 Task: Roll up Total number of policies under each contact.
Action: Mouse moved to (16, 94)
Screenshot: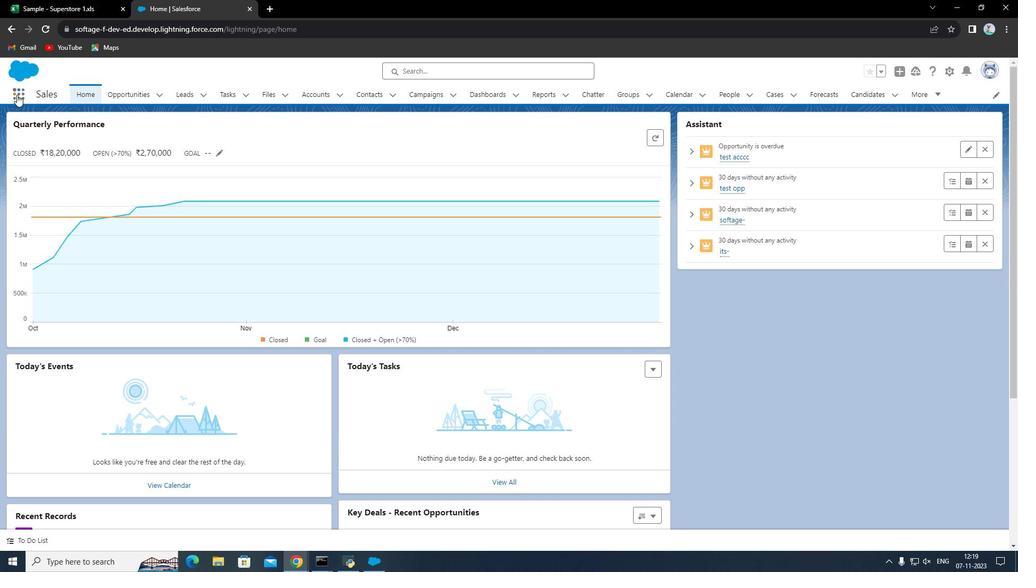 
Action: Mouse pressed left at (16, 94)
Screenshot: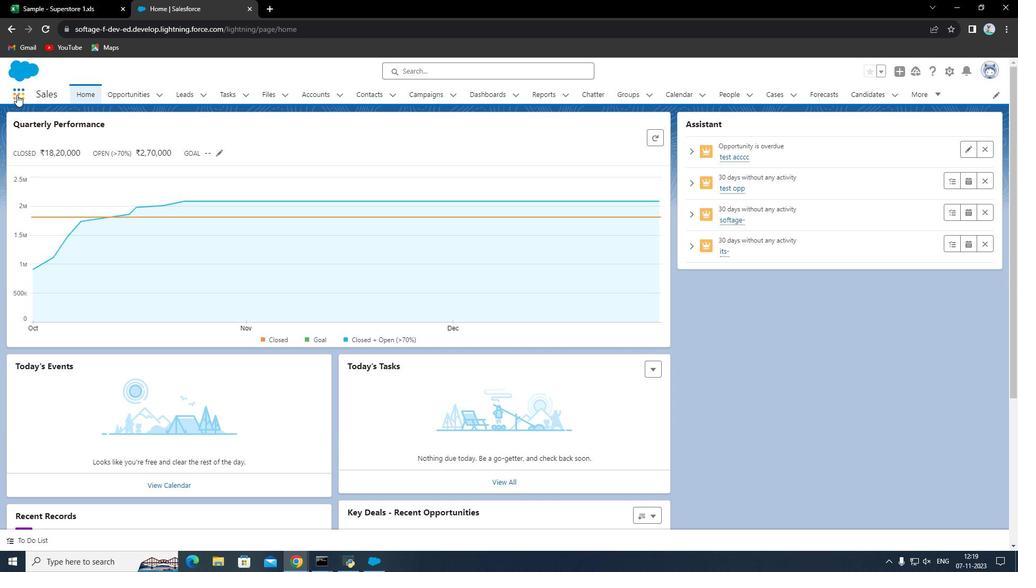 
Action: Mouse moved to (36, 281)
Screenshot: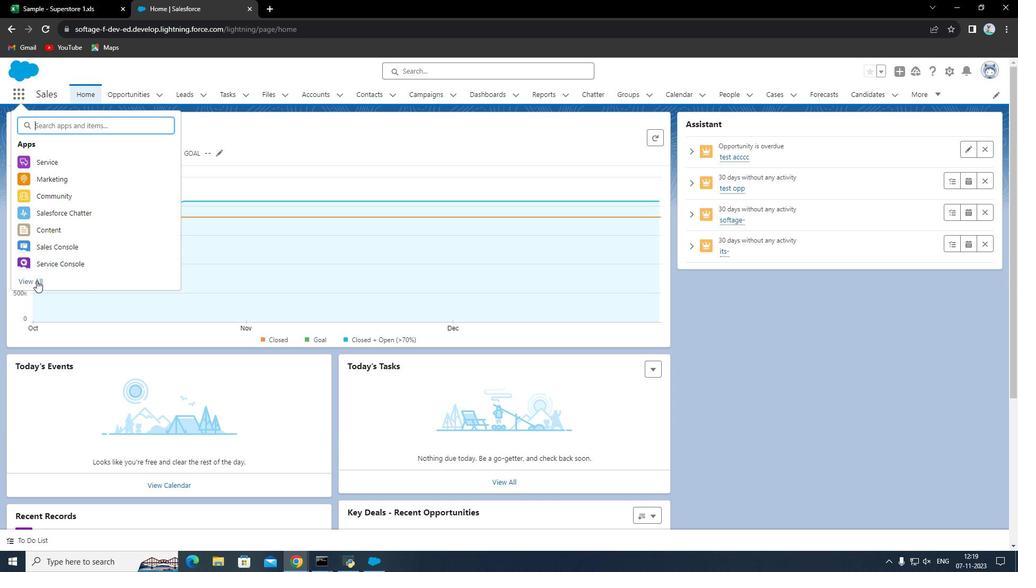 
Action: Mouse pressed left at (36, 281)
Screenshot: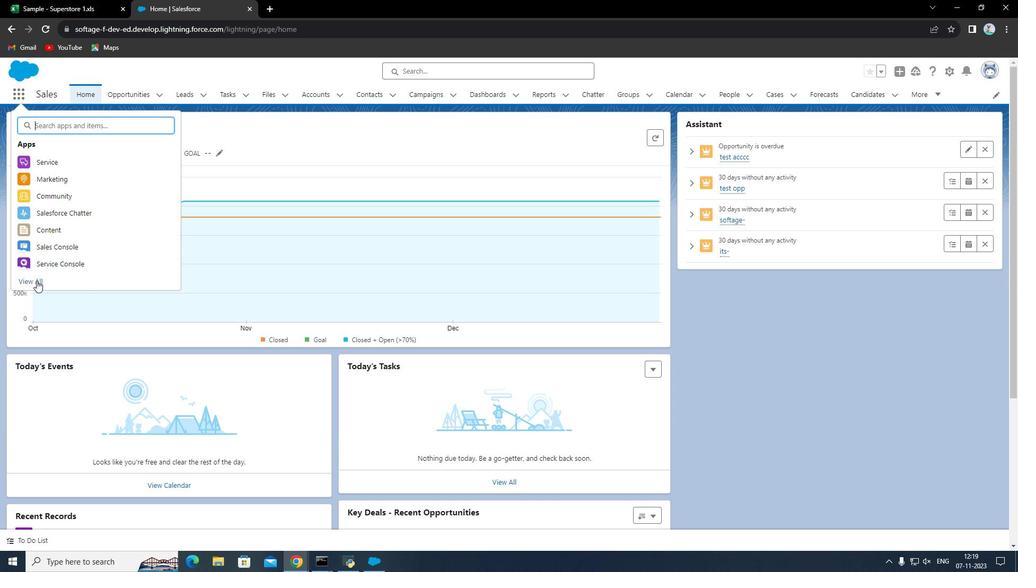 
Action: Mouse moved to (436, 404)
Screenshot: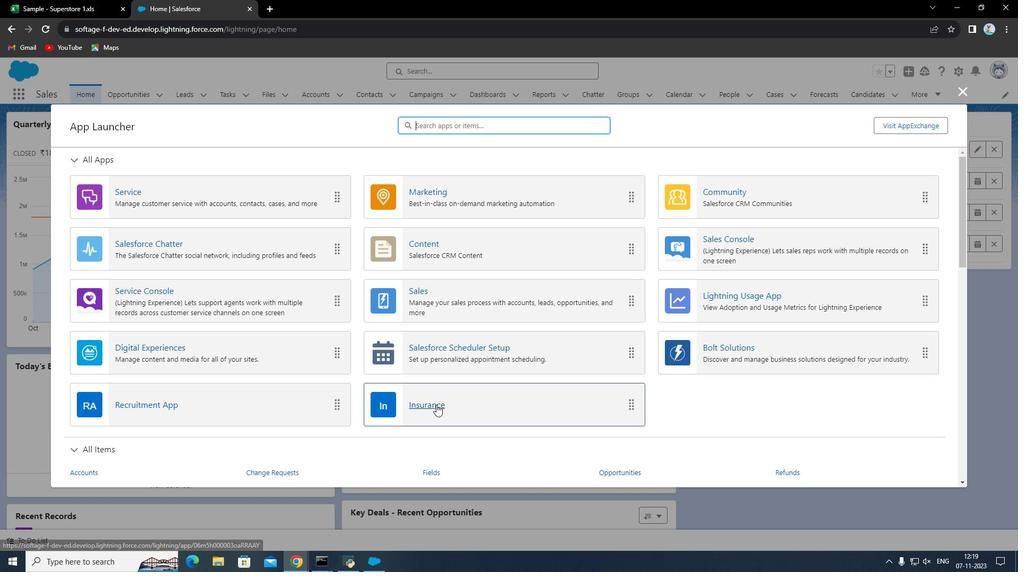 
Action: Mouse pressed left at (436, 404)
Screenshot: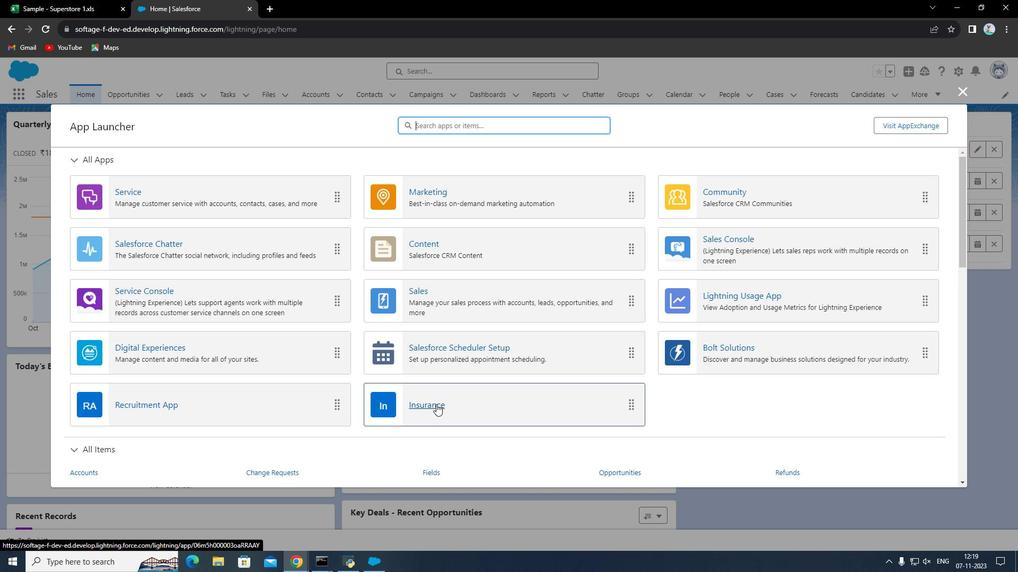 
Action: Mouse moved to (340, 93)
Screenshot: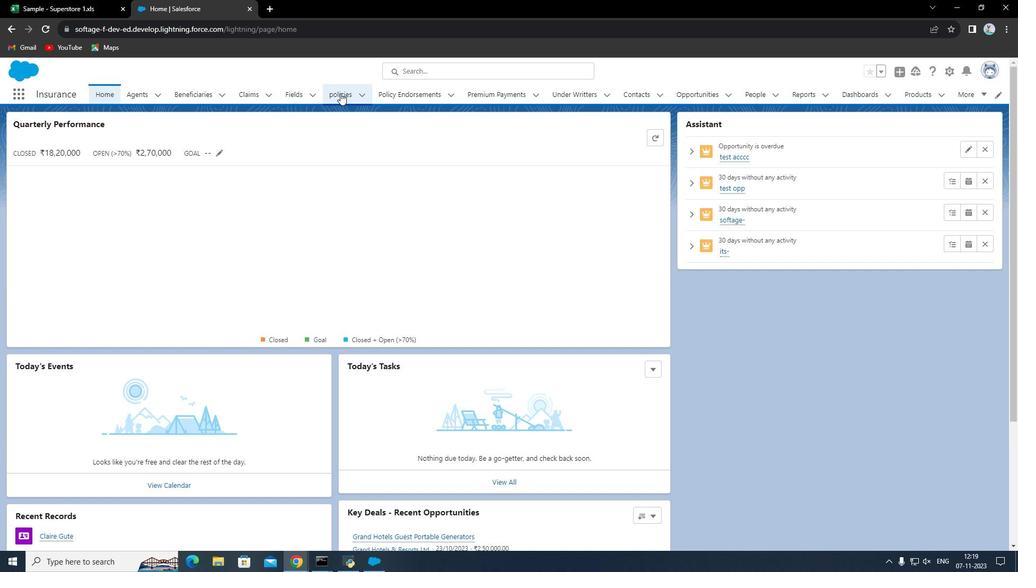 
Action: Mouse pressed left at (340, 93)
Screenshot: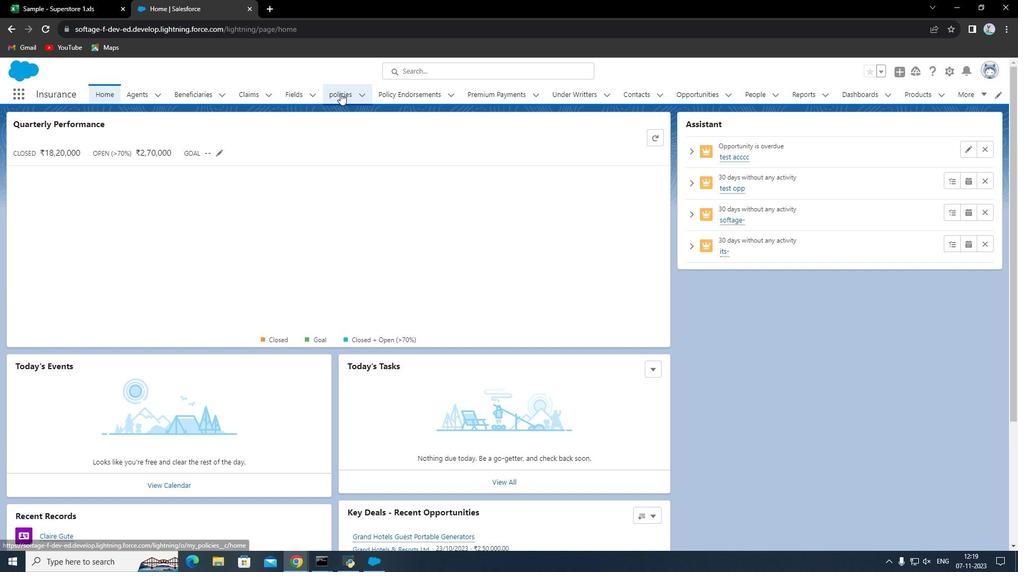 
Action: Mouse moved to (958, 72)
Screenshot: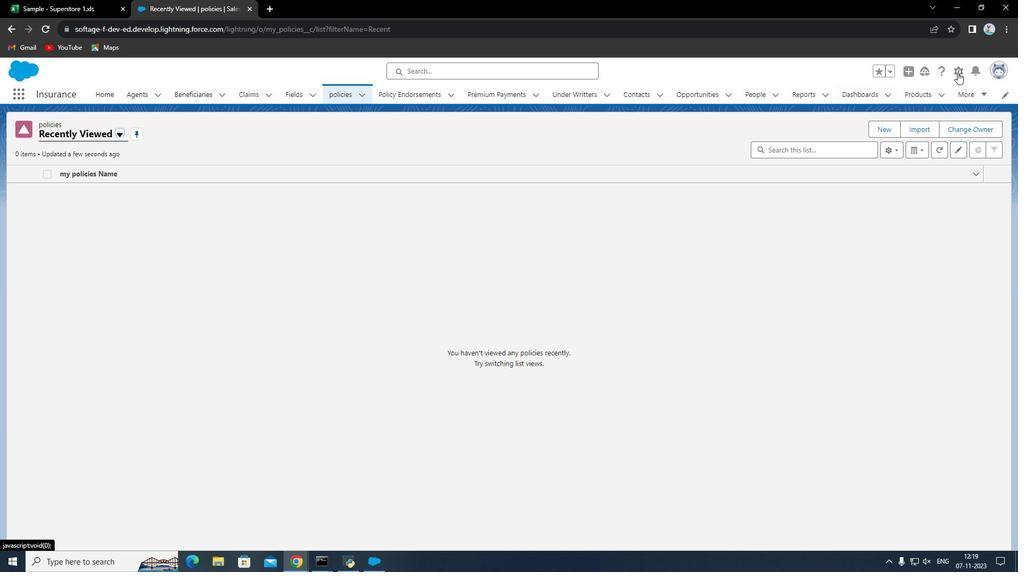 
Action: Mouse pressed left at (958, 72)
Screenshot: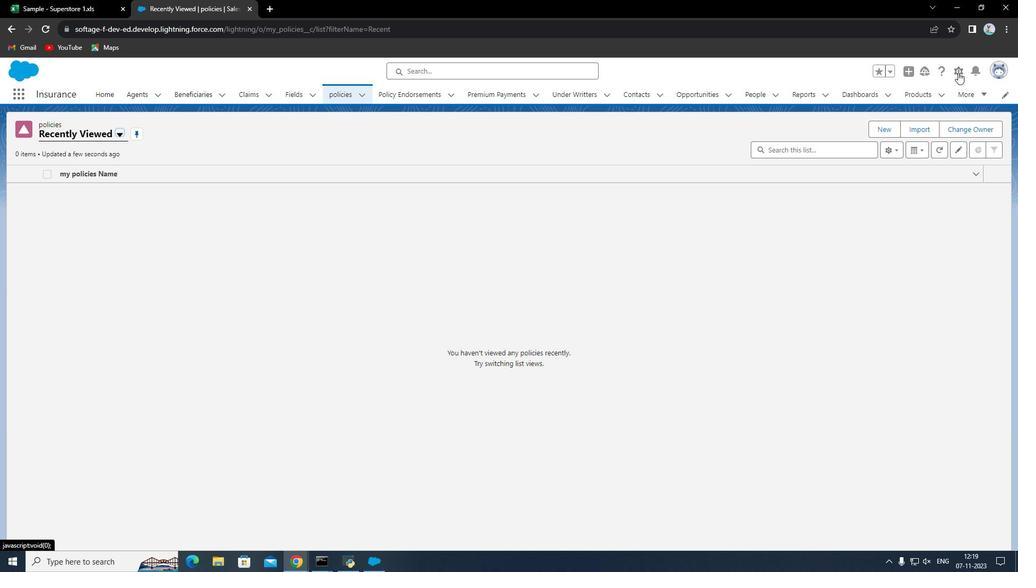 
Action: Mouse moved to (950, 102)
Screenshot: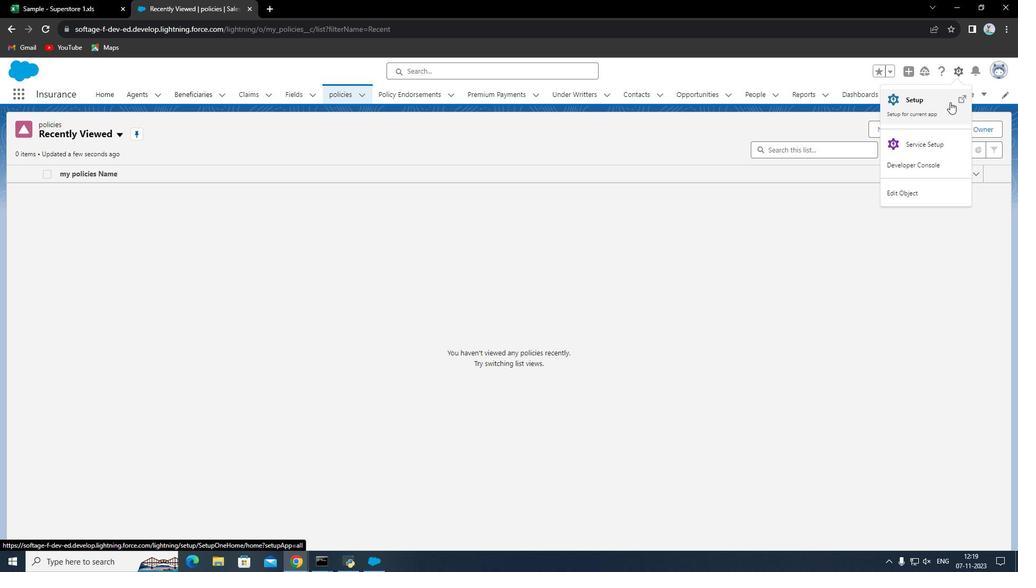 
Action: Mouse pressed left at (950, 102)
Screenshot: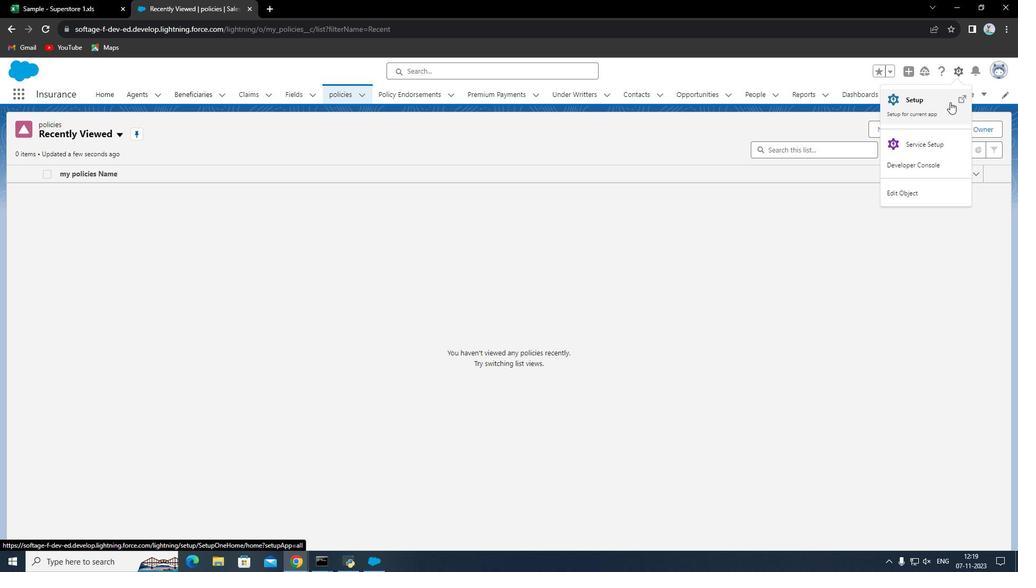 
Action: Mouse moved to (129, 92)
Screenshot: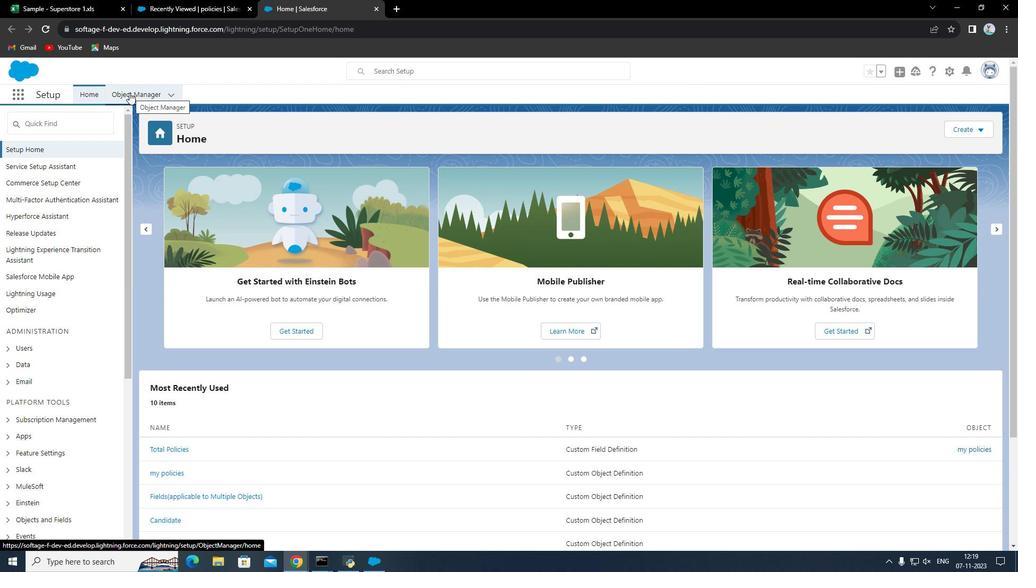 
Action: Mouse pressed left at (129, 92)
Screenshot: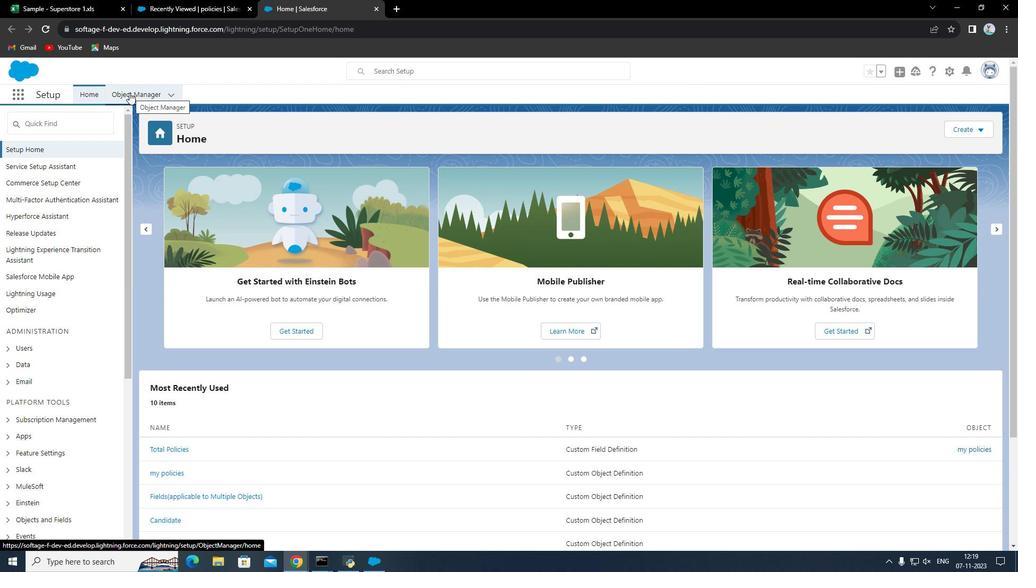 
Action: Mouse moved to (811, 127)
Screenshot: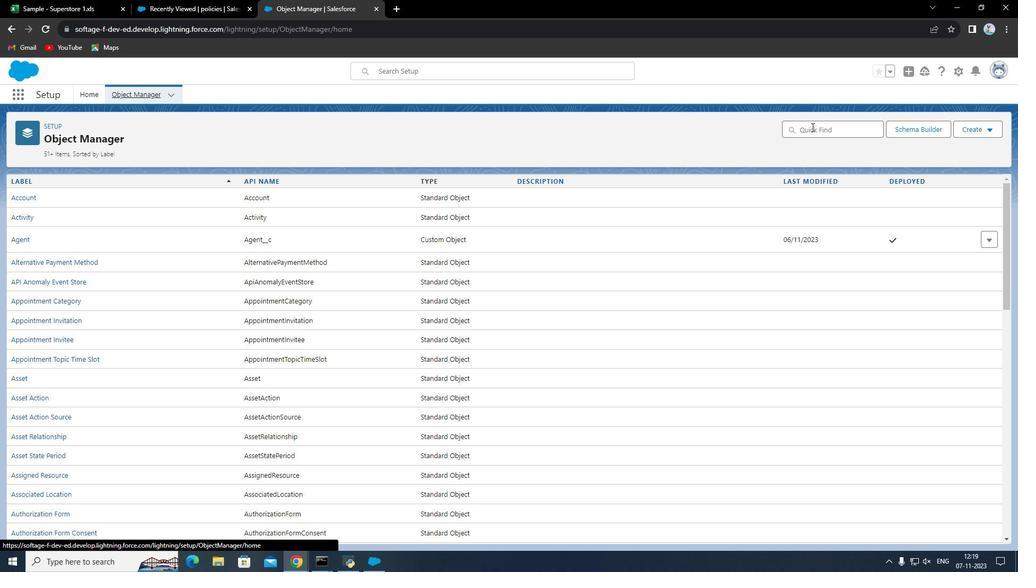
Action: Mouse pressed left at (811, 127)
Screenshot: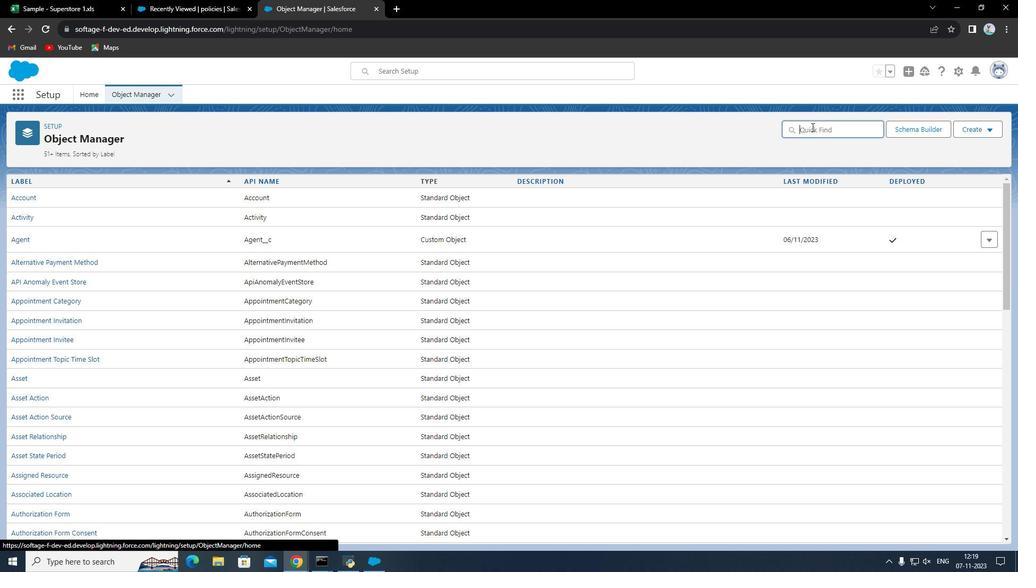 
Action: Mouse moved to (667, 2)
Screenshot: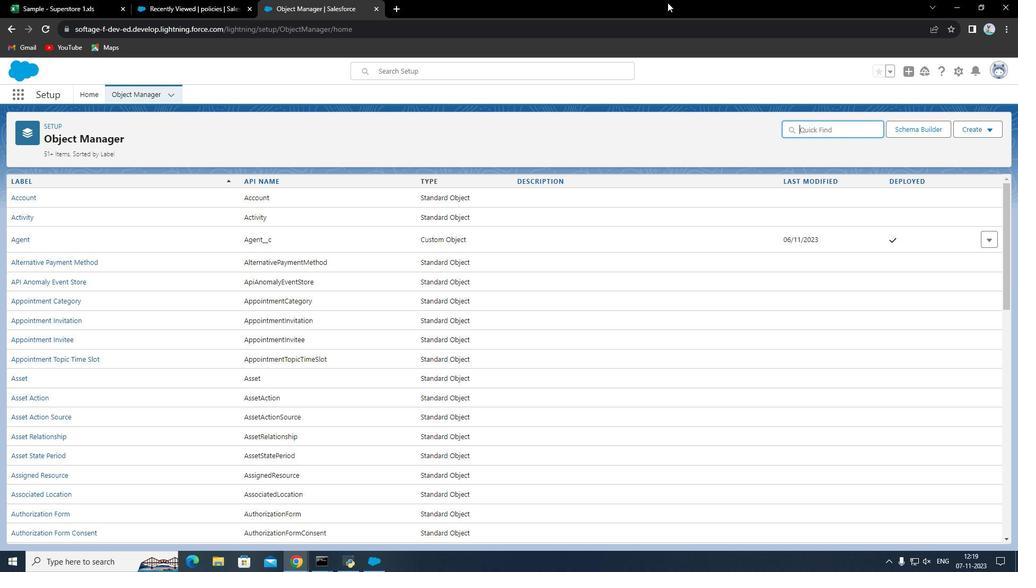 
Action: Key pressed poli
Screenshot: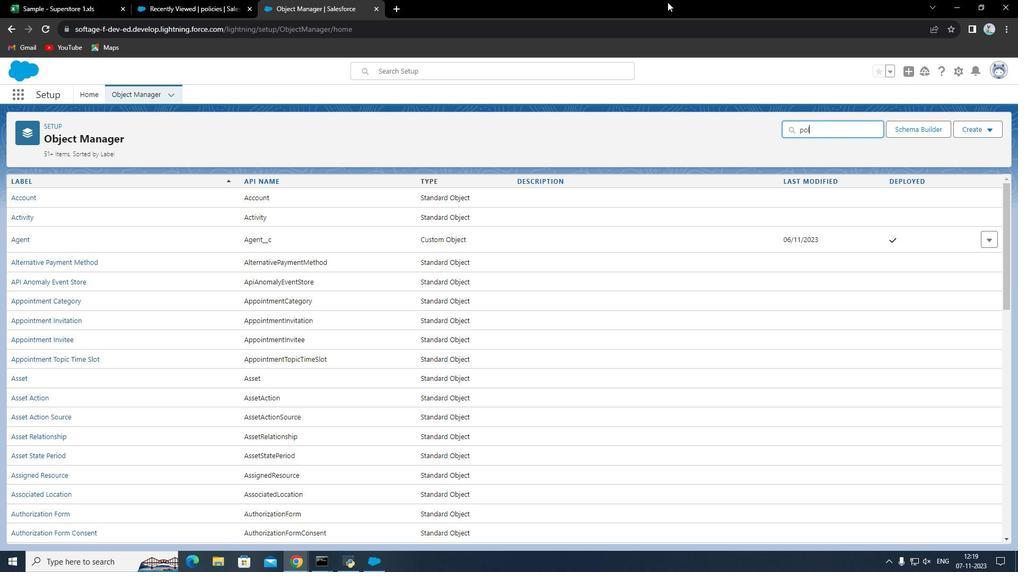 
Action: Mouse moved to (998, 203)
Screenshot: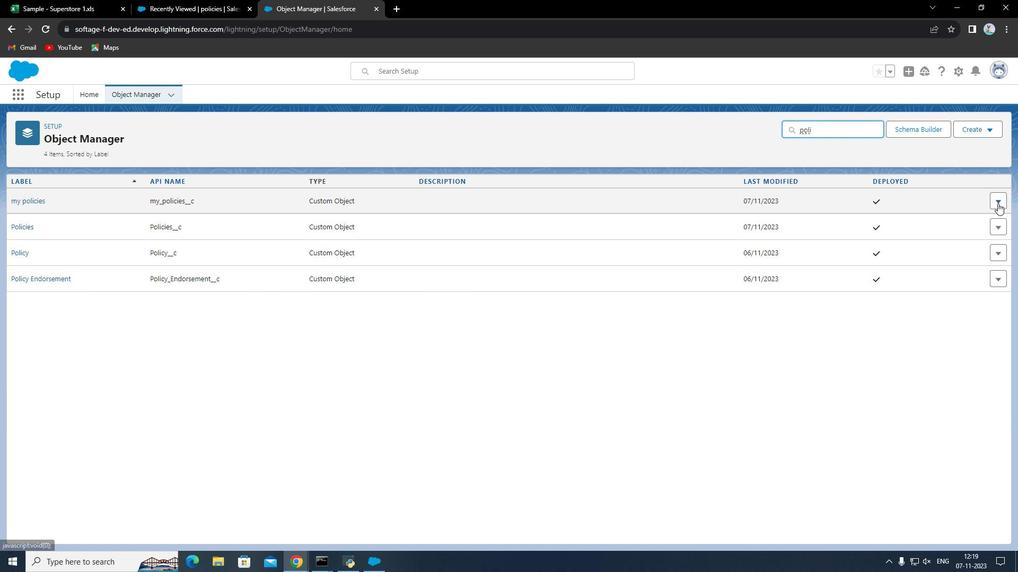 
Action: Mouse pressed left at (998, 203)
Screenshot: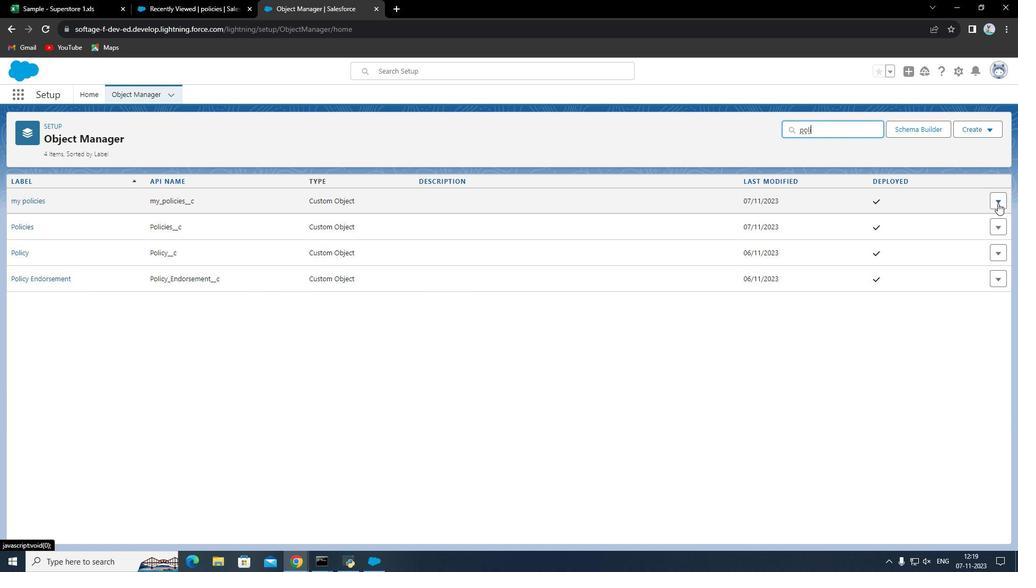 
Action: Mouse moved to (986, 221)
Screenshot: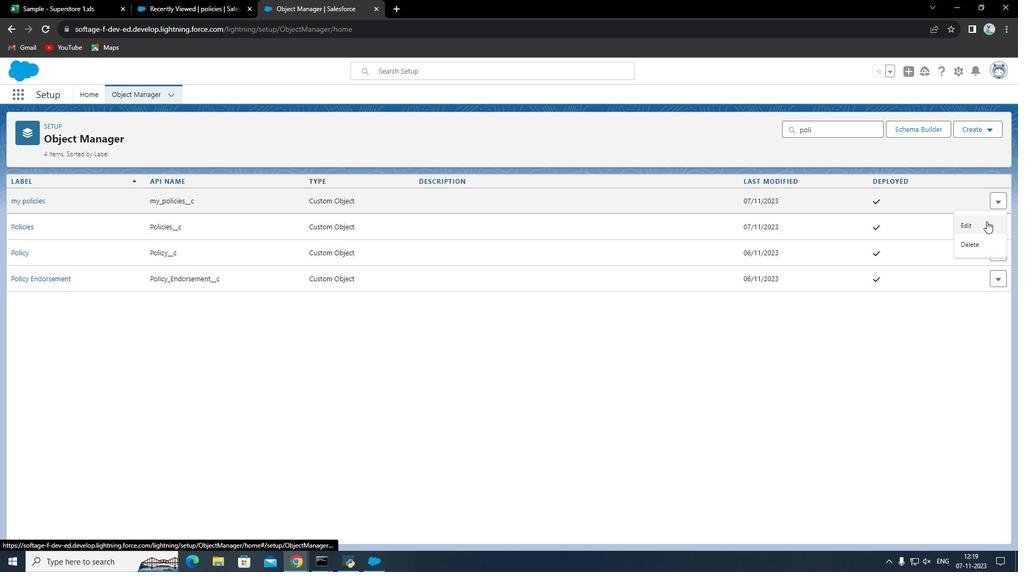
Action: Mouse pressed left at (986, 221)
Screenshot: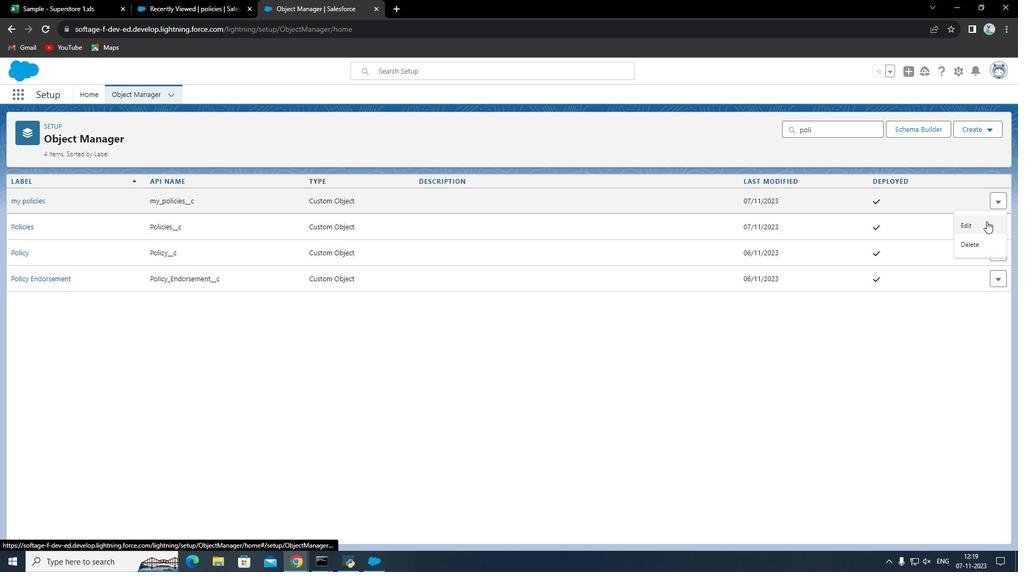 
Action: Mouse moved to (89, 202)
Screenshot: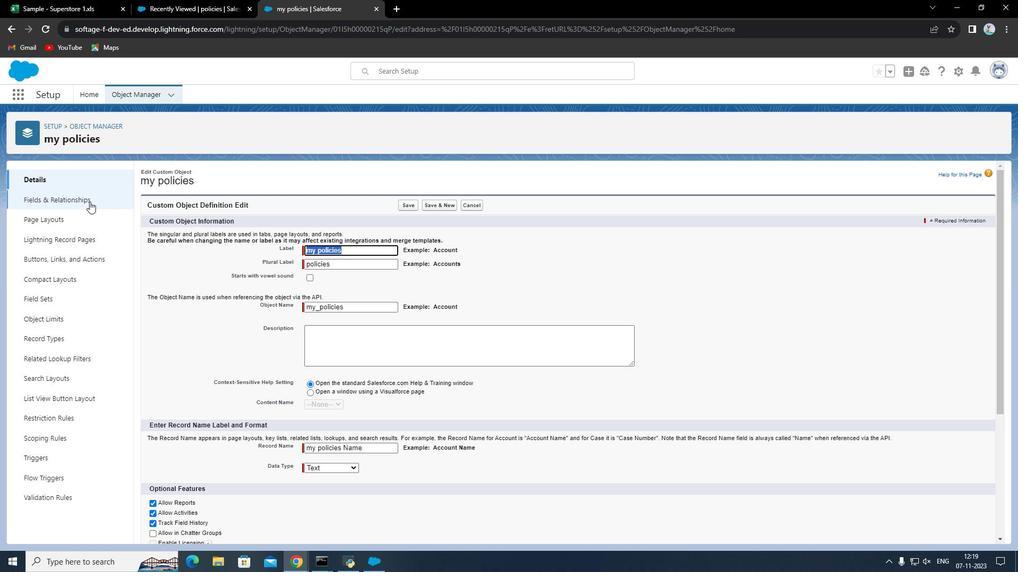 
Action: Mouse pressed left at (89, 202)
Screenshot: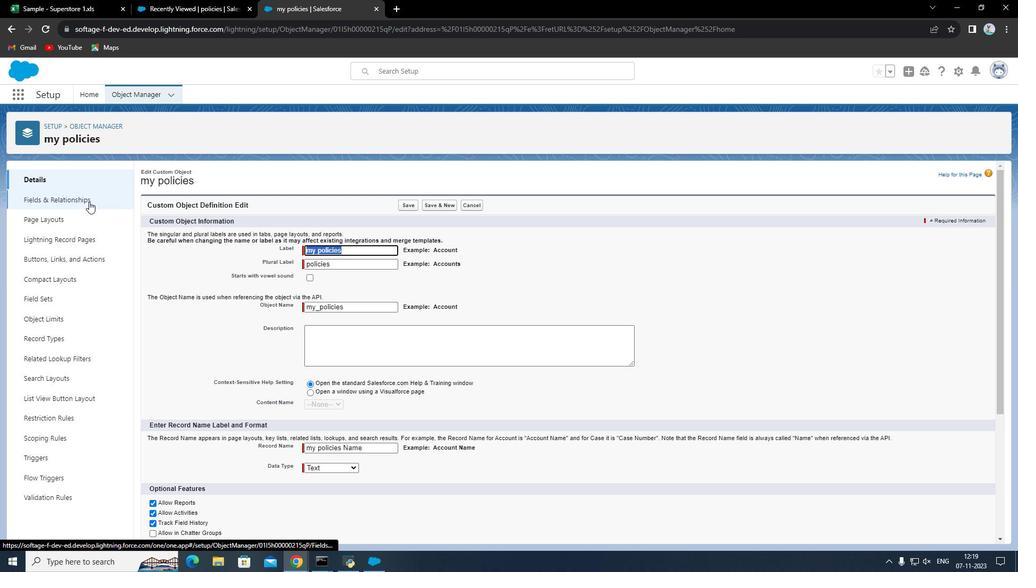
Action: Mouse moved to (770, 177)
Screenshot: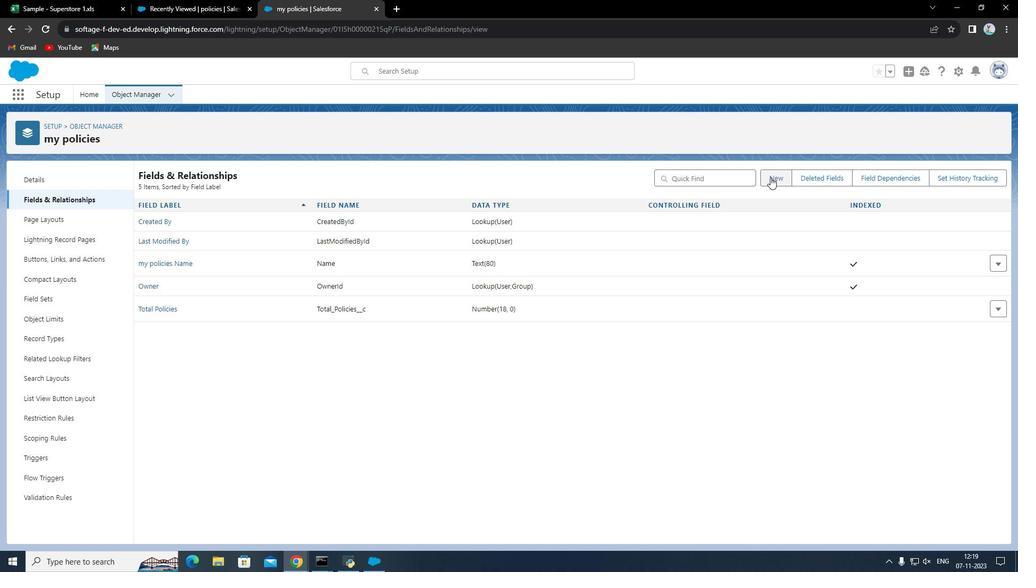 
Action: Mouse pressed left at (770, 177)
Screenshot: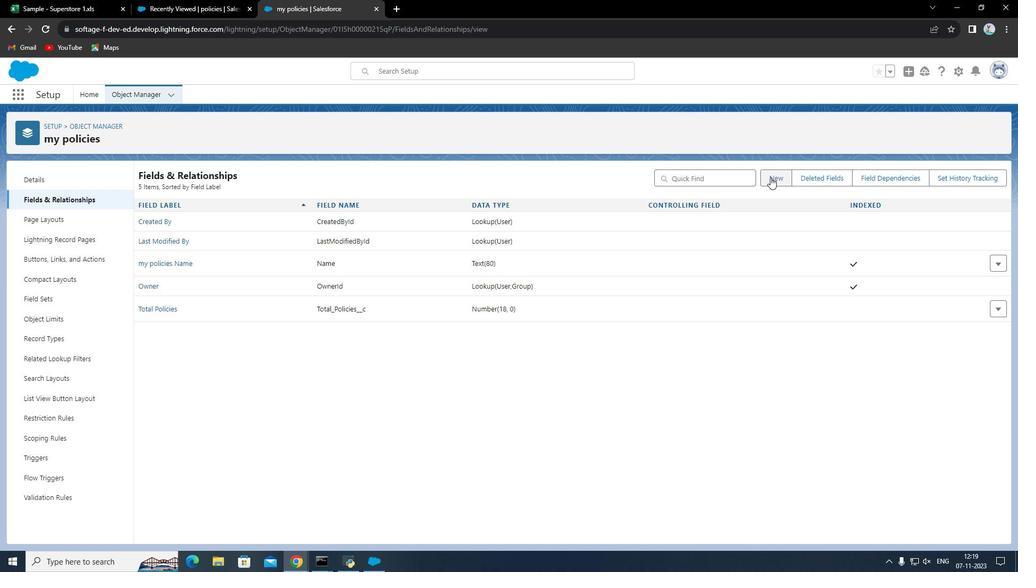 
Action: Mouse moved to (180, 389)
Screenshot: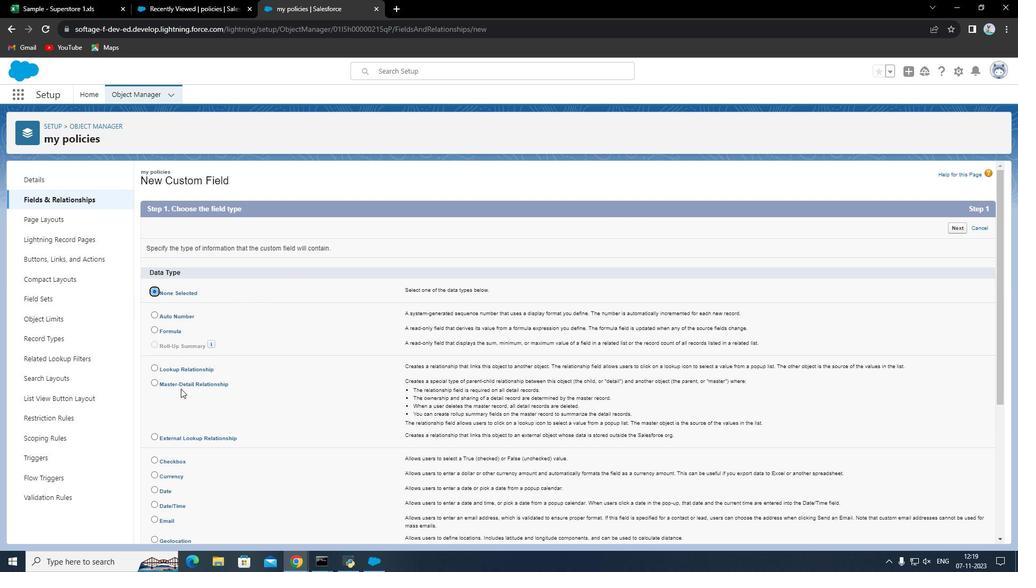 
Action: Mouse pressed left at (180, 389)
Screenshot: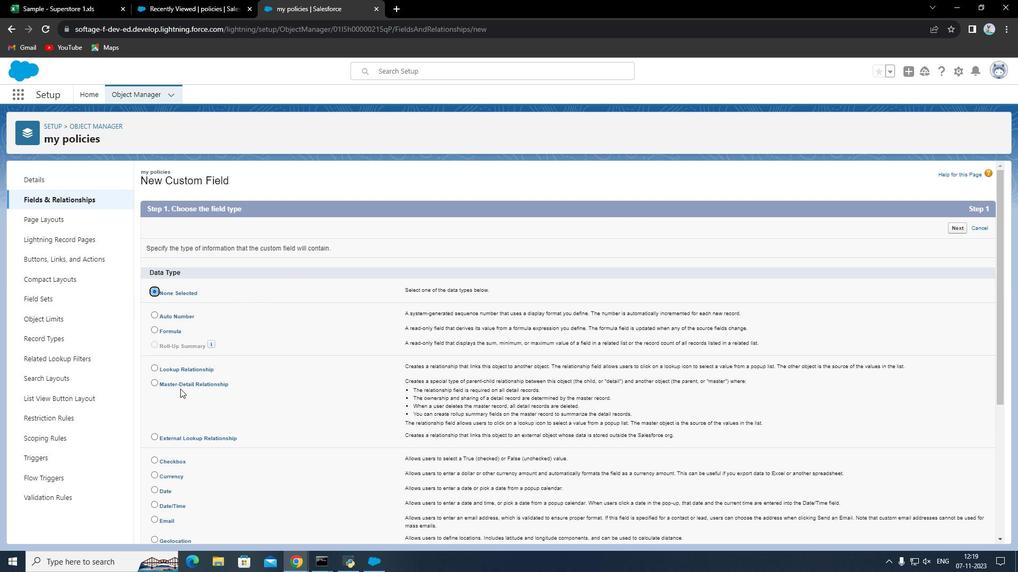 
Action: Mouse moved to (181, 387)
Screenshot: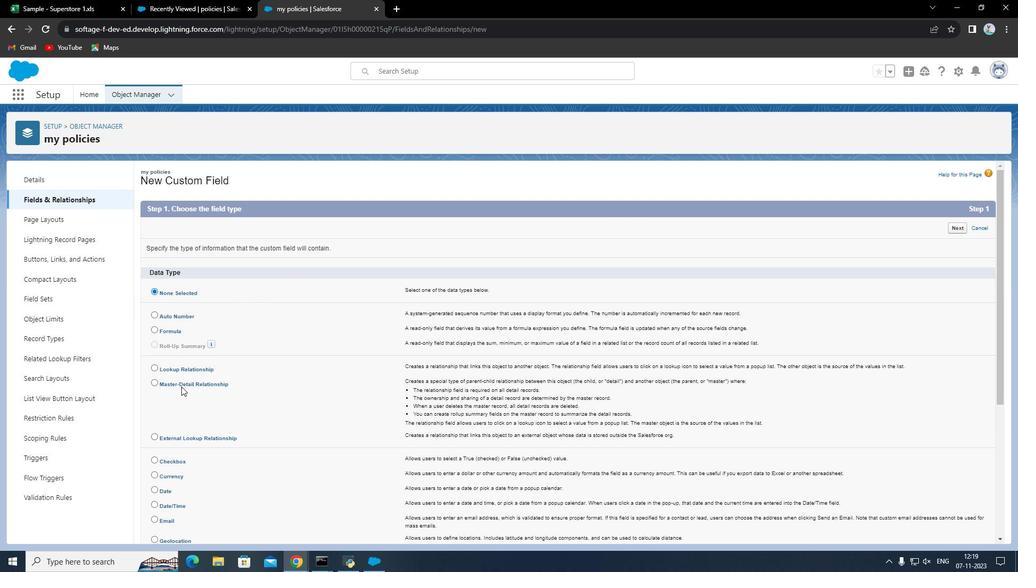 
Action: Mouse pressed left at (181, 387)
Screenshot: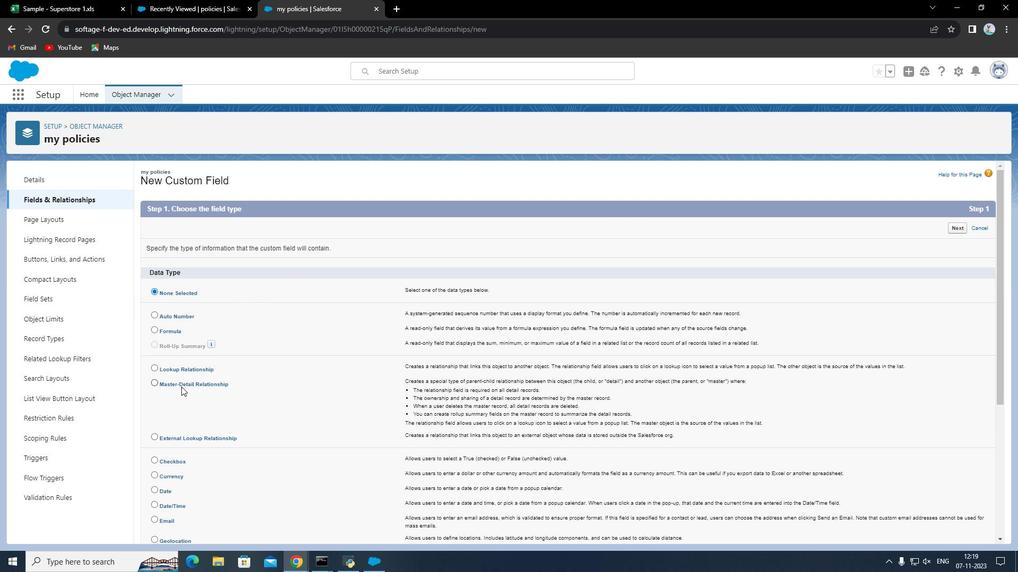 
Action: Mouse moved to (954, 226)
Screenshot: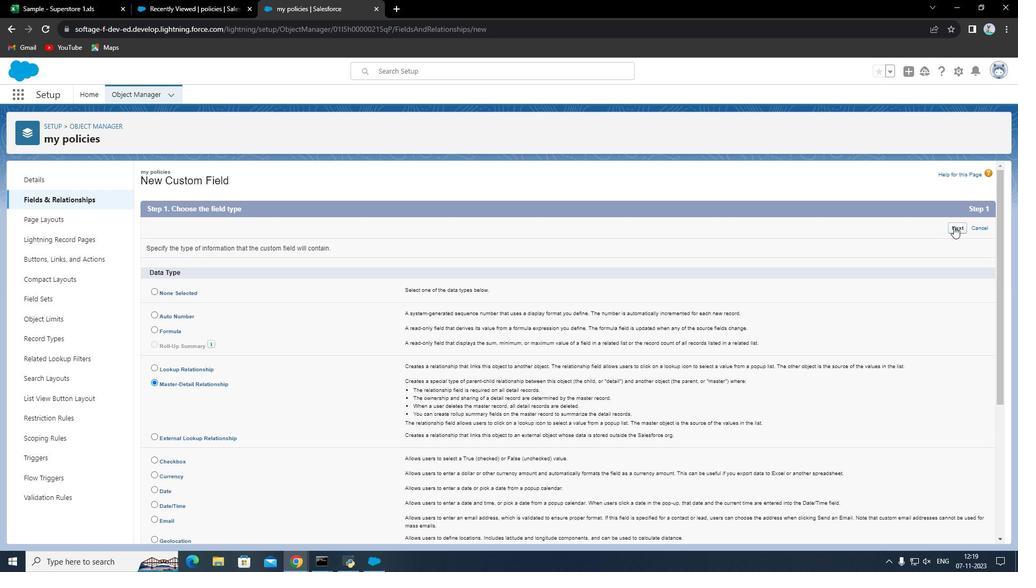 
Action: Mouse pressed left at (954, 226)
Screenshot: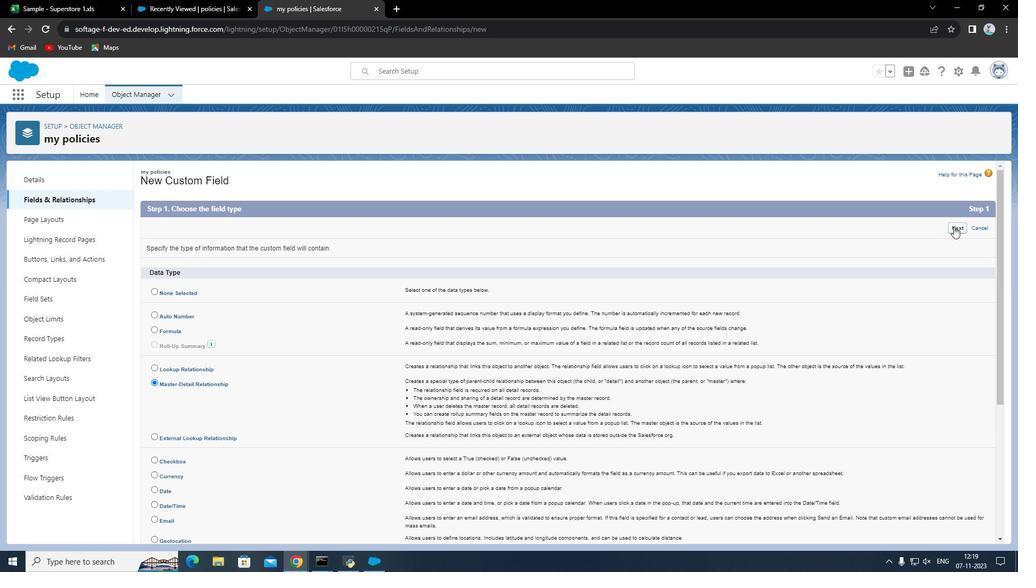 
Action: Mouse moved to (441, 265)
Screenshot: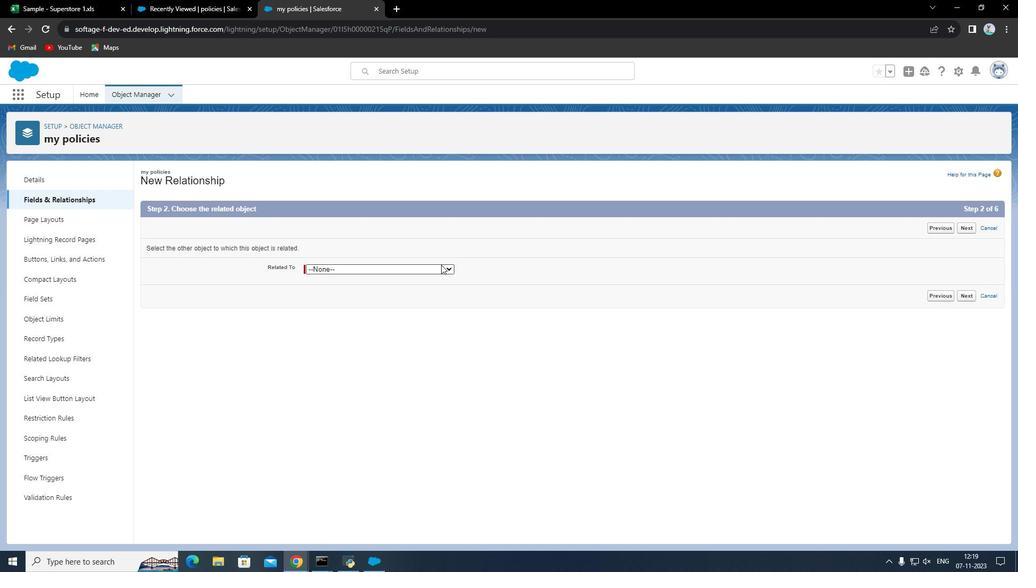 
Action: Mouse pressed left at (441, 265)
Screenshot: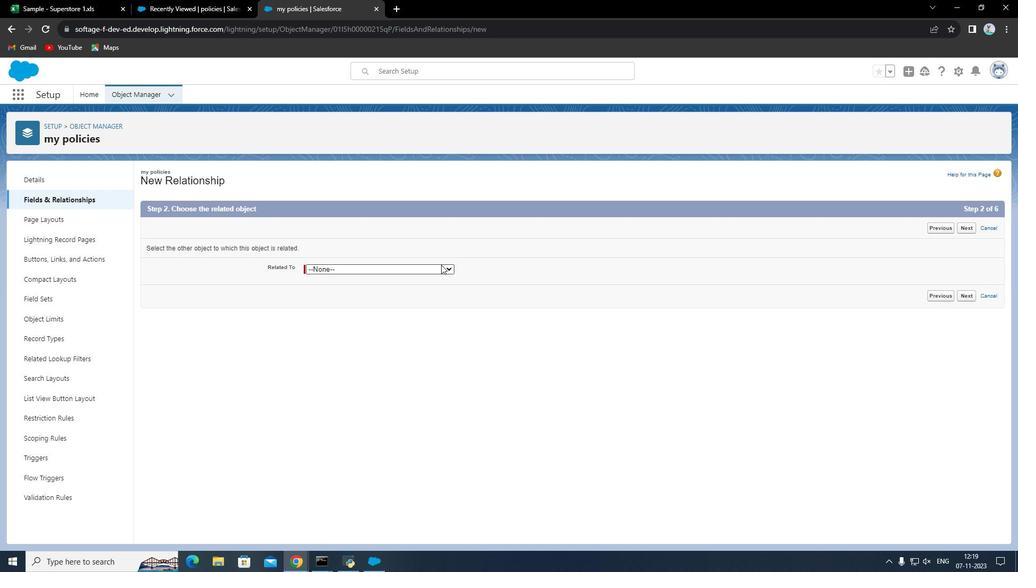
Action: Mouse moved to (440, 267)
Screenshot: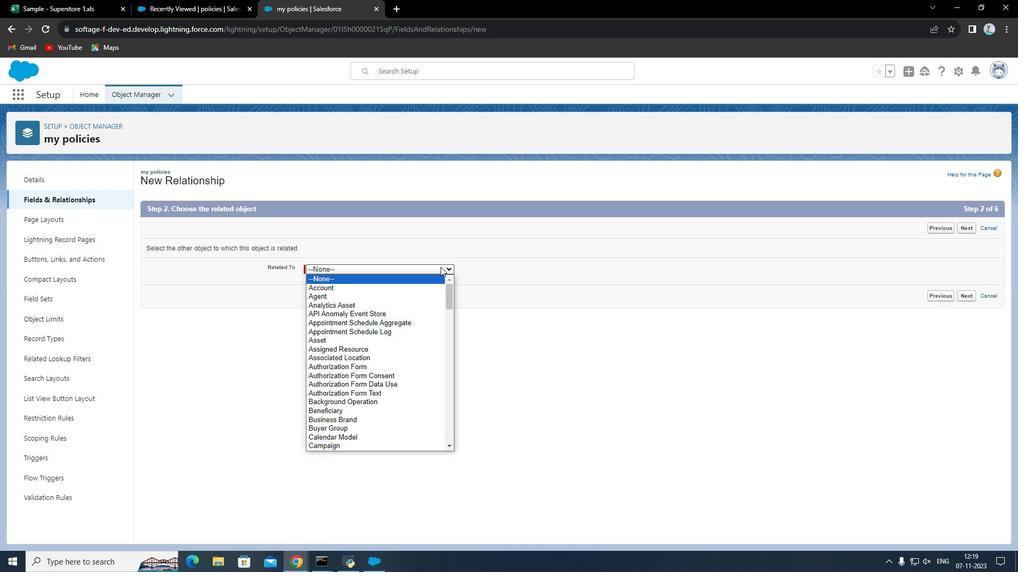 
Action: Key pressed <Key.down><Key.down><Key.down><Key.down><Key.down><Key.down><Key.down><Key.down><Key.down><Key.down><Key.down><Key.down><Key.down><Key.down><Key.down><Key.down><Key.down><Key.down><Key.down><Key.down><Key.down><Key.down><Key.down><Key.down><Key.down><Key.down><Key.down><Key.down><Key.down><Key.down><Key.down><Key.down><Key.down><Key.down><Key.down><Key.enter>
Screenshot: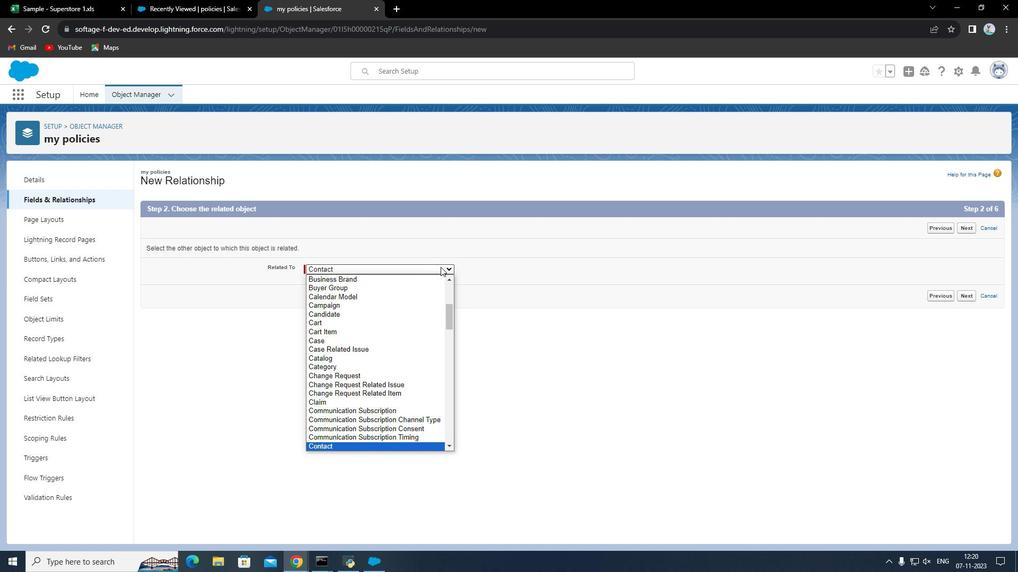 
Action: Mouse moved to (964, 294)
Screenshot: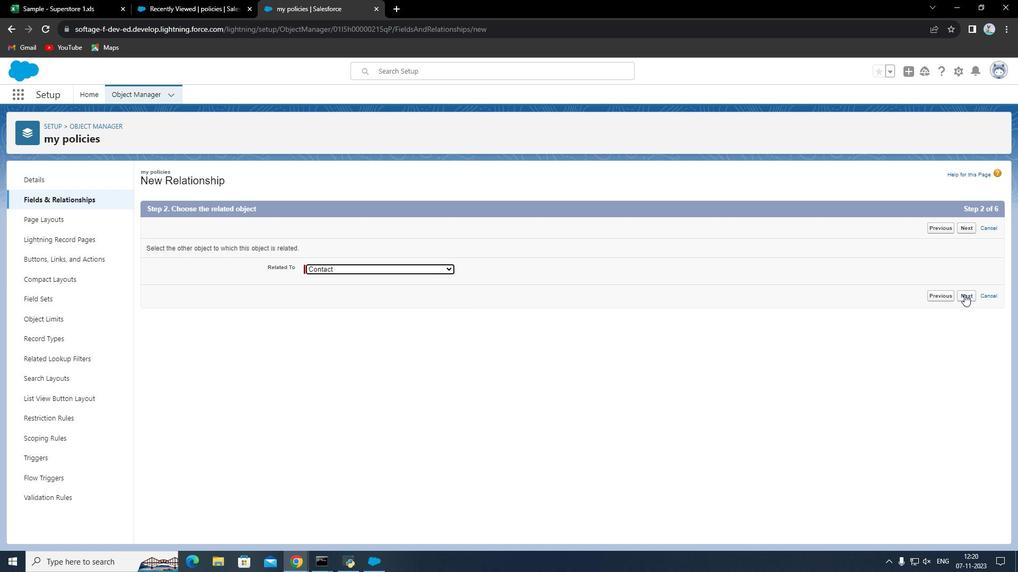
Action: Mouse pressed left at (964, 294)
Screenshot: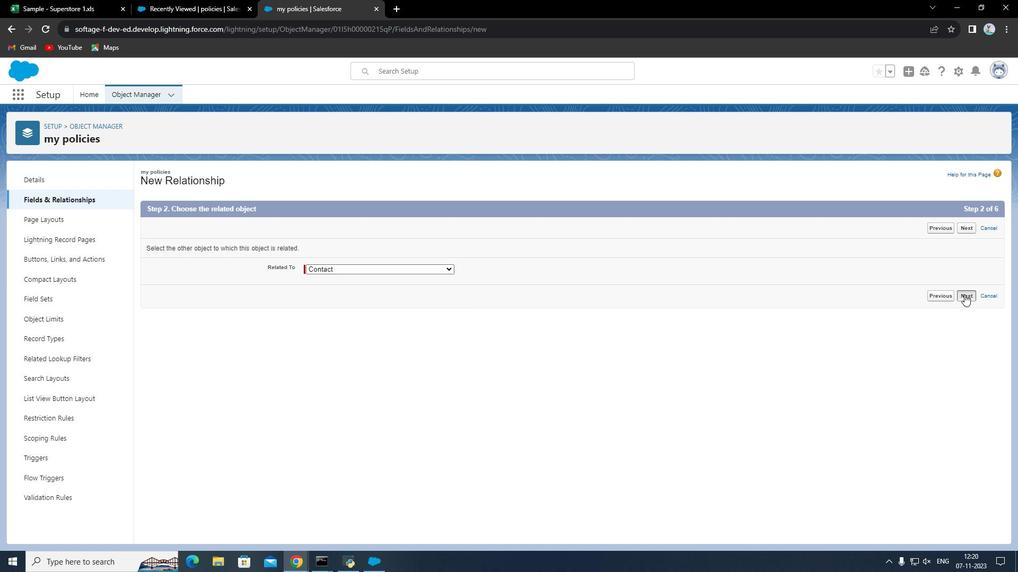 
Action: Mouse moved to (364, 276)
Screenshot: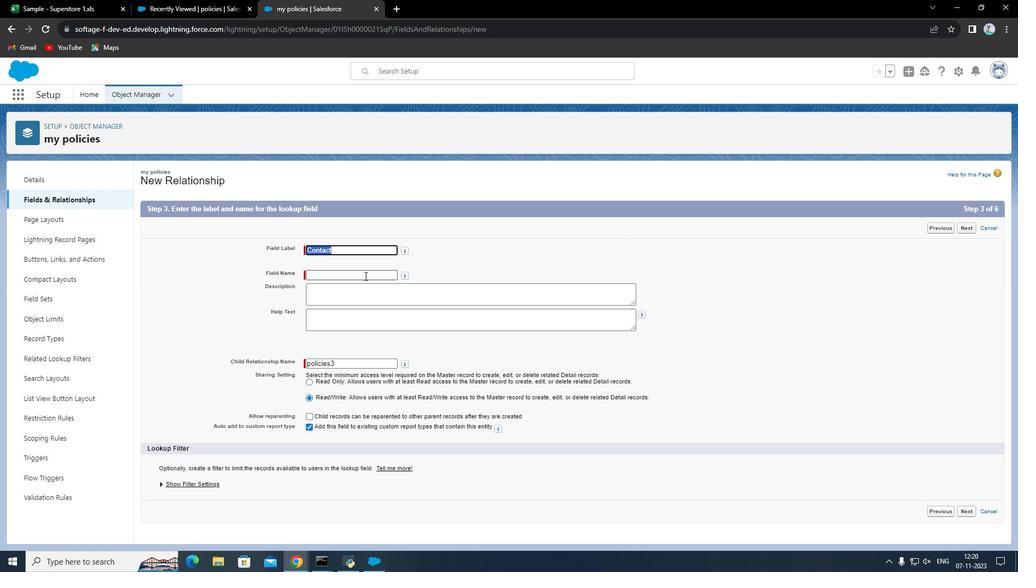 
Action: Mouse pressed left at (364, 276)
Screenshot: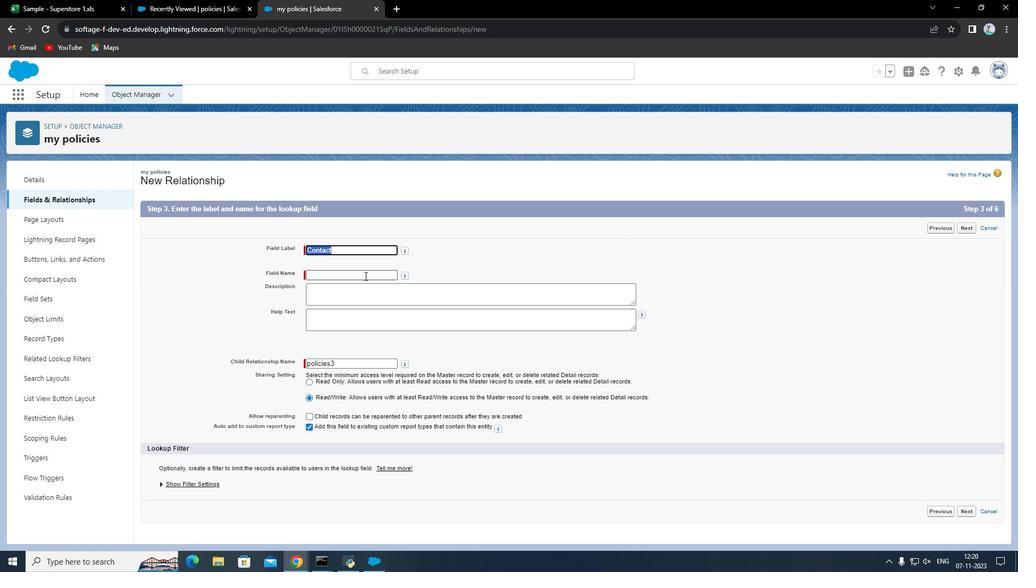 
Action: Mouse moved to (968, 230)
Screenshot: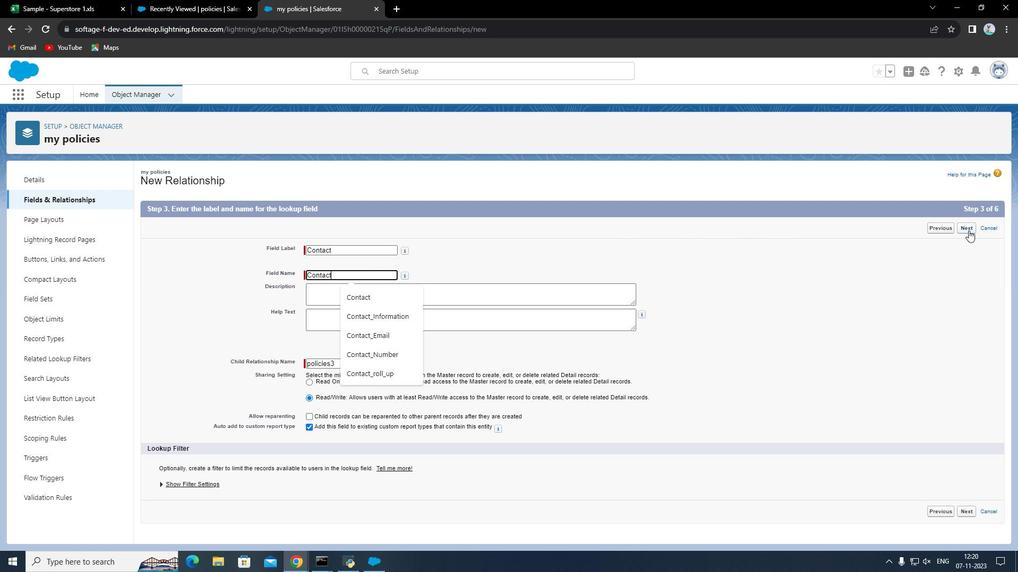 
Action: Mouse pressed left at (968, 230)
Screenshot: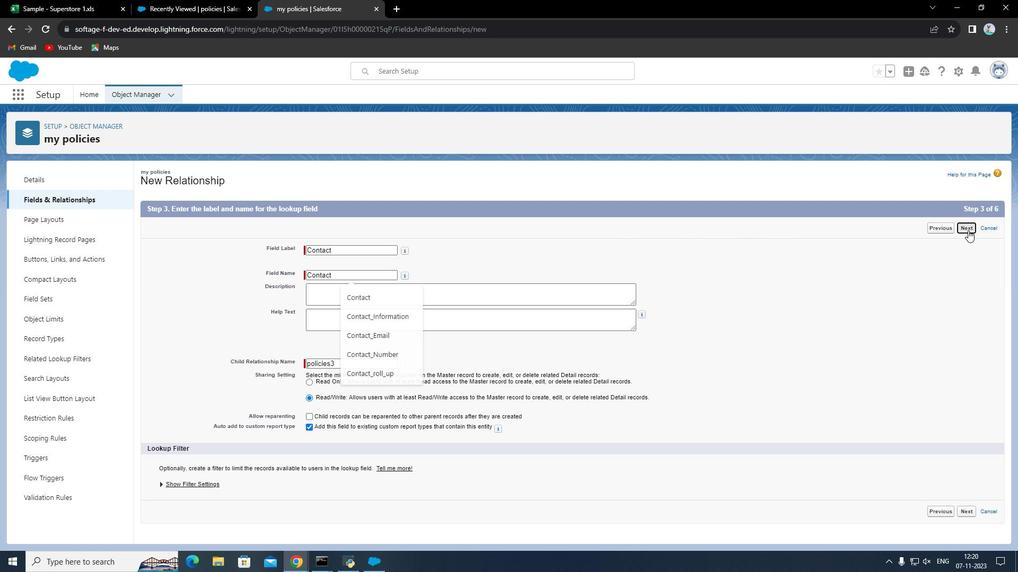 
Action: Mouse moved to (926, 250)
Screenshot: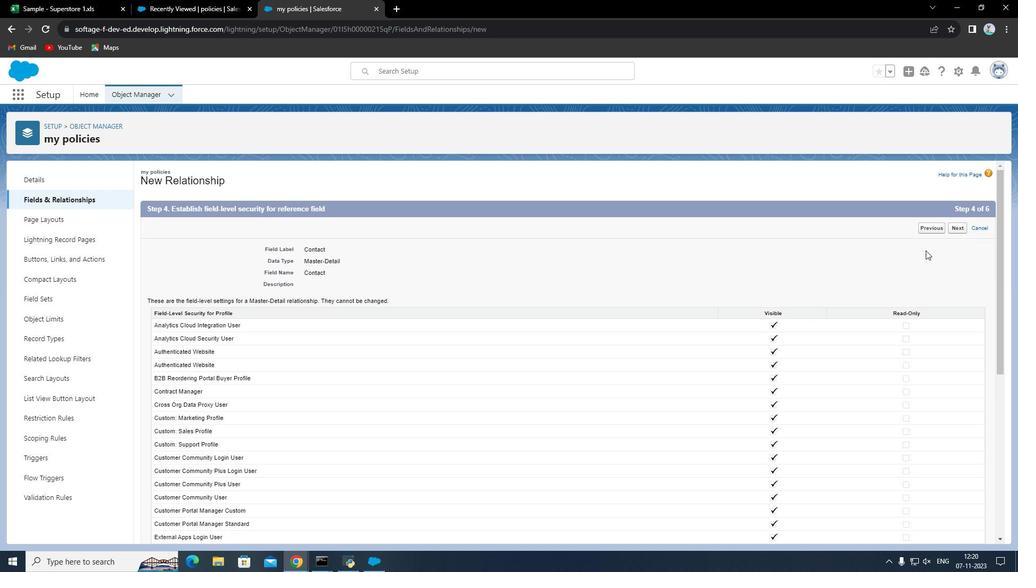 
Action: Mouse scrolled (926, 250) with delta (0, 0)
Screenshot: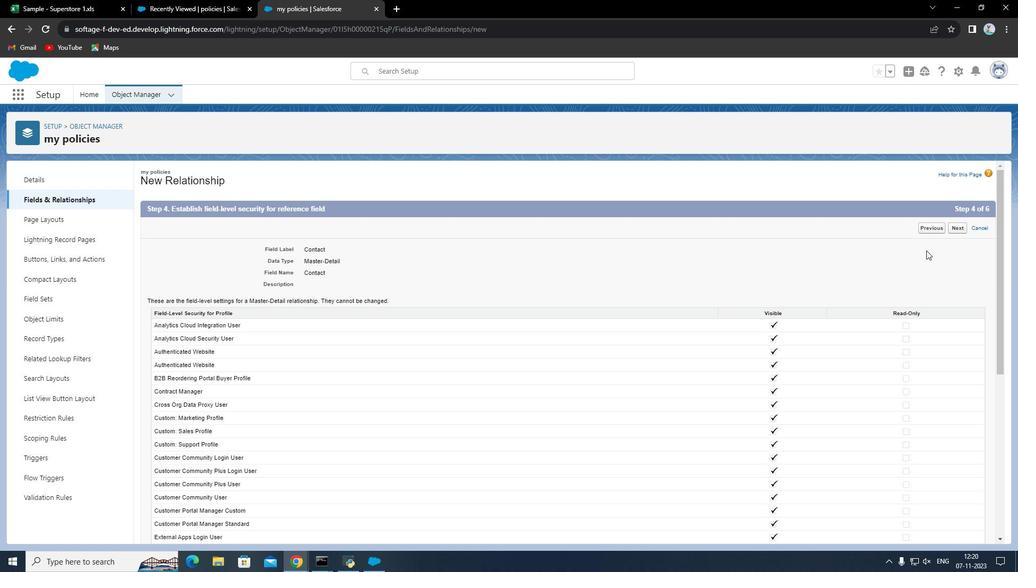 
Action: Mouse scrolled (926, 250) with delta (0, 0)
Screenshot: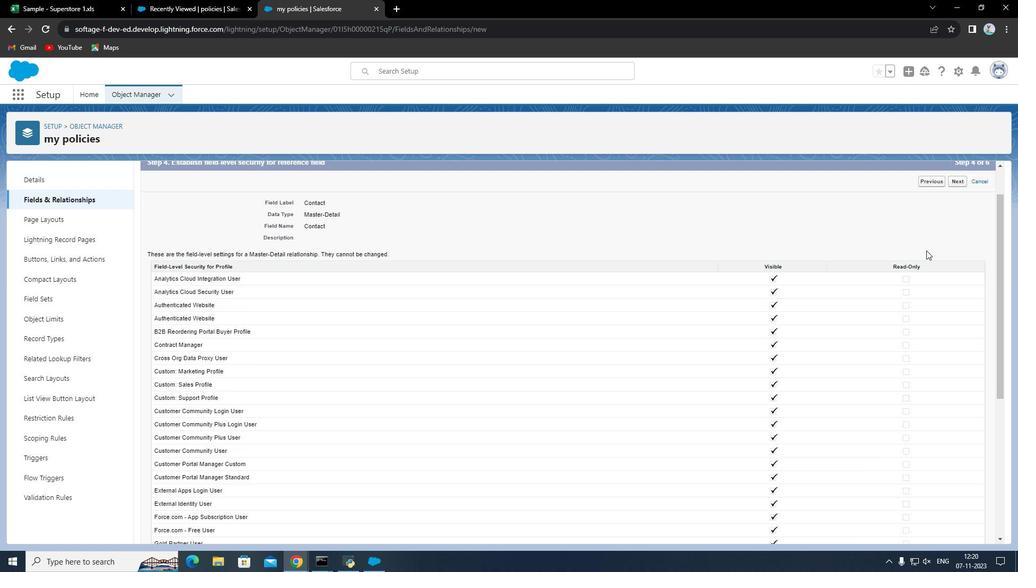 
Action: Mouse moved to (929, 252)
Screenshot: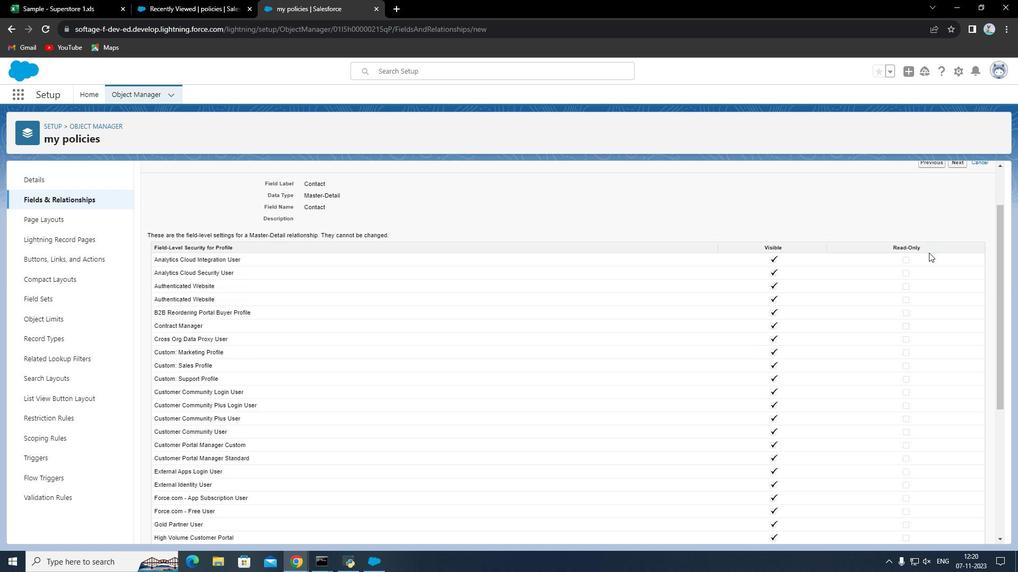 
Action: Mouse scrolled (929, 252) with delta (0, 0)
Screenshot: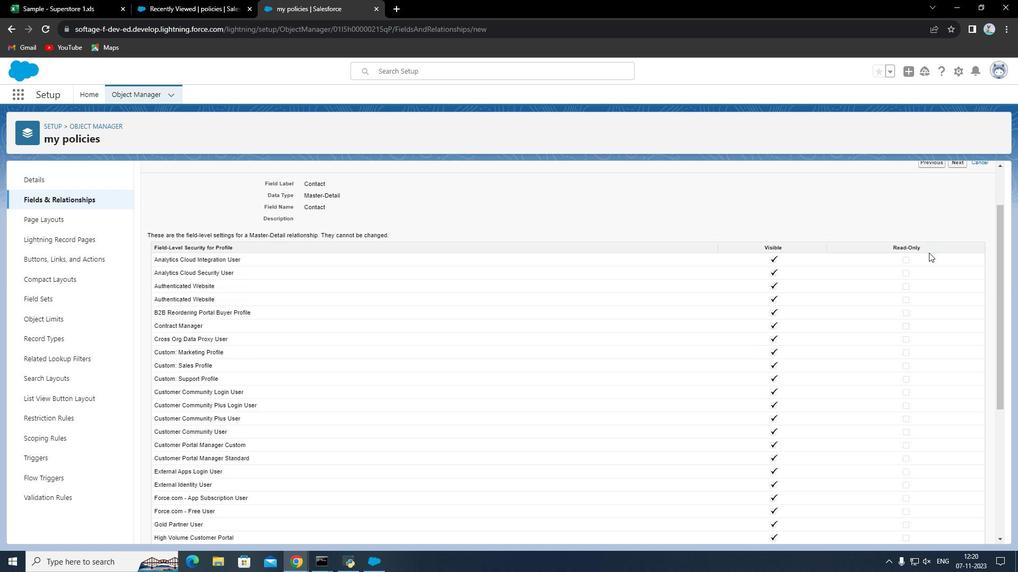
Action: Mouse moved to (930, 254)
Screenshot: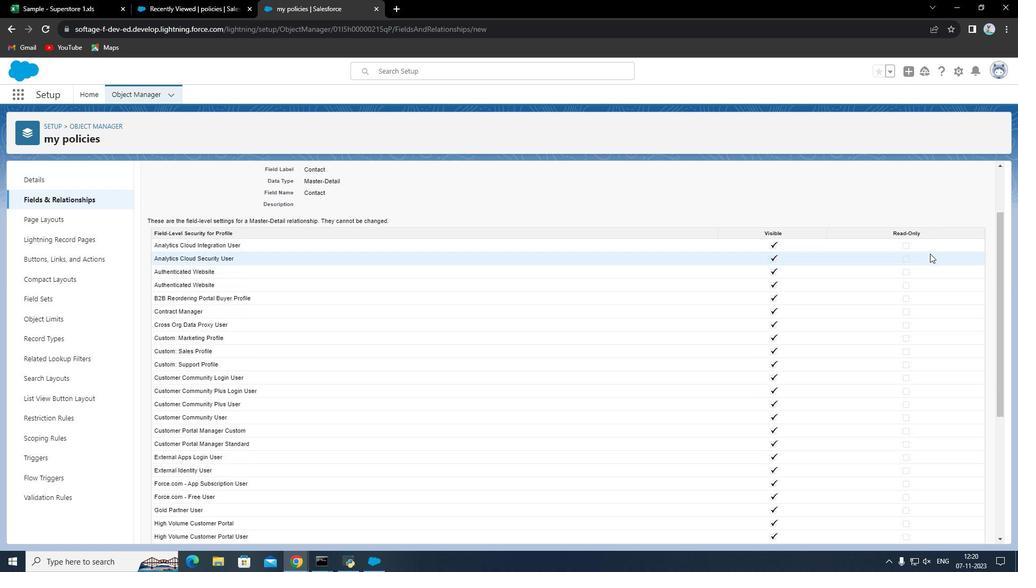 
Action: Mouse scrolled (930, 253) with delta (0, 0)
Screenshot: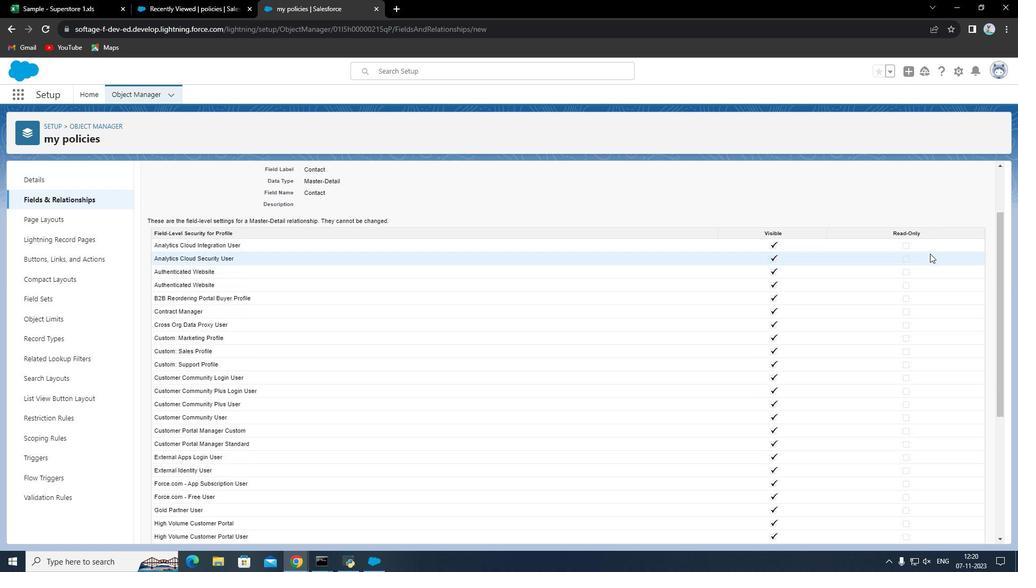 
Action: Mouse moved to (930, 393)
Screenshot: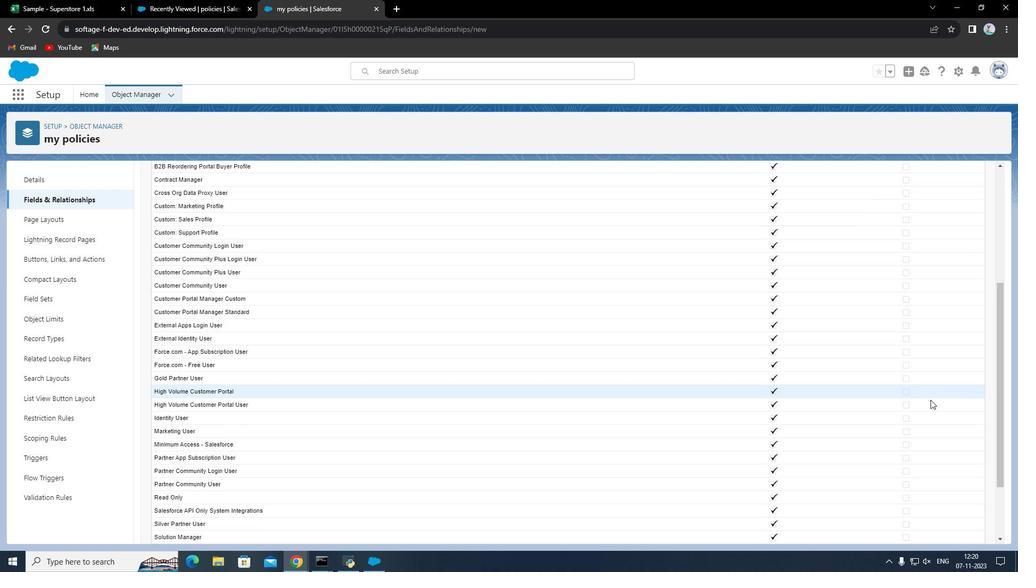 
Action: Mouse scrolled (930, 392) with delta (0, 0)
Screenshot: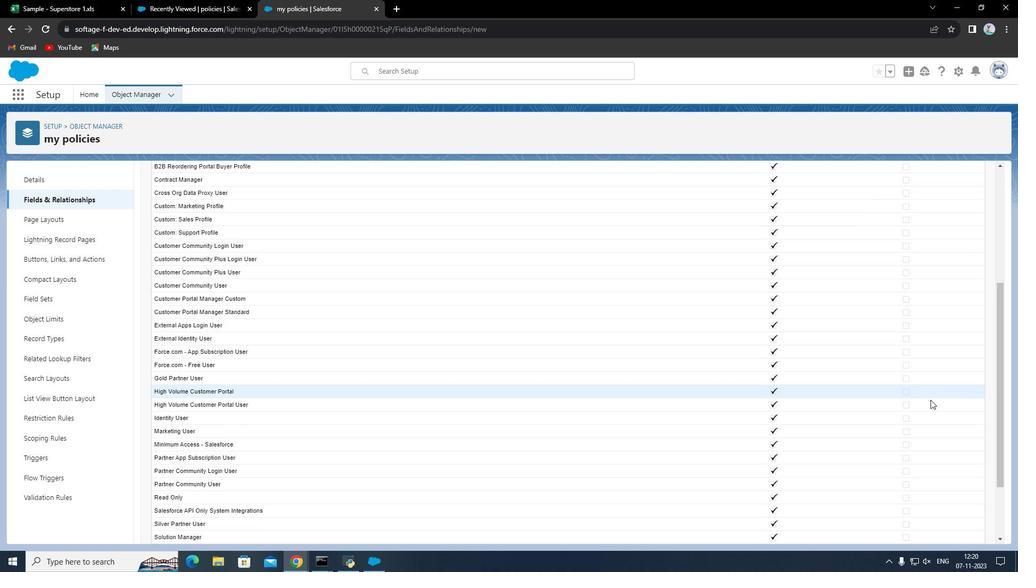 
Action: Mouse moved to (930, 408)
Screenshot: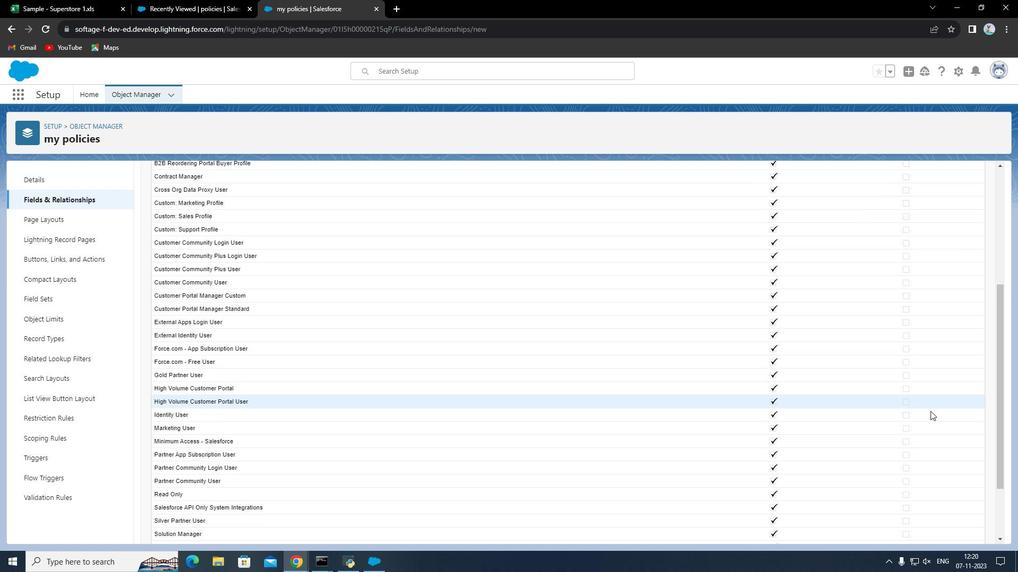 
Action: Mouse scrolled (930, 407) with delta (0, 0)
Screenshot: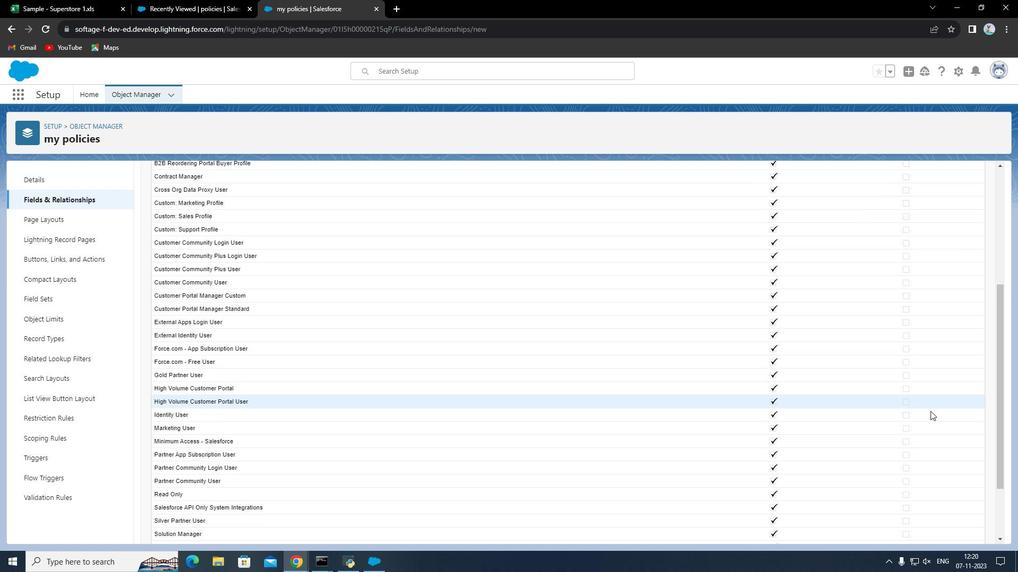 
Action: Mouse moved to (930, 424)
Screenshot: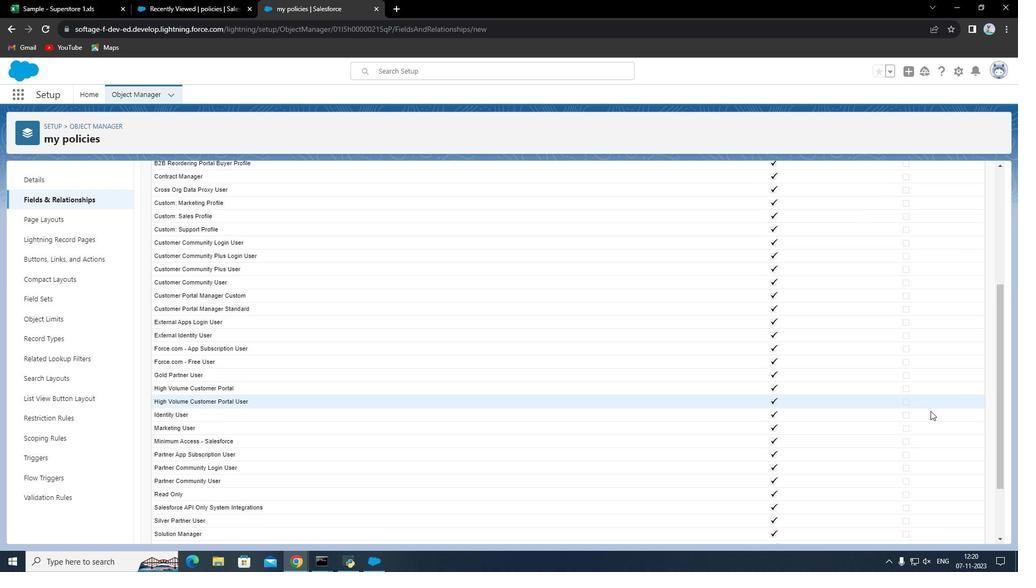 
Action: Mouse scrolled (930, 423) with delta (0, 0)
Screenshot: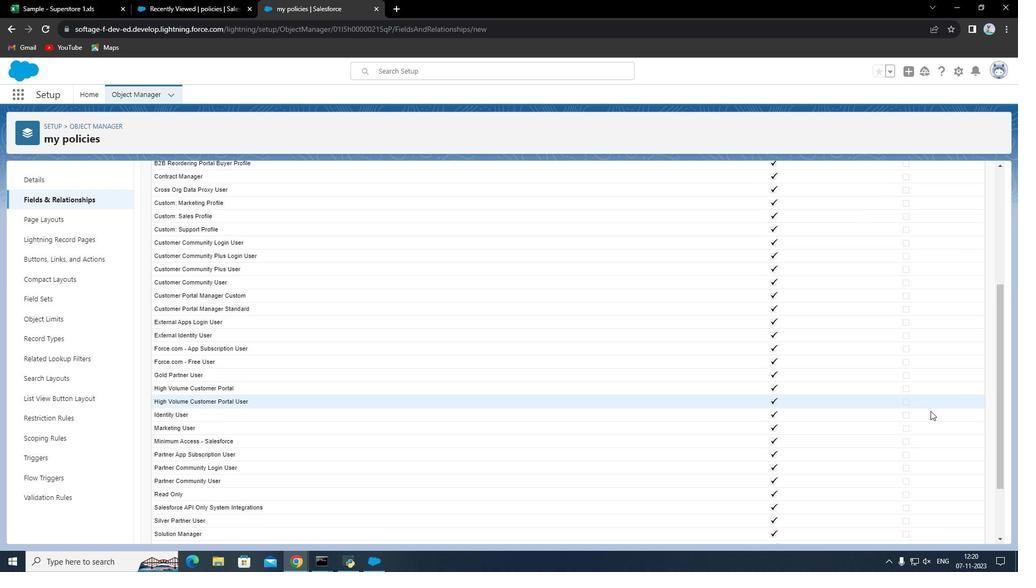 
Action: Mouse moved to (931, 458)
Screenshot: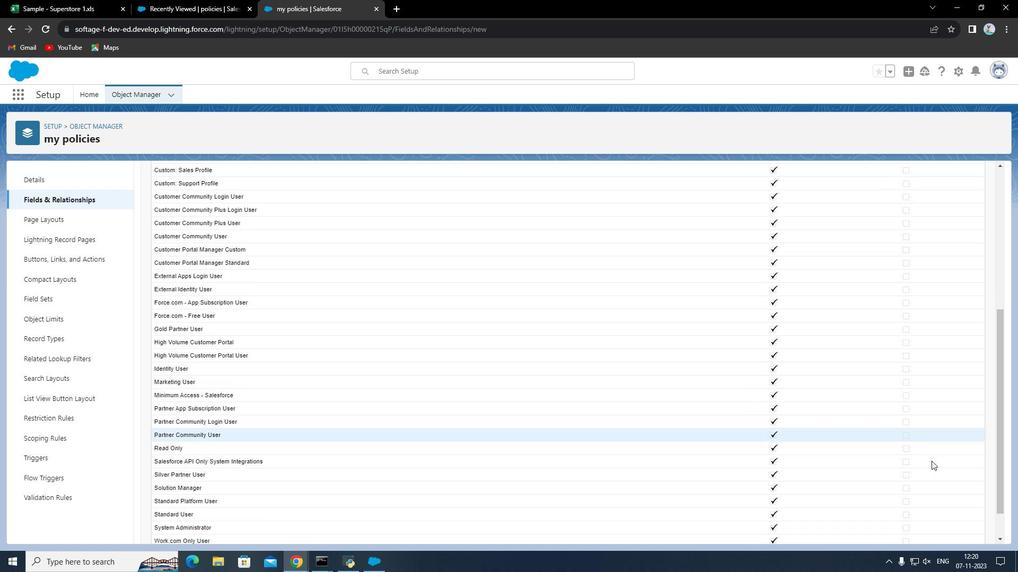 
Action: Mouse scrolled (931, 457) with delta (0, 0)
Screenshot: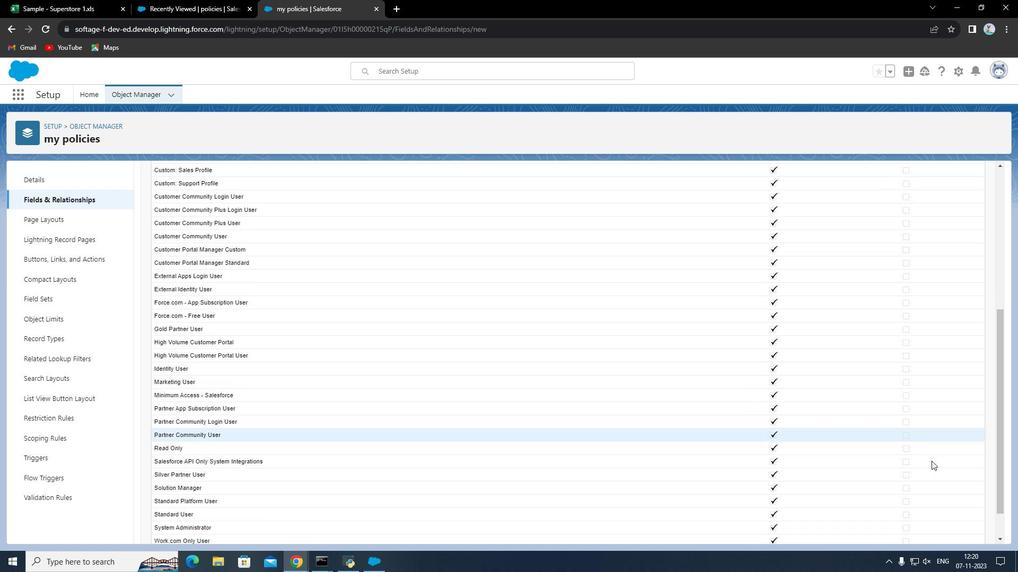 
Action: Mouse moved to (931, 485)
Screenshot: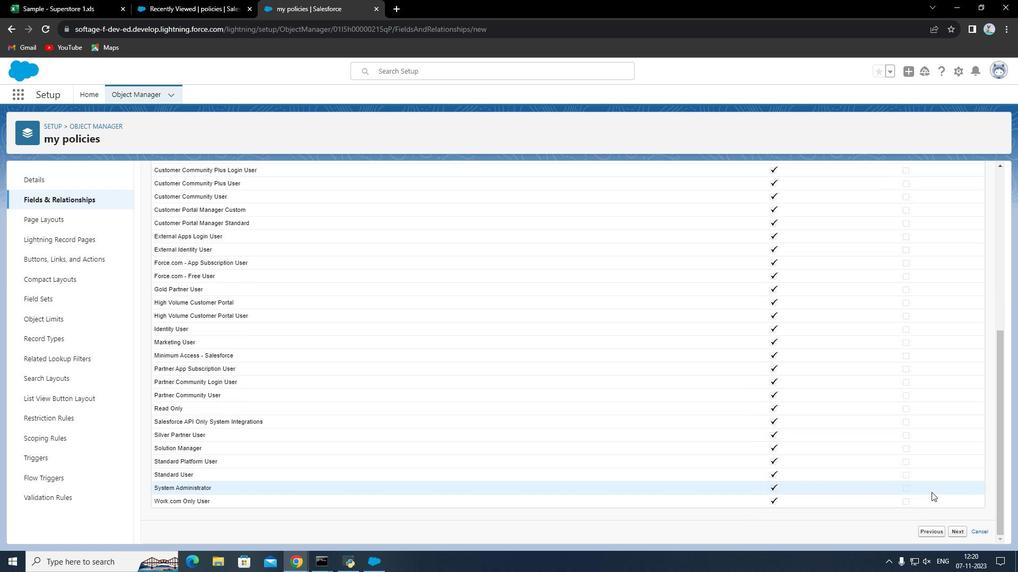 
Action: Mouse scrolled (931, 485) with delta (0, 0)
Screenshot: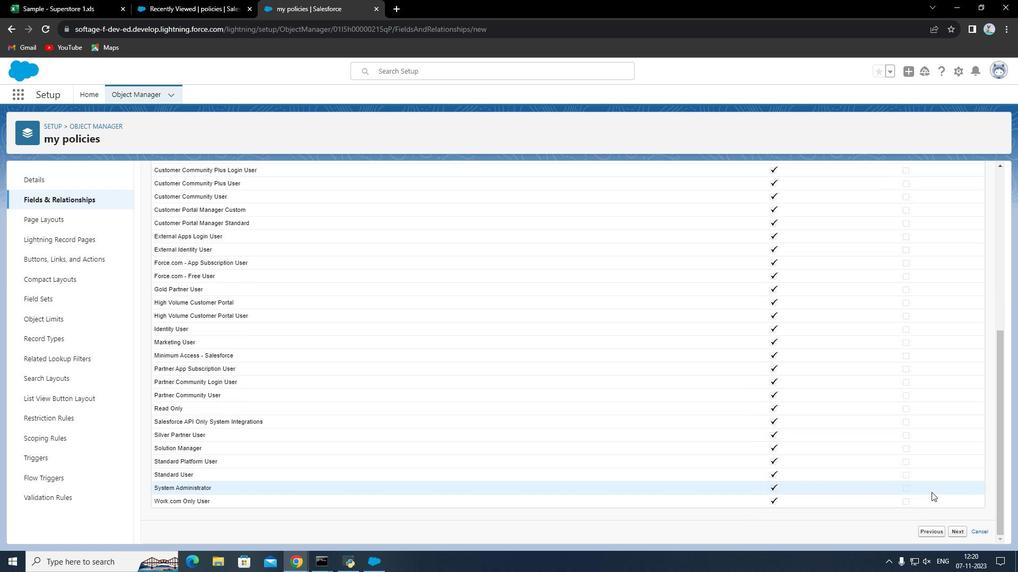 
Action: Mouse moved to (951, 530)
Screenshot: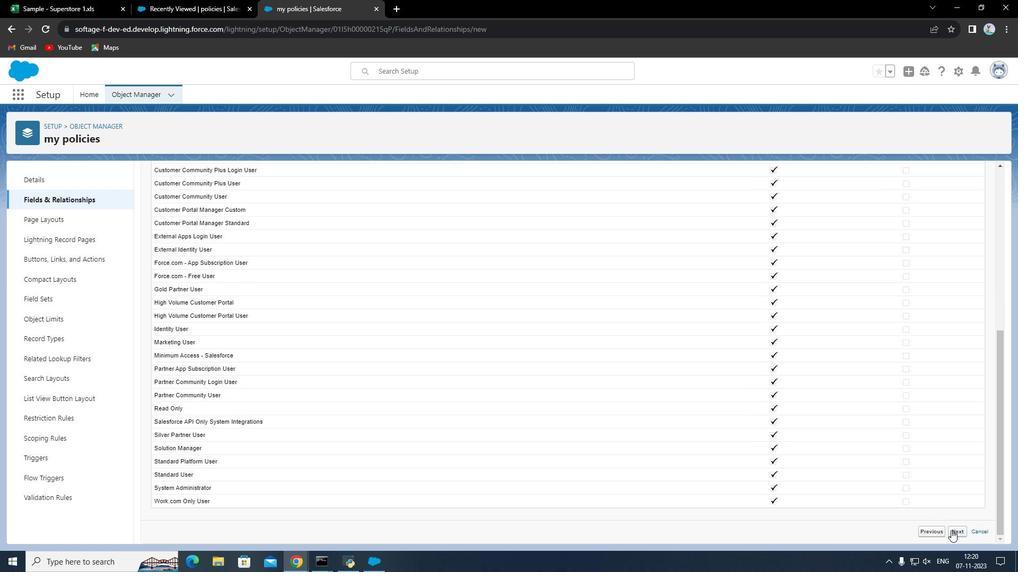 
Action: Mouse pressed left at (951, 530)
Screenshot: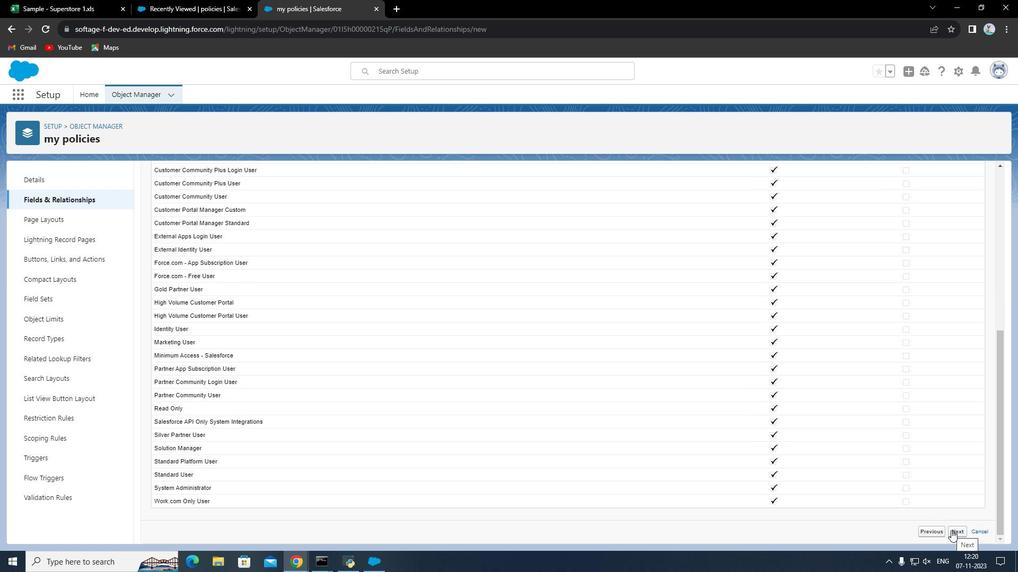 
Action: Mouse moved to (965, 355)
Screenshot: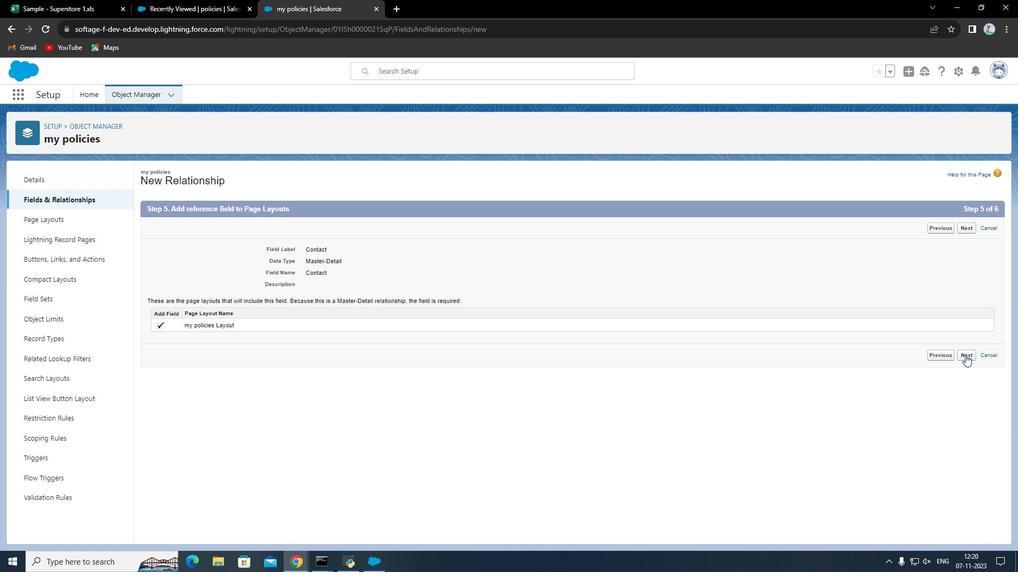 
Action: Mouse pressed left at (965, 355)
Screenshot: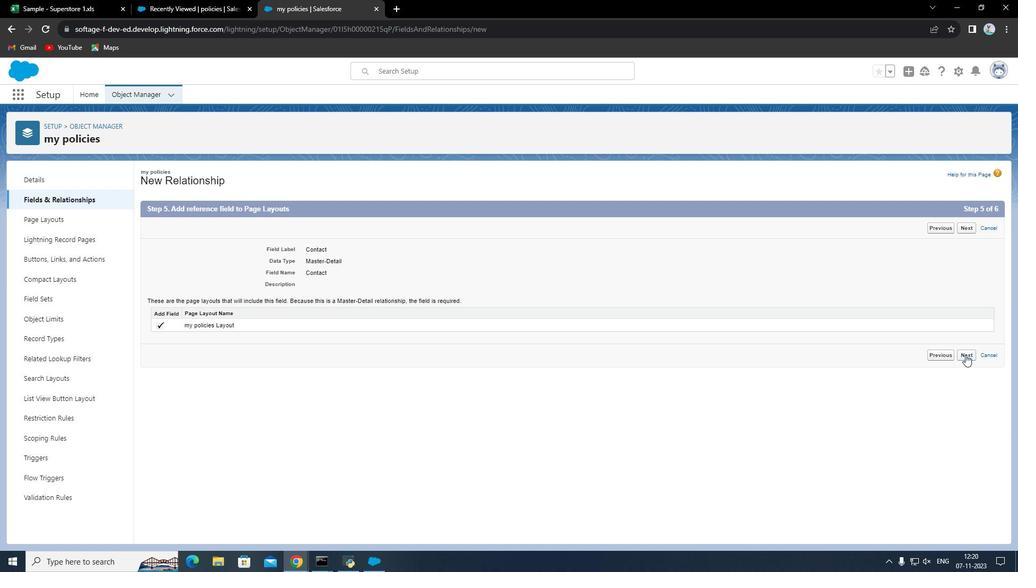 
Action: Mouse moved to (965, 426)
Screenshot: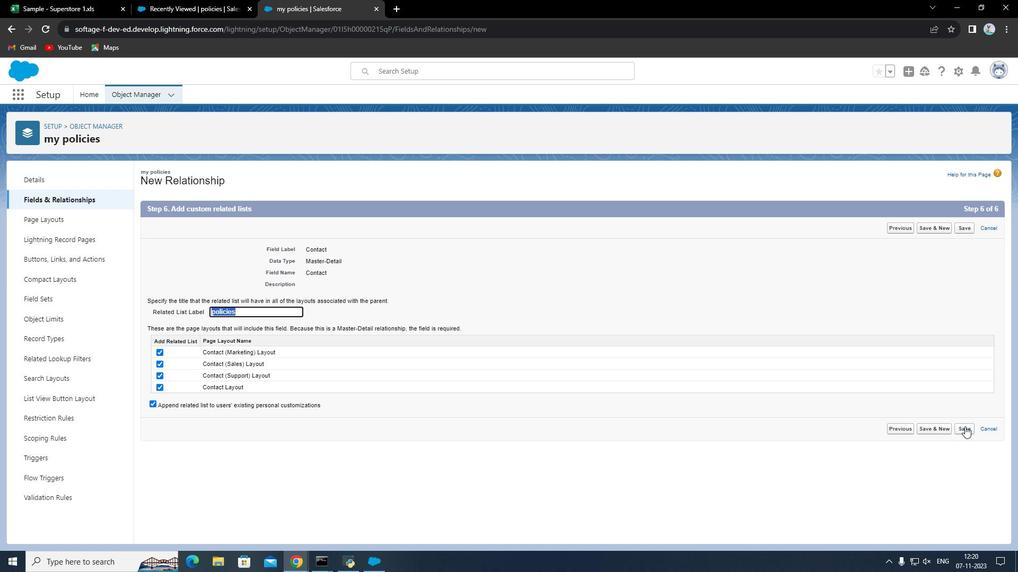 
Action: Mouse pressed left at (965, 426)
Screenshot: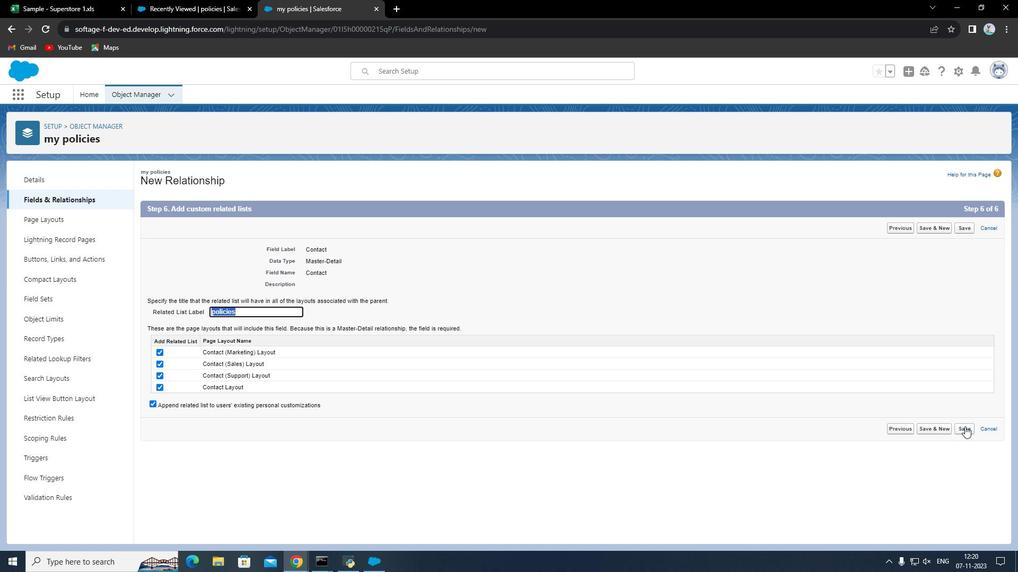 
Action: Mouse moved to (155, 314)
Screenshot: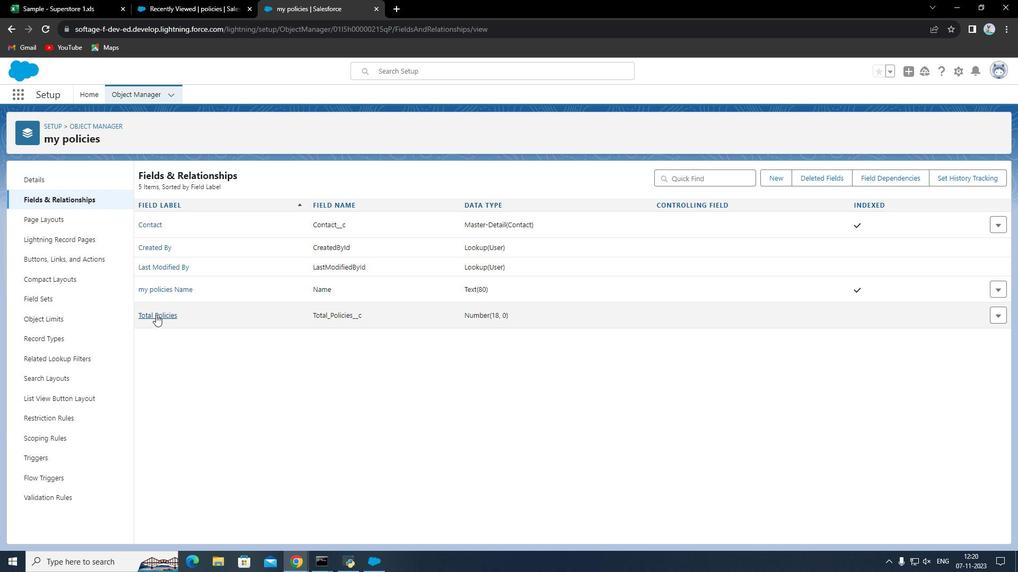 
Action: Mouse pressed left at (155, 314)
Screenshot: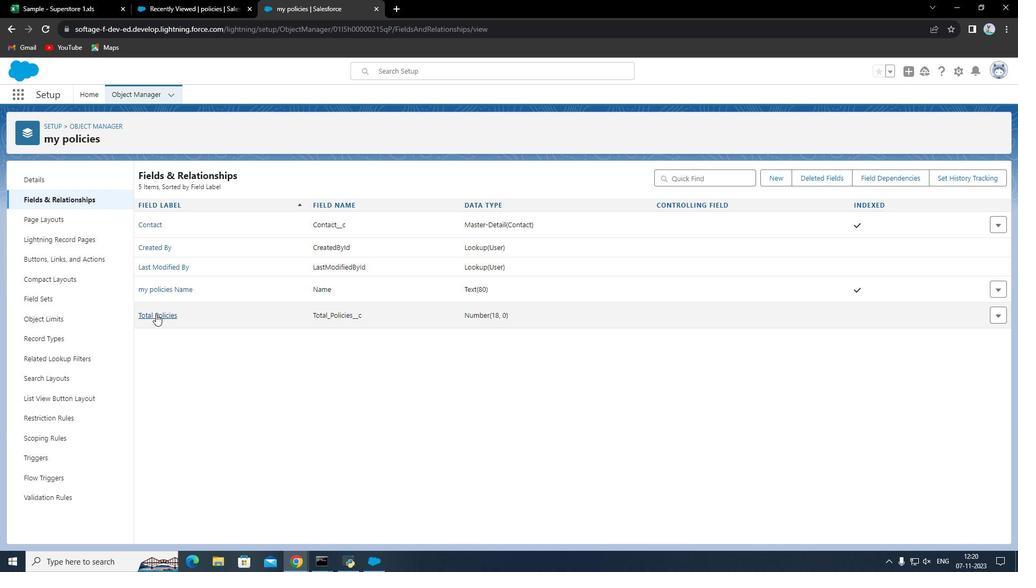 
Action: Mouse moved to (219, 283)
Screenshot: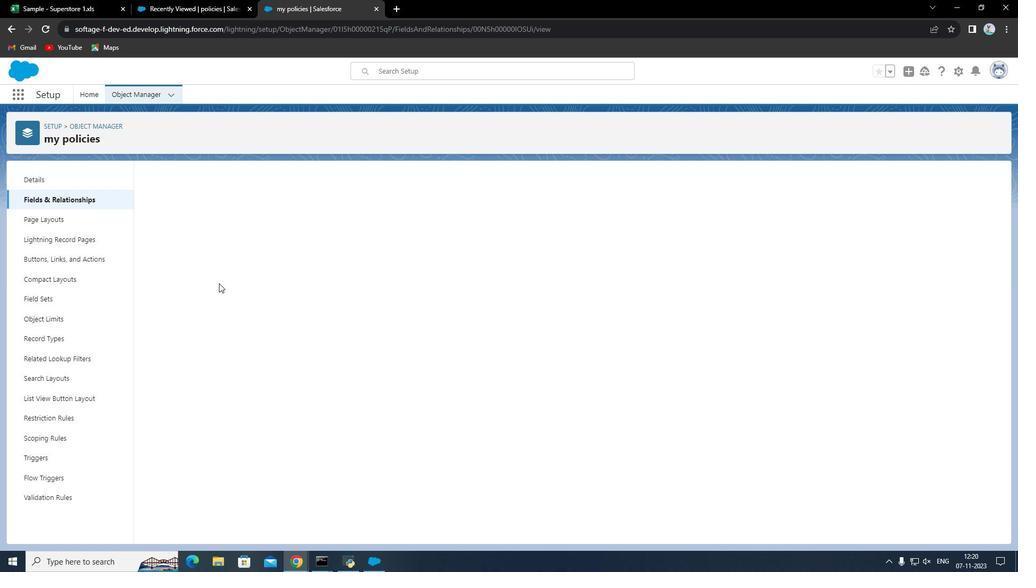 
Action: Mouse scrolled (219, 283) with delta (0, 0)
Screenshot: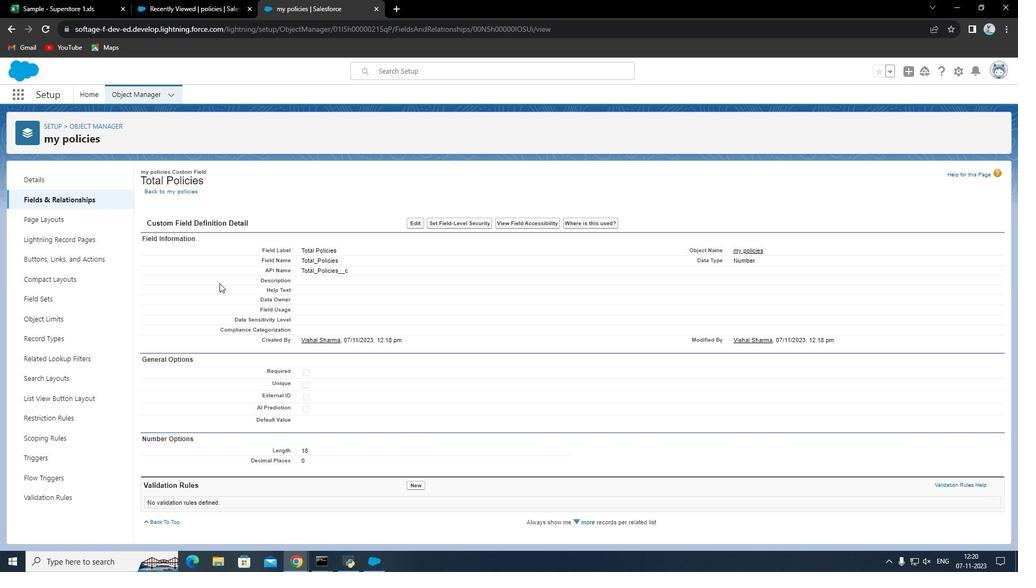 
Action: Mouse scrolled (219, 283) with delta (0, 0)
Screenshot: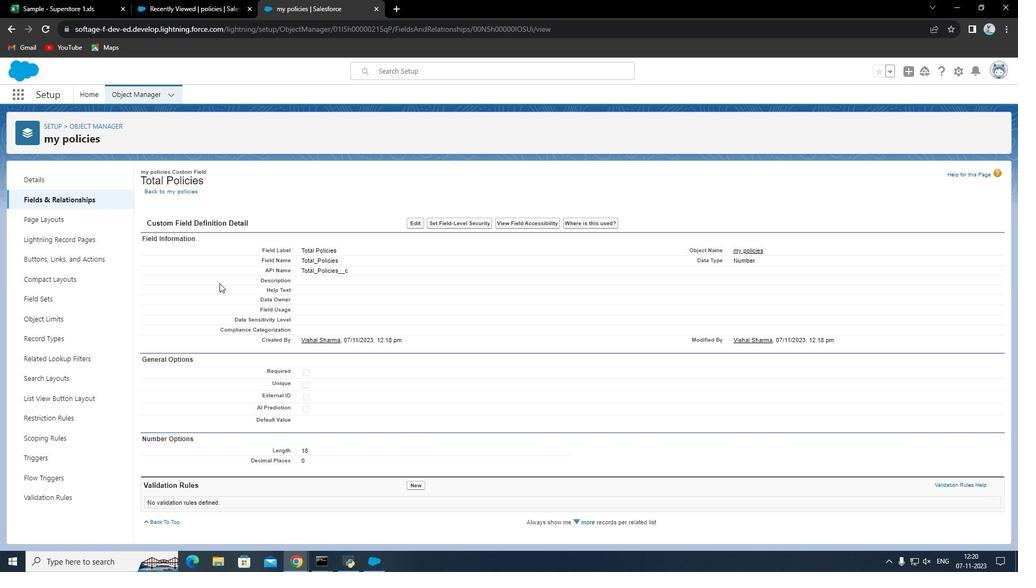
Action: Mouse scrolled (219, 283) with delta (0, 0)
Screenshot: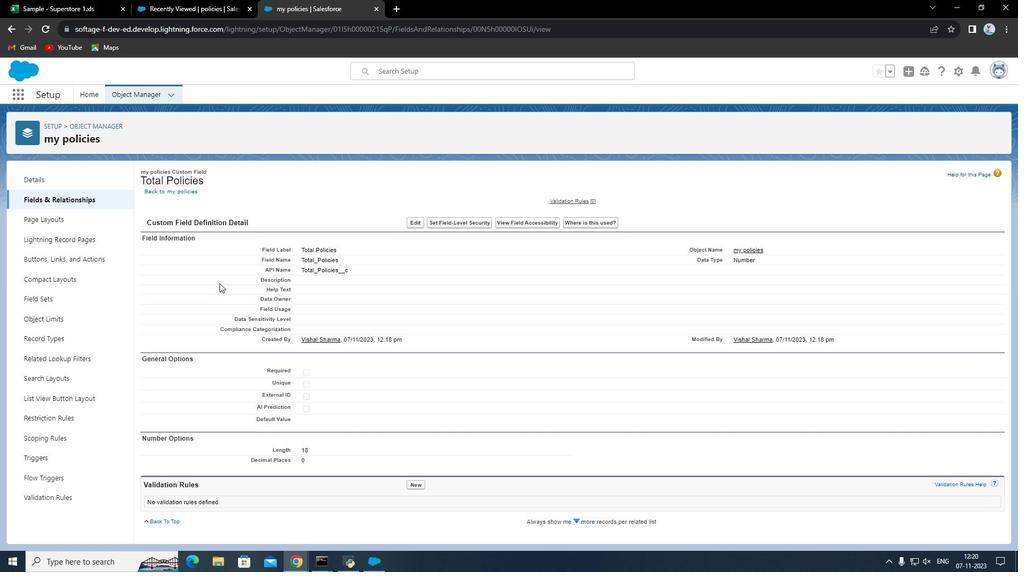 
Action: Mouse moved to (223, 308)
Screenshot: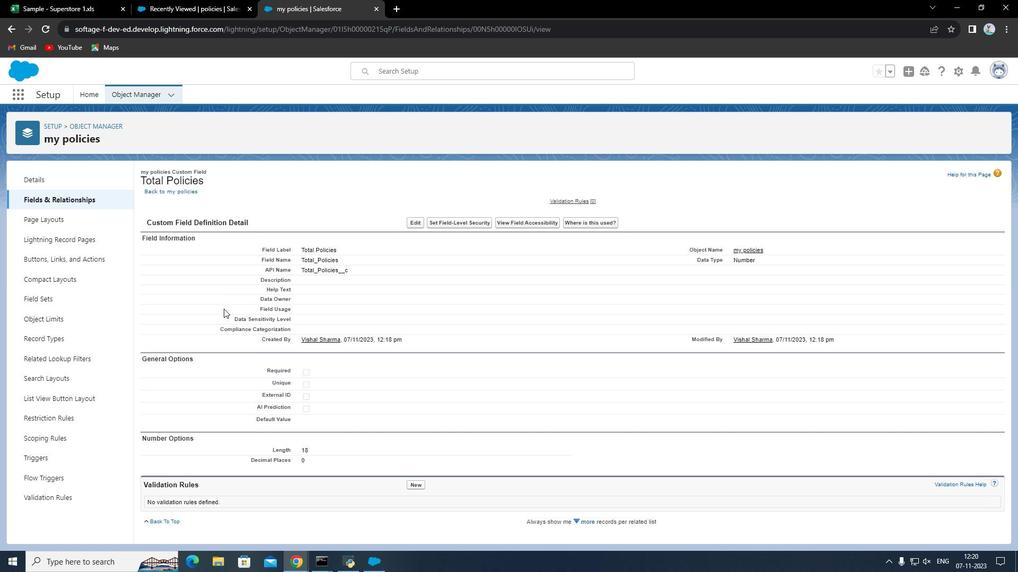 
Action: Mouse scrolled (223, 308) with delta (0, 0)
Screenshot: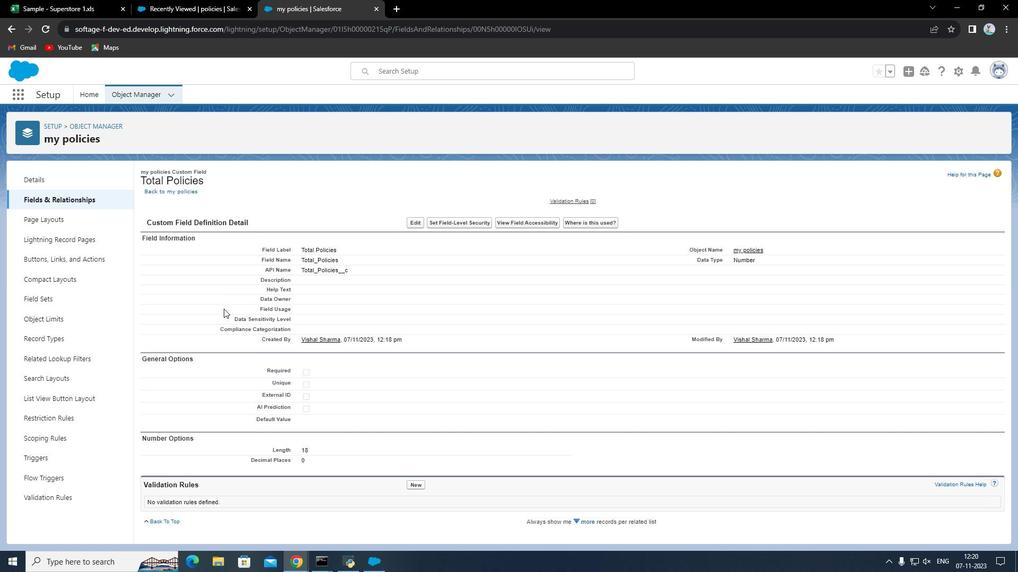 
Action: Mouse moved to (224, 312)
Screenshot: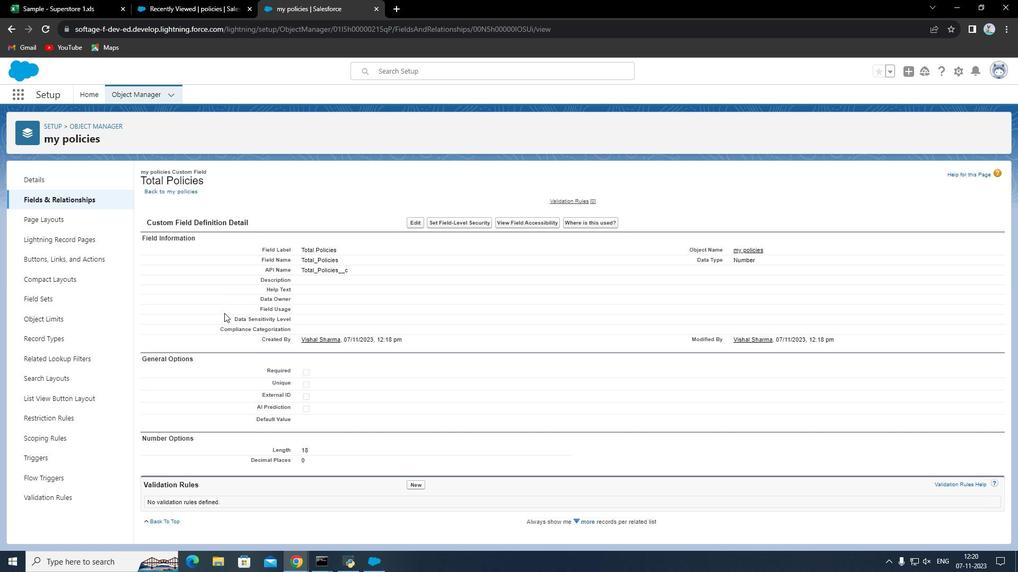 
Action: Mouse scrolled (224, 312) with delta (0, 0)
Screenshot: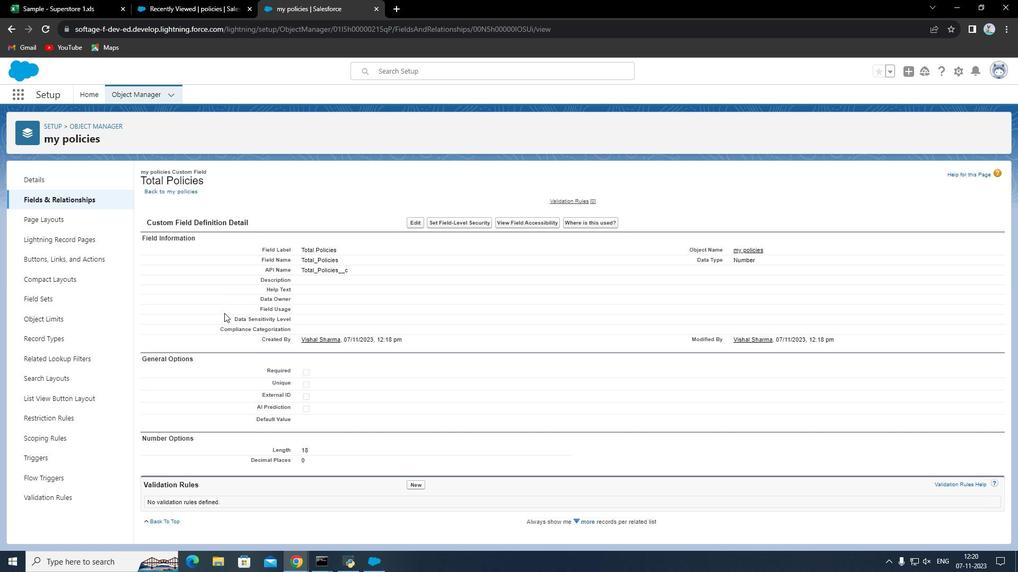
Action: Mouse moved to (224, 314)
Screenshot: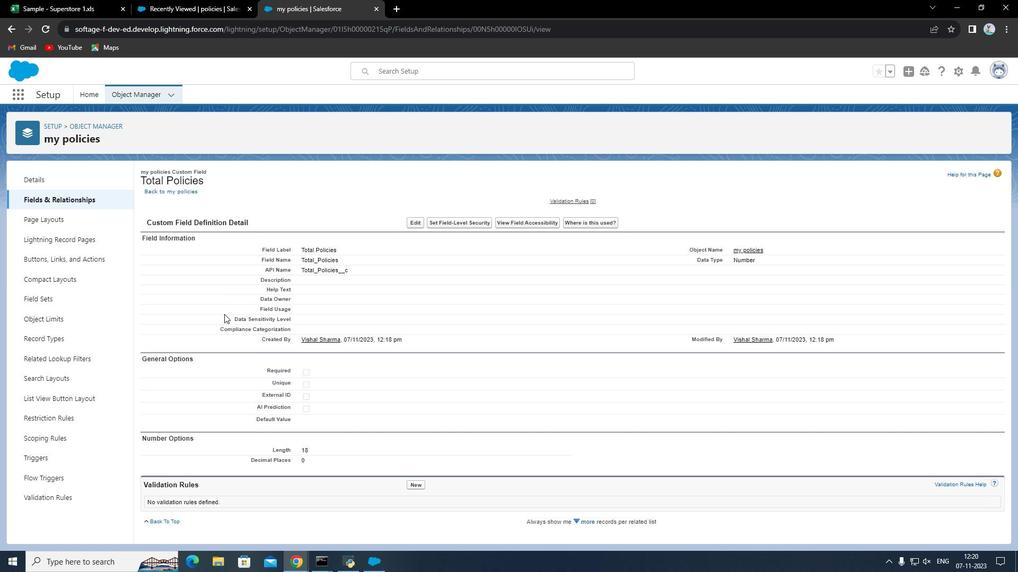 
Action: Mouse scrolled (224, 313) with delta (0, 0)
Screenshot: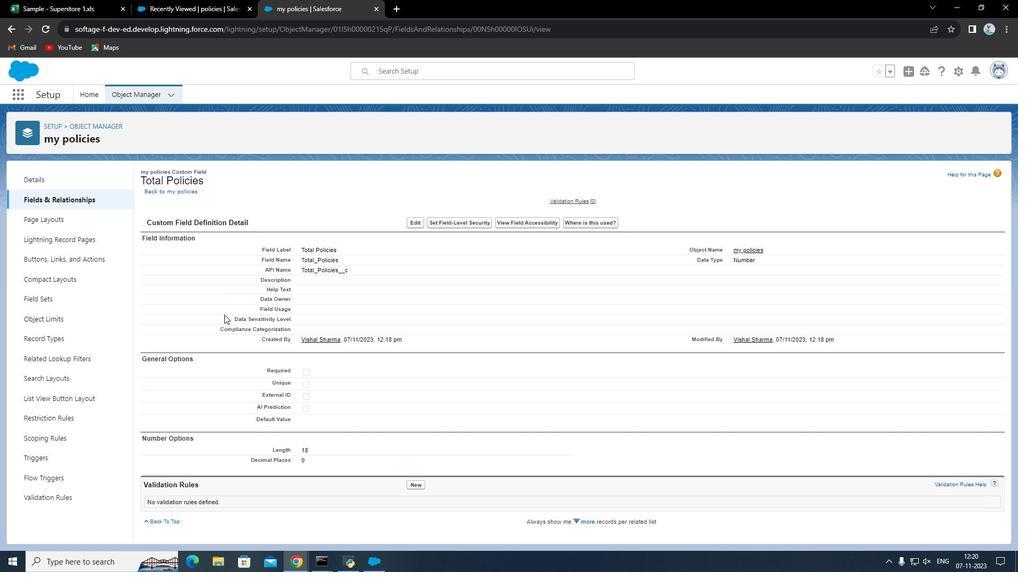 
Action: Mouse moved to (224, 316)
Screenshot: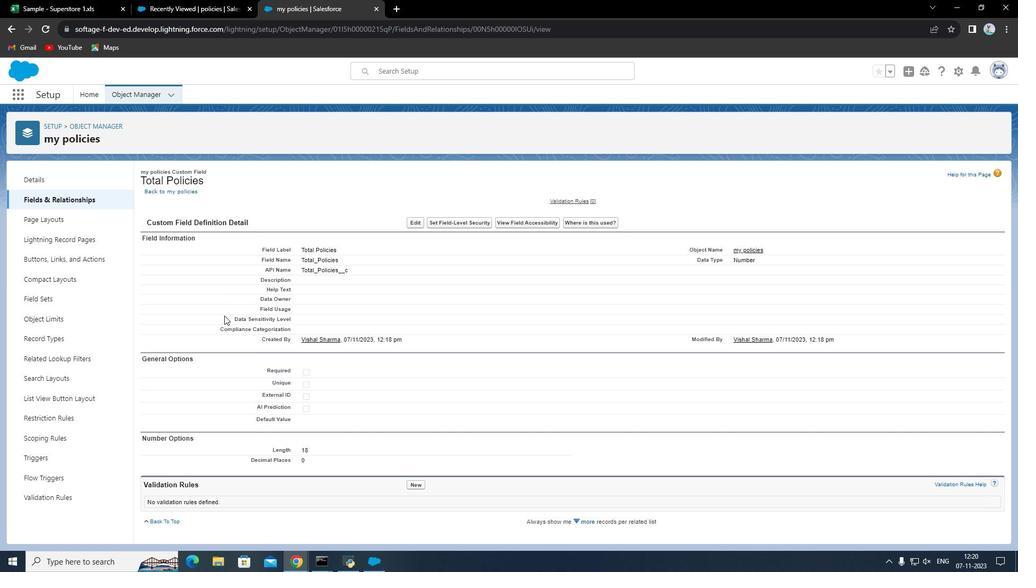 
Action: Mouse scrolled (224, 316) with delta (0, 0)
Screenshot: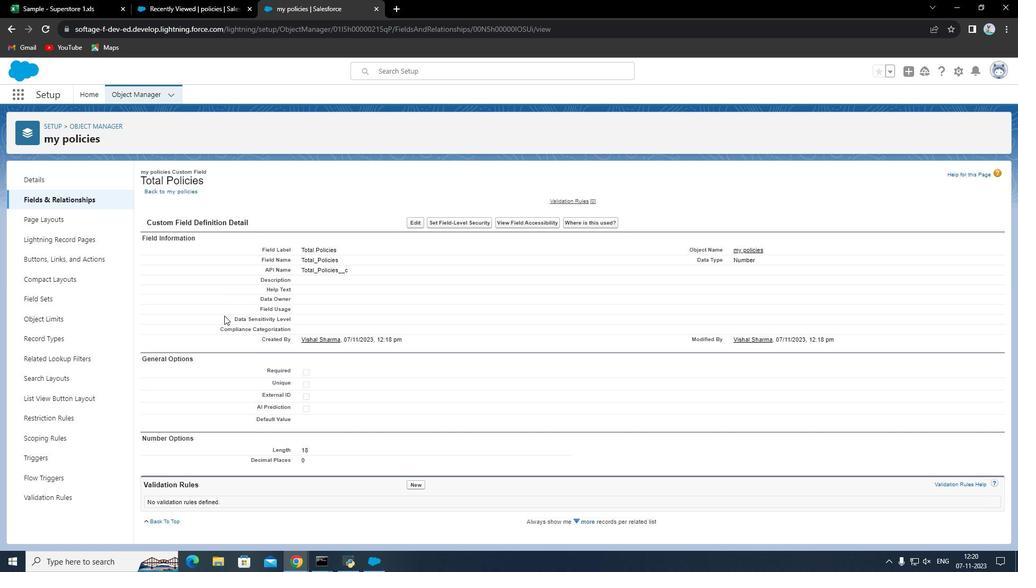 
Action: Mouse scrolled (224, 316) with delta (0, 0)
Screenshot: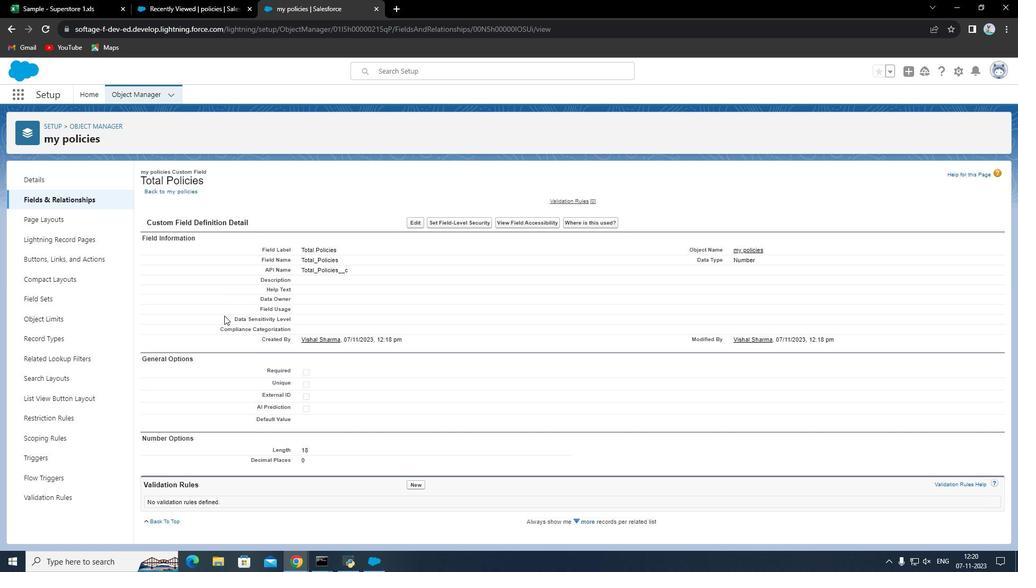 
Action: Mouse scrolled (224, 316) with delta (0, 0)
Screenshot: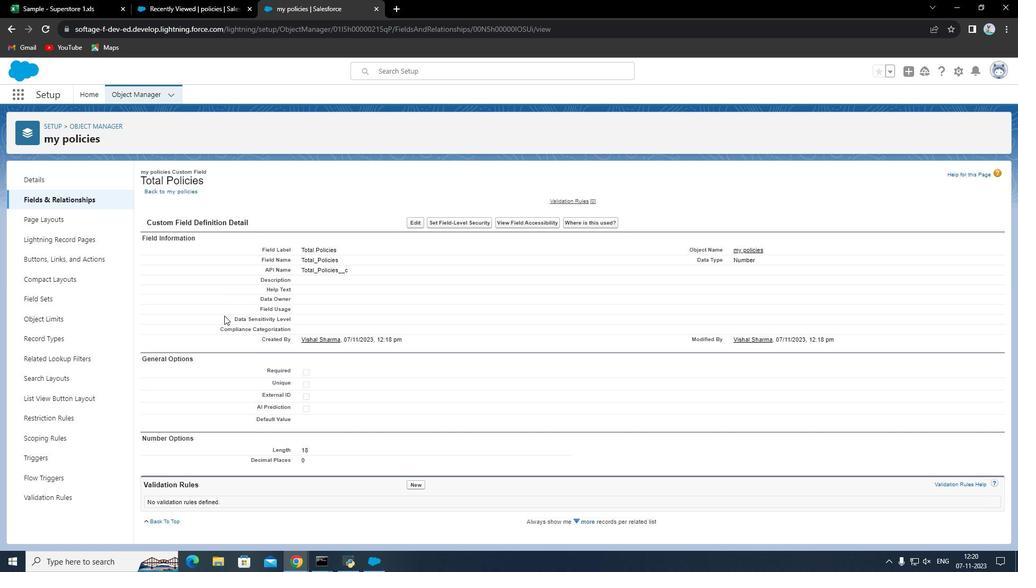 
Action: Mouse scrolled (224, 316) with delta (0, 0)
Screenshot: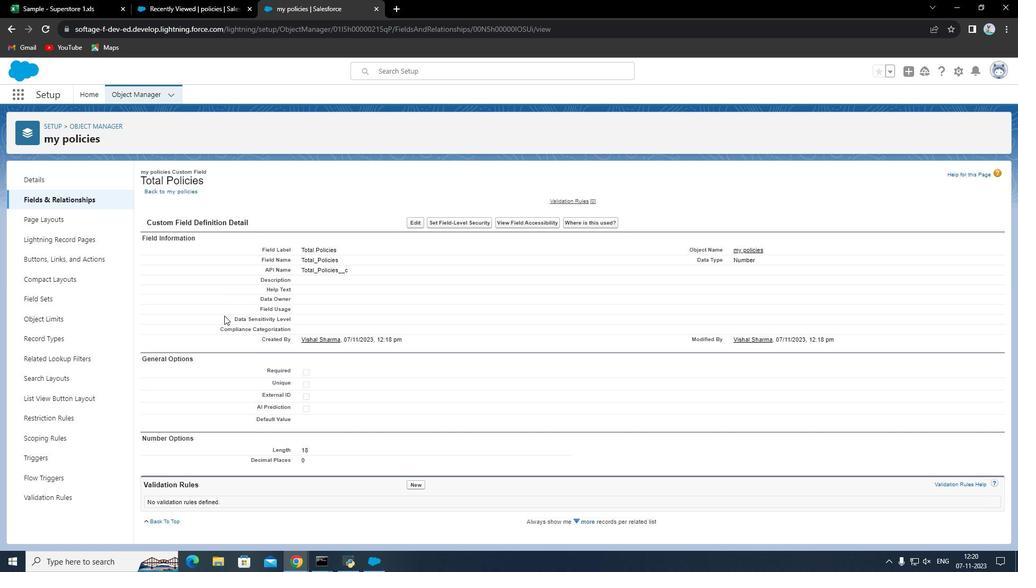 
Action: Mouse moved to (135, 97)
Screenshot: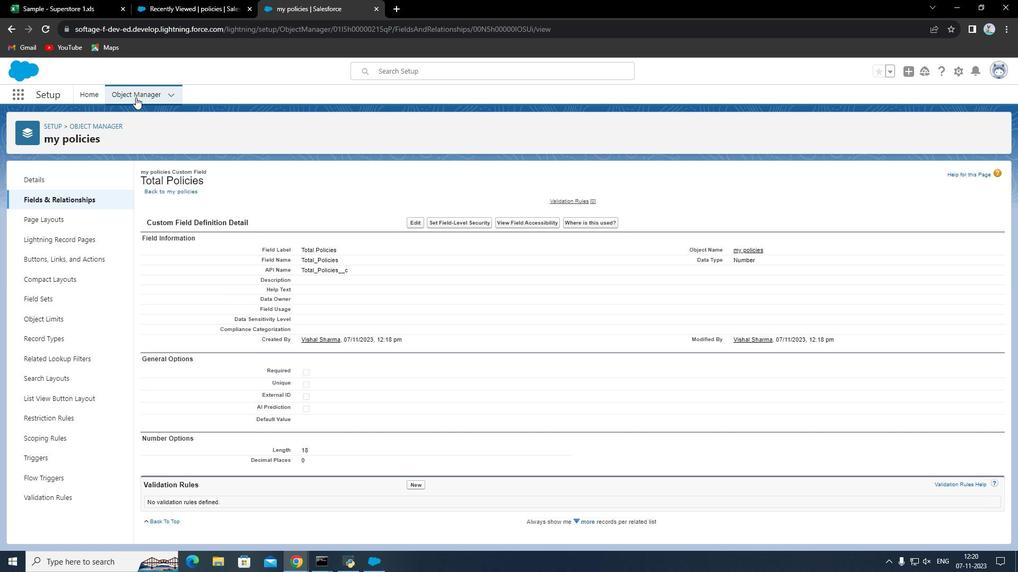 
Action: Mouse pressed left at (135, 97)
Screenshot: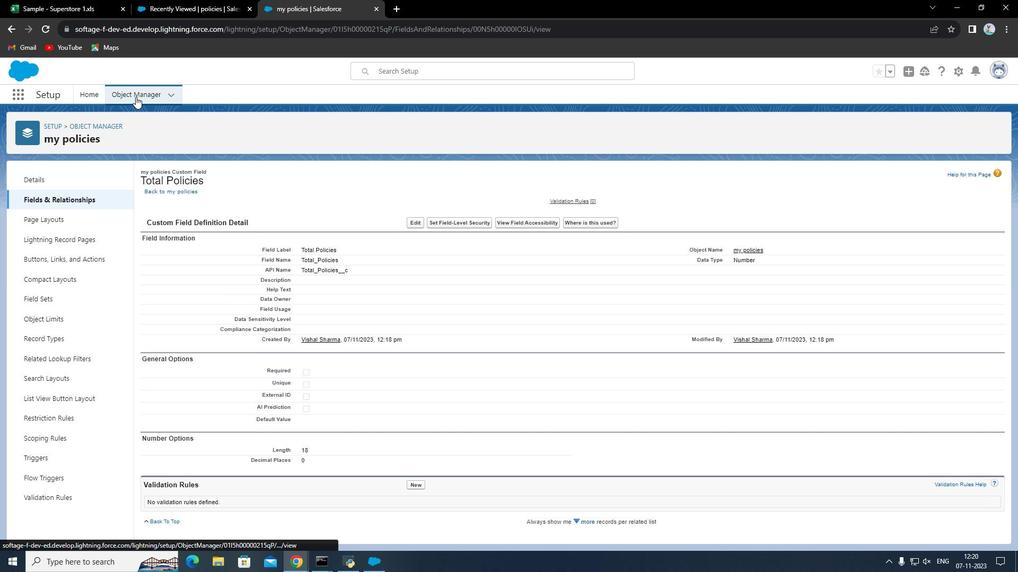 
Action: Mouse moved to (815, 126)
Screenshot: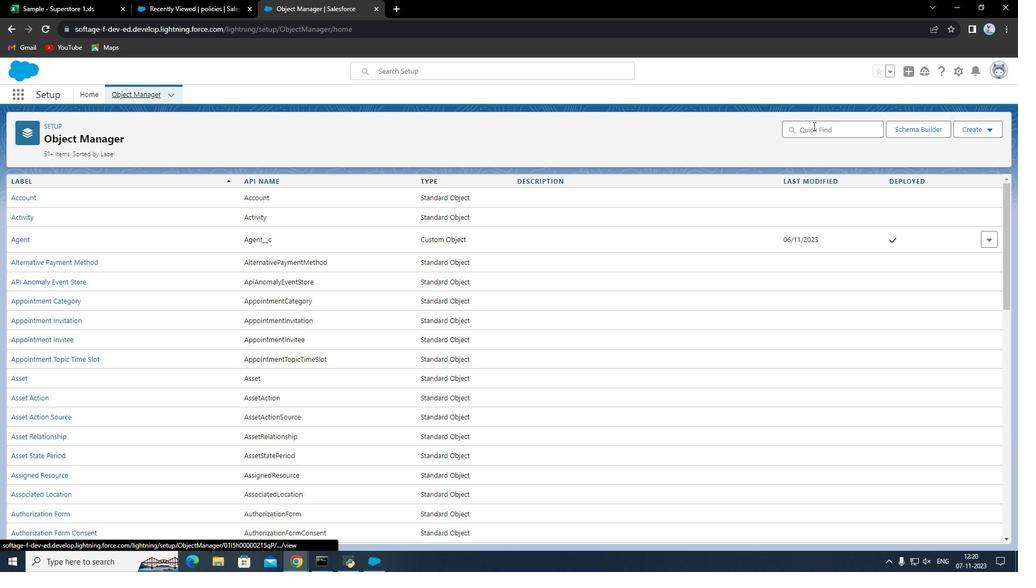 
Action: Mouse pressed left at (815, 126)
Screenshot: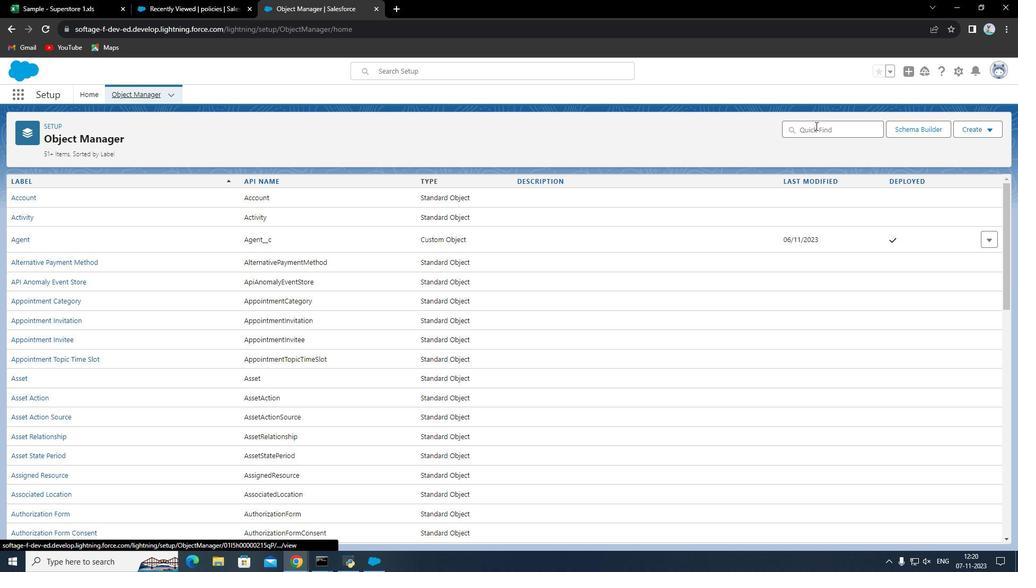 
Action: Mouse moved to (629, 114)
Screenshot: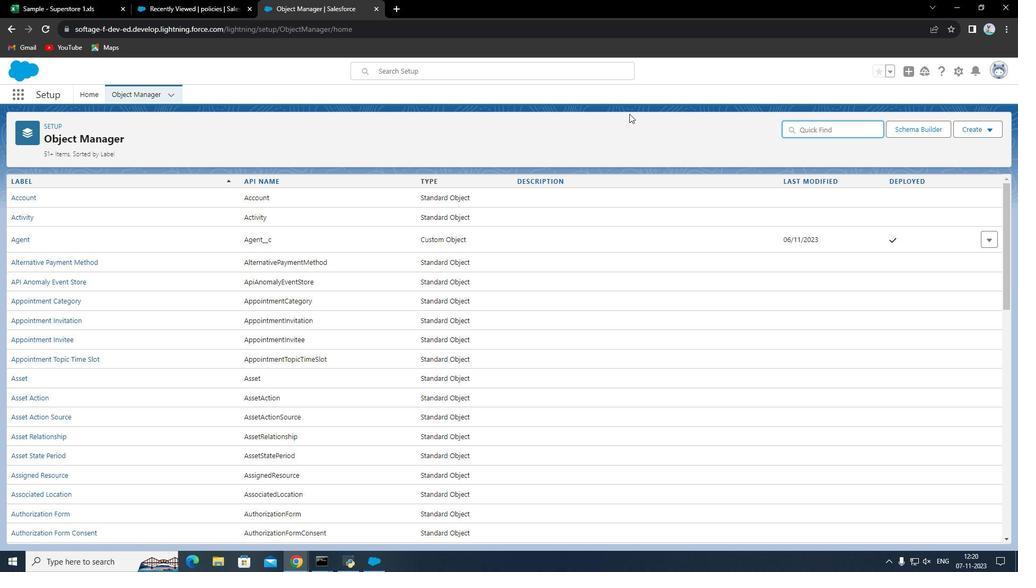 
Action: Key pressed cont
Screenshot: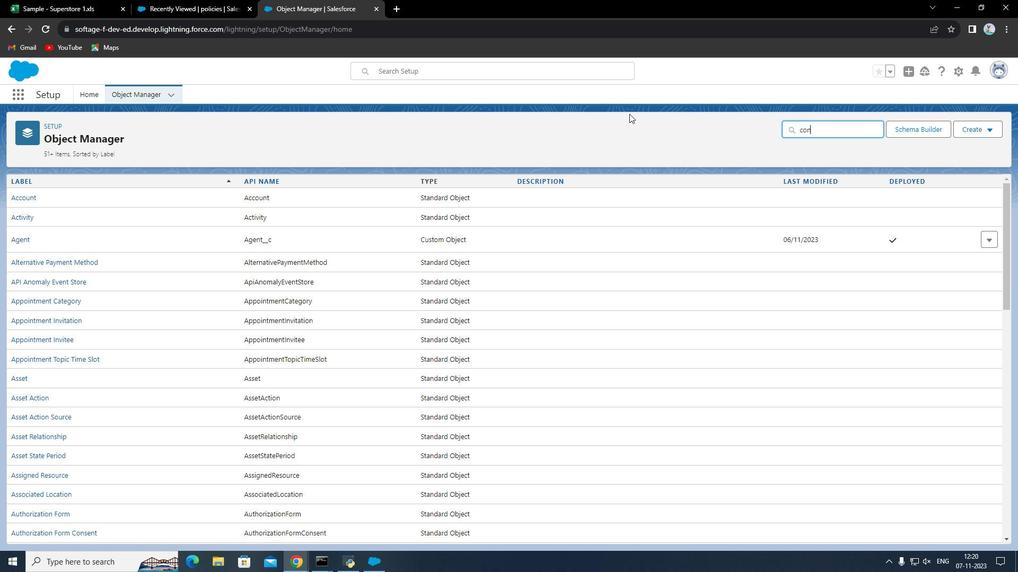 
Action: Mouse moved to (25, 197)
Screenshot: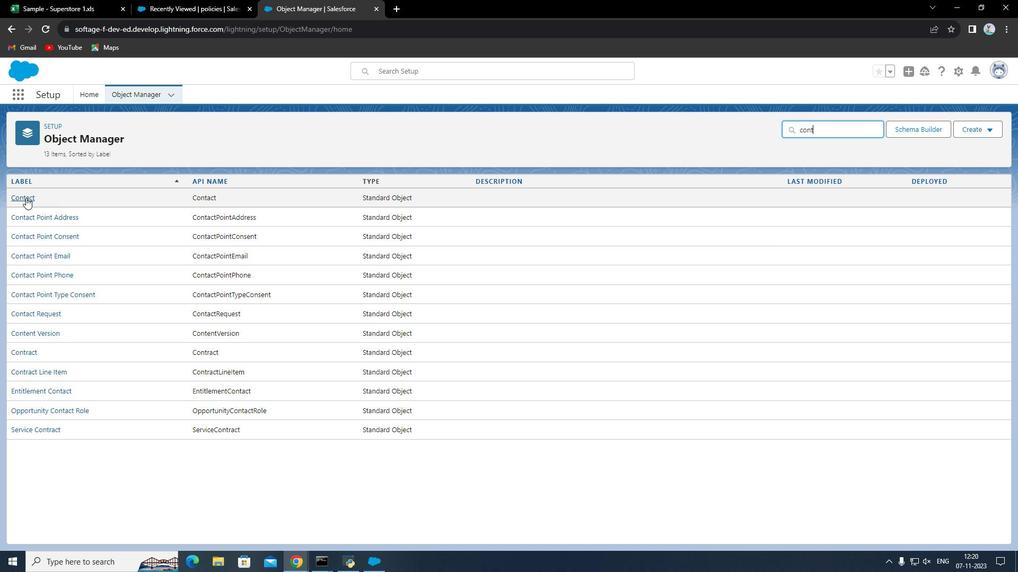 
Action: Mouse pressed left at (25, 197)
Screenshot: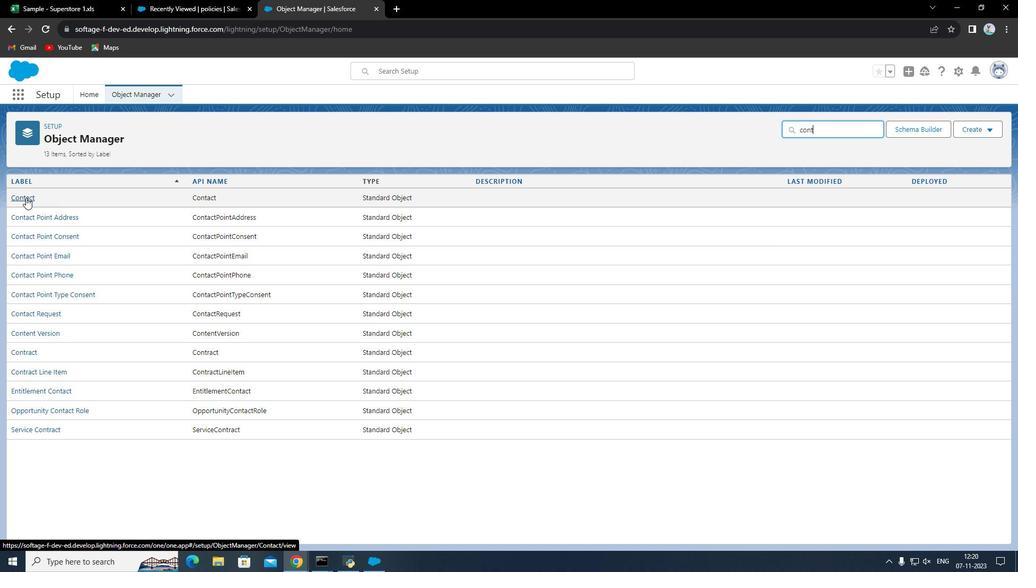 
Action: Mouse moved to (33, 202)
Screenshot: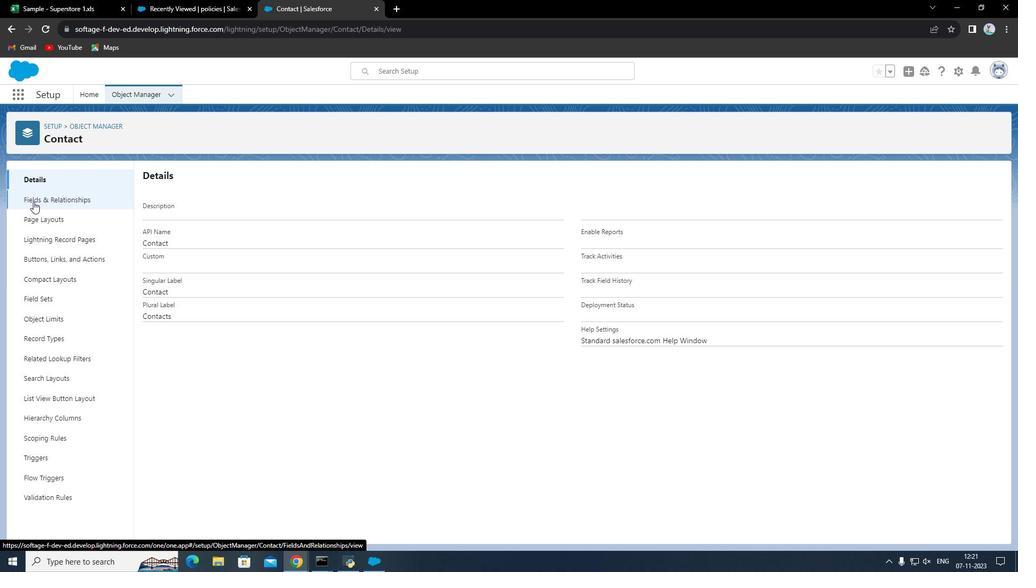 
Action: Mouse pressed left at (33, 202)
Screenshot: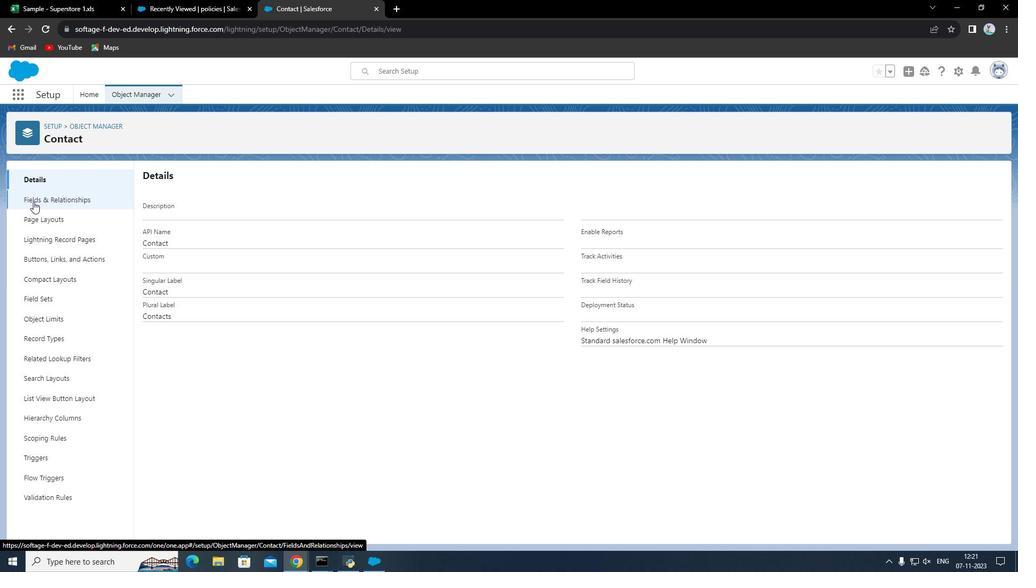
Action: Mouse moved to (773, 178)
Screenshot: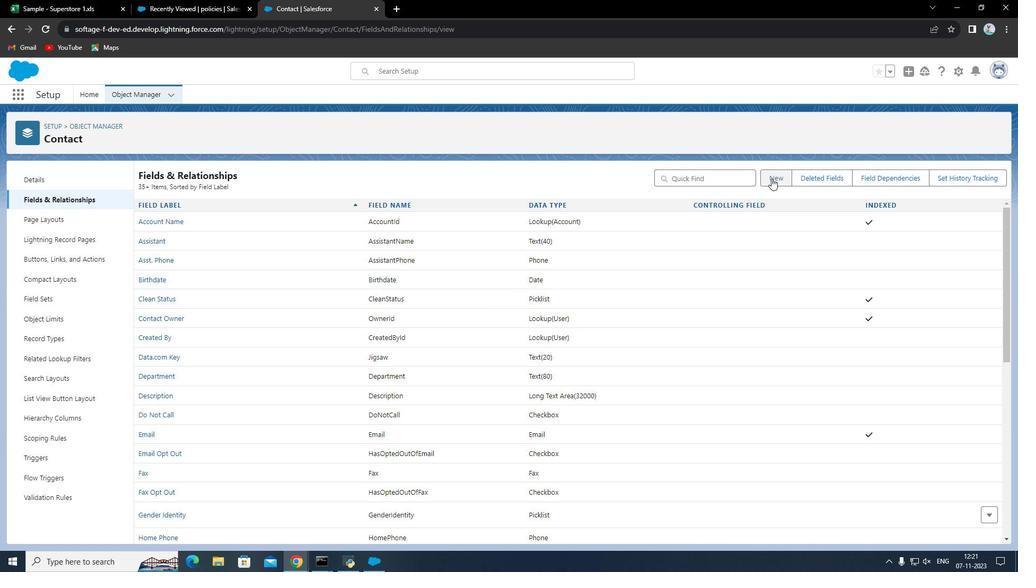 
Action: Mouse pressed left at (773, 178)
Screenshot: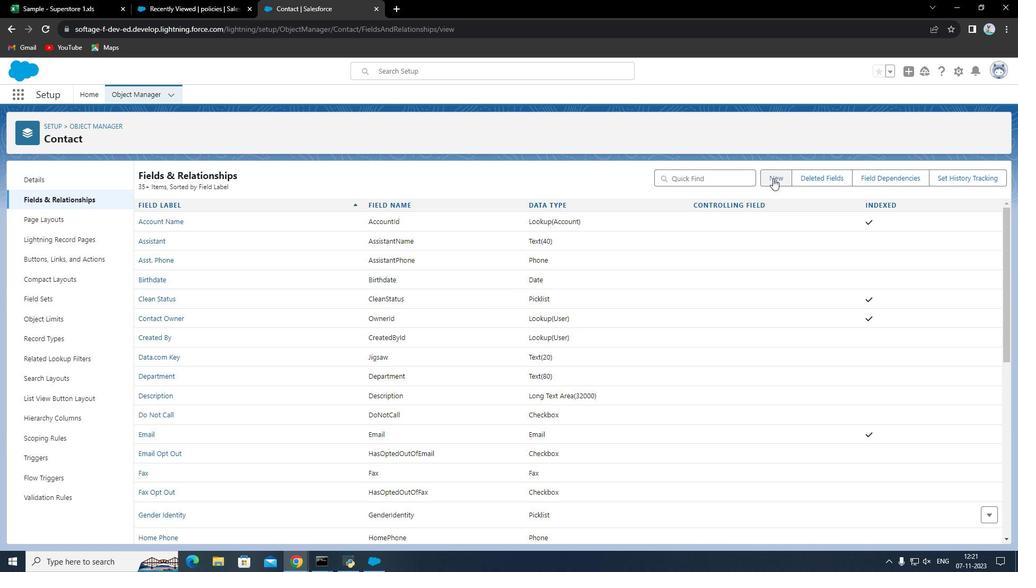 
Action: Mouse moved to (192, 347)
Screenshot: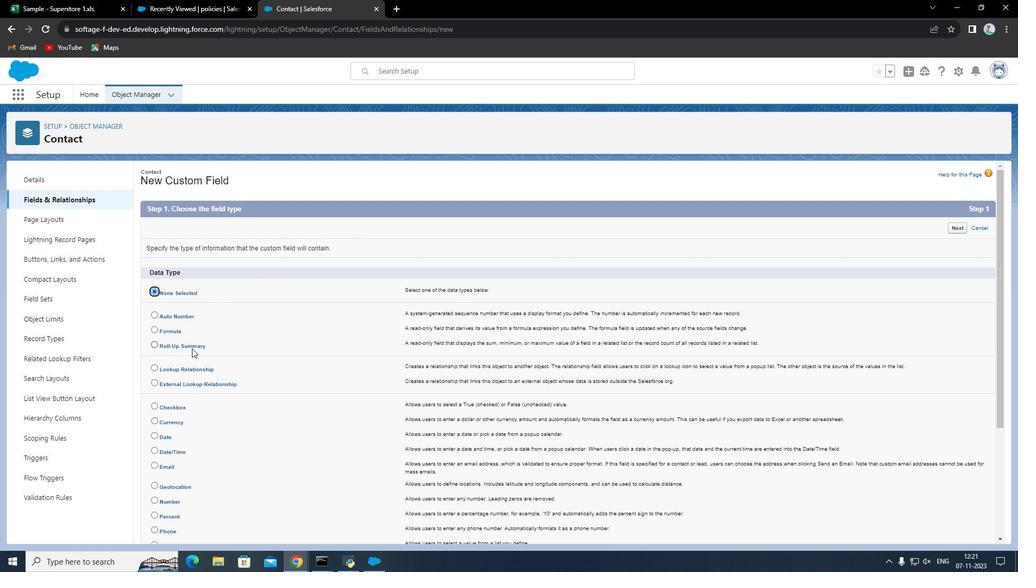 
Action: Mouse pressed left at (192, 347)
Screenshot: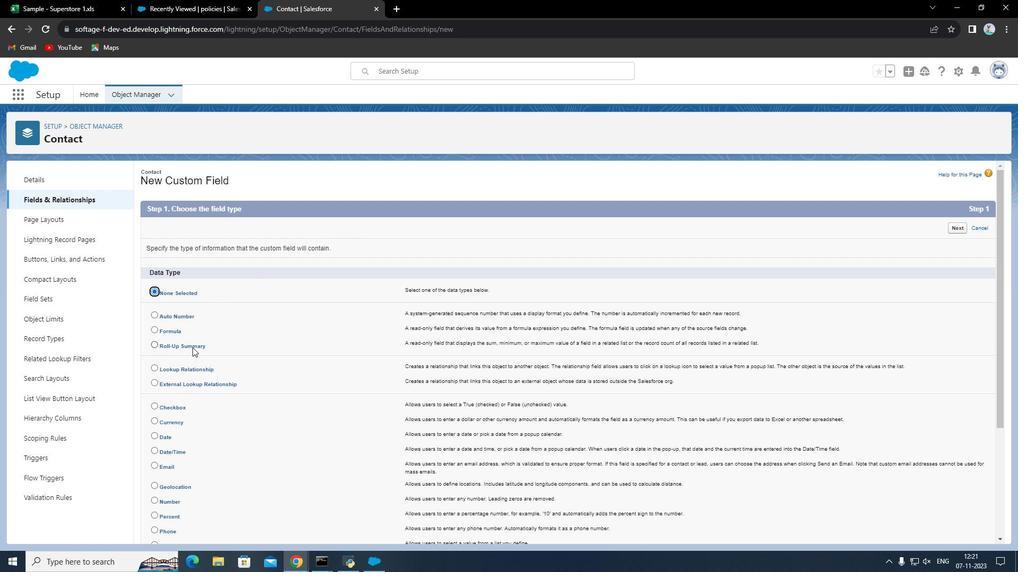 
Action: Mouse moved to (955, 229)
Screenshot: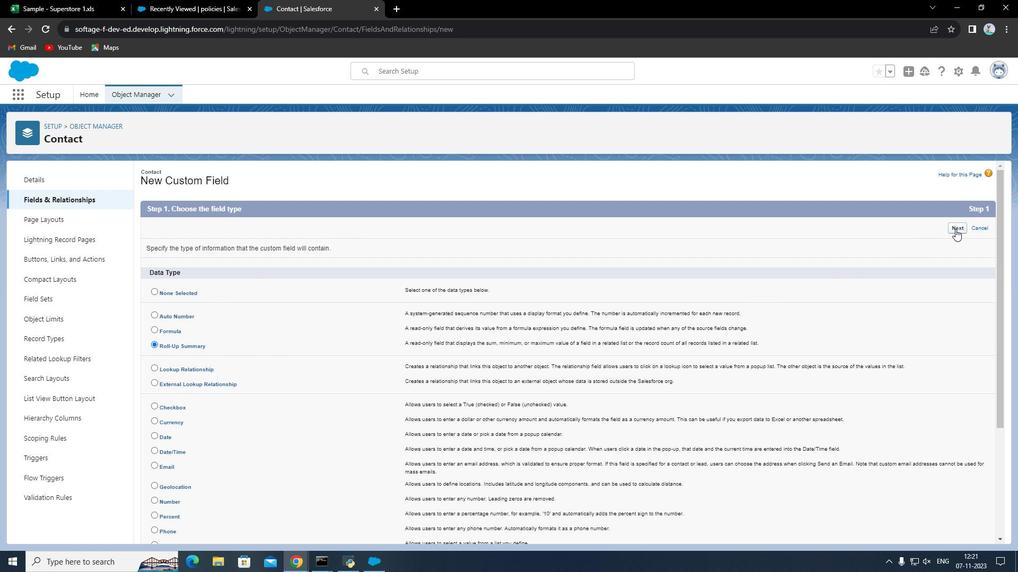 
Action: Mouse pressed left at (955, 229)
Screenshot: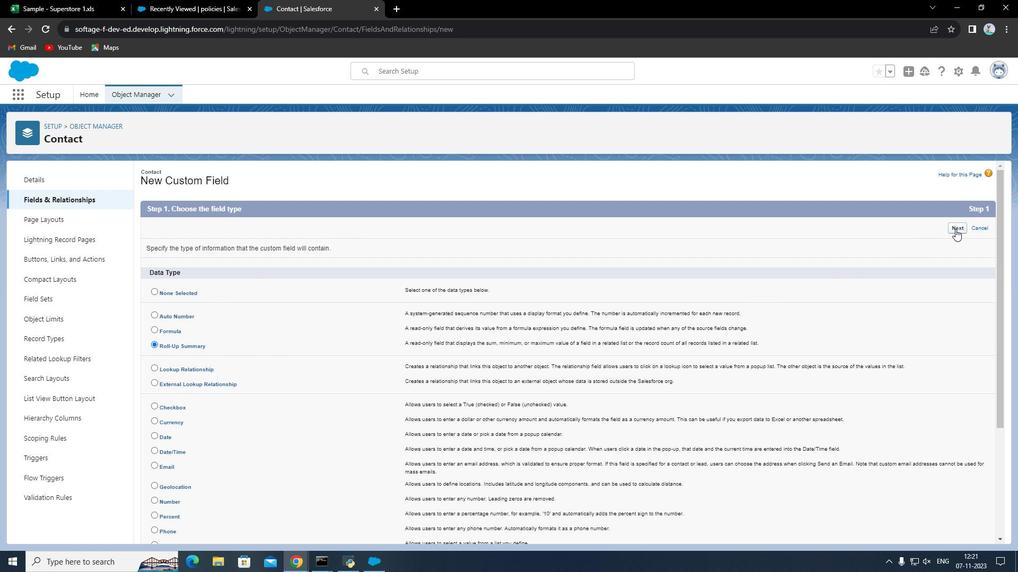 
Action: Mouse moved to (361, 247)
Screenshot: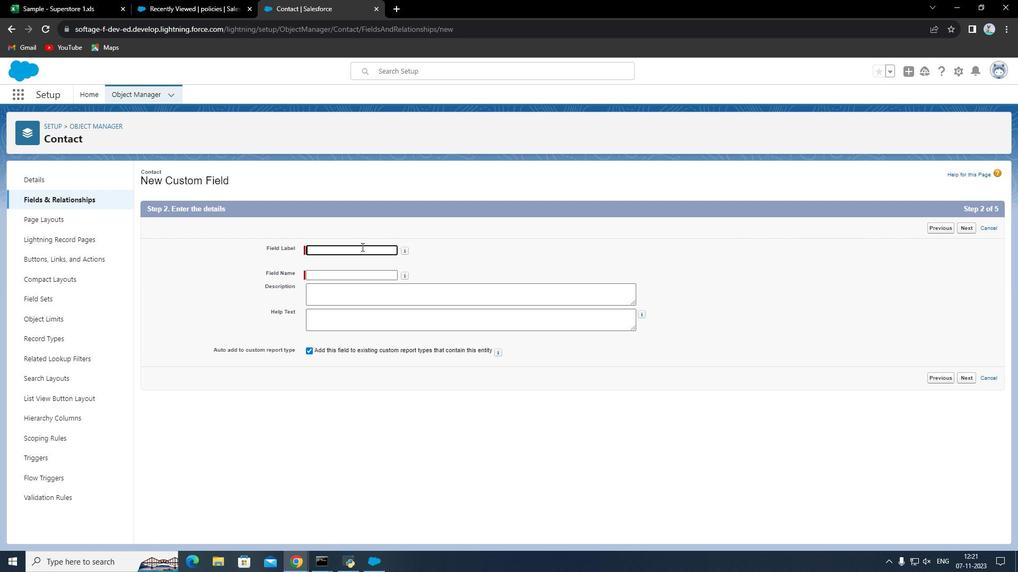 
Action: Mouse pressed left at (361, 247)
Screenshot: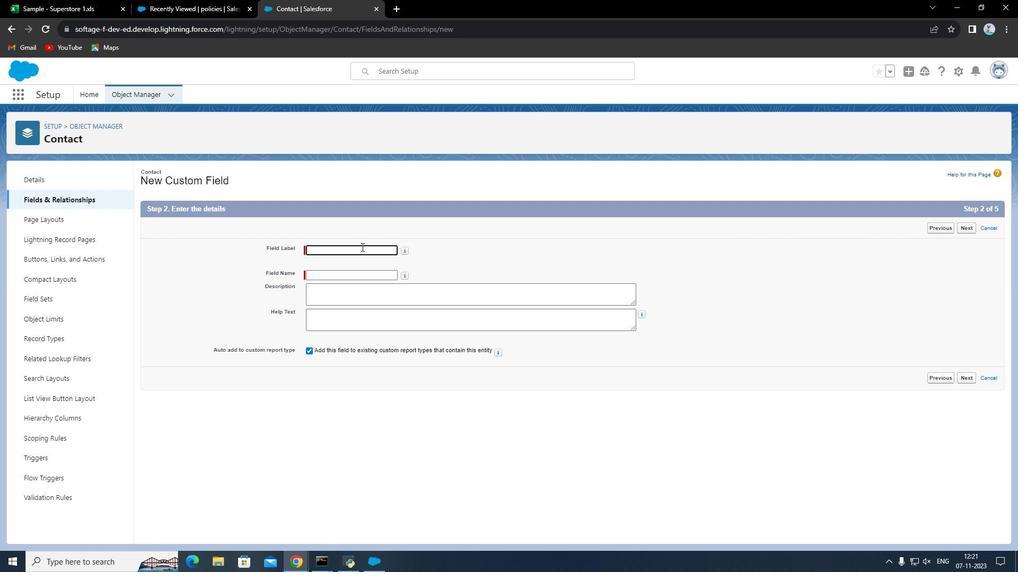 
Action: Mouse moved to (362, 248)
Screenshot: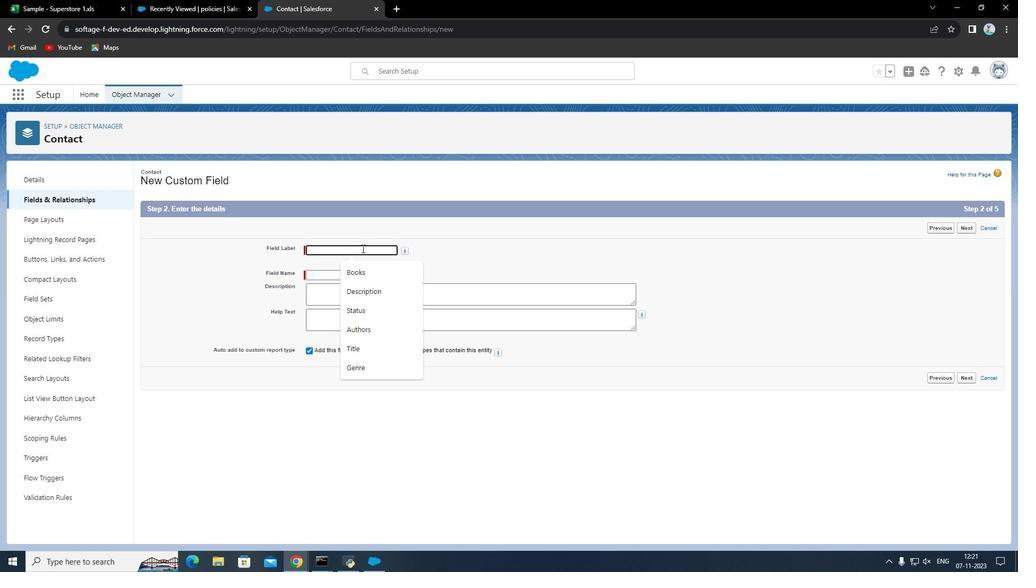 
Action: Key pressed <Key.shift>Total<Key.space><Key.shift>Policies<Key.space><Key.shift><Key.shift><Key.shift><Key.shift><Key.shift><Key.shift>On<Key.space><Key.shift>Contact<Key.space><Key.shift>Record
Screenshot: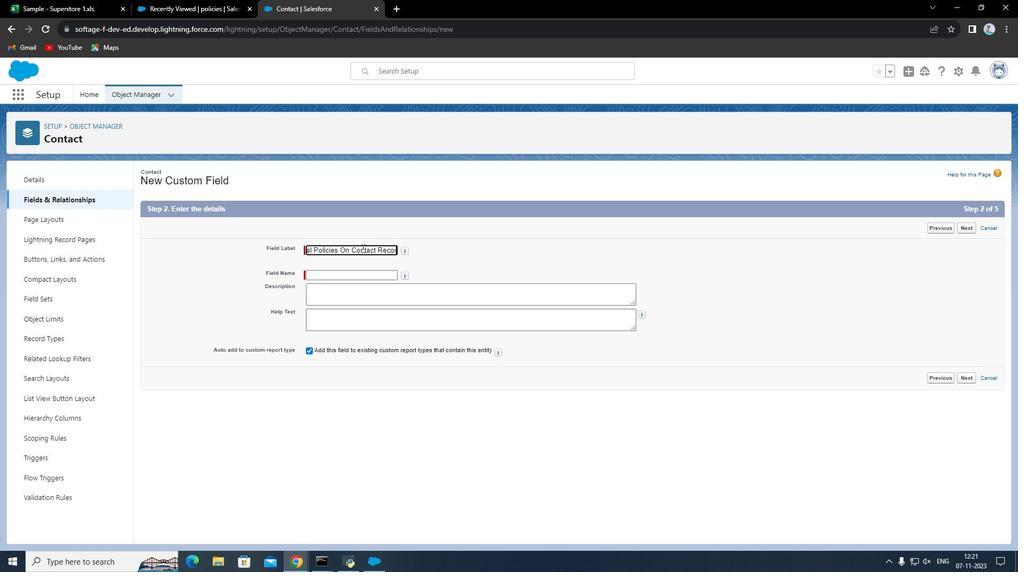
Action: Mouse moved to (377, 271)
Screenshot: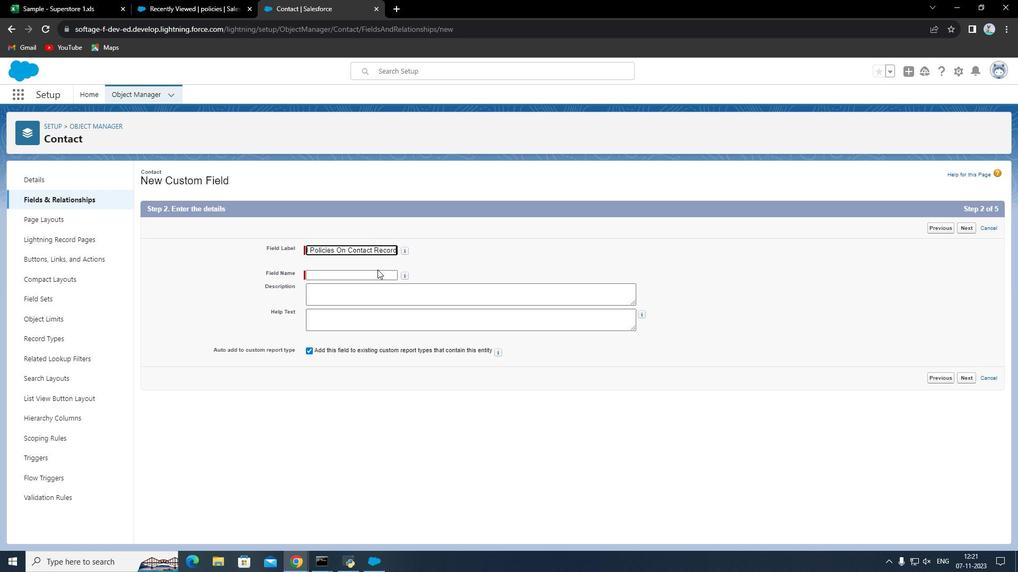 
Action: Mouse pressed left at (377, 271)
Screenshot: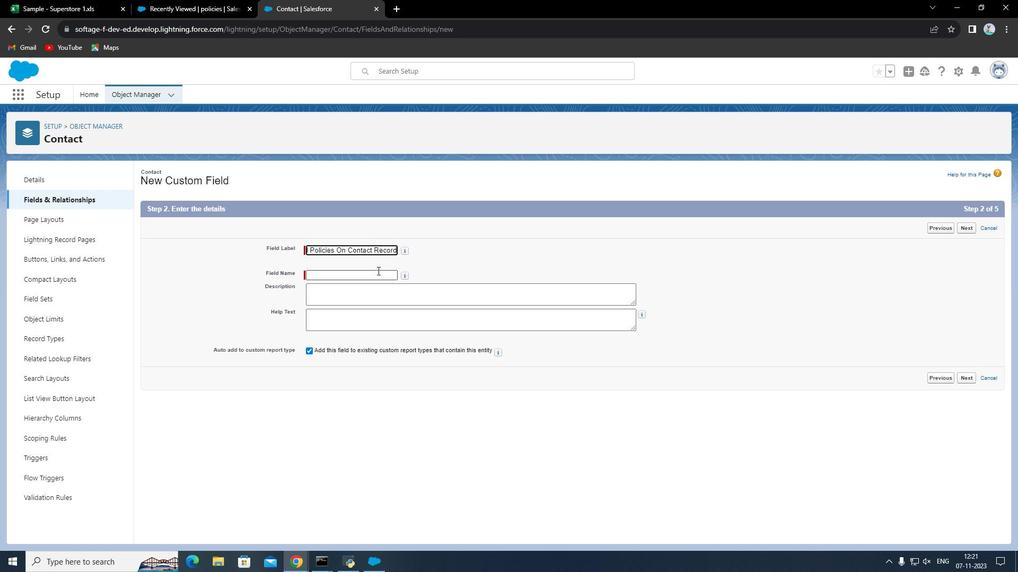 
Action: Mouse moved to (527, 300)
Screenshot: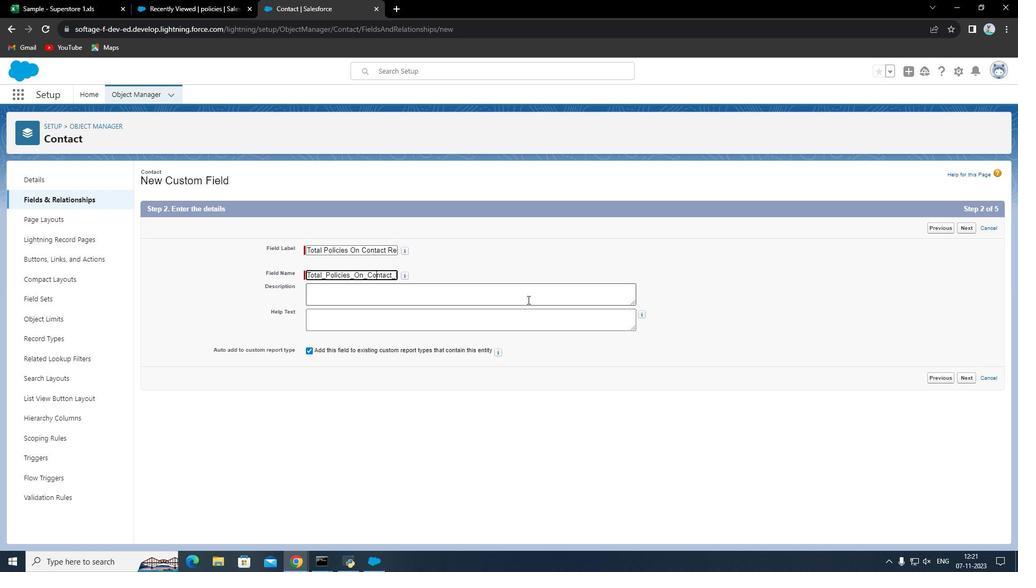 
Action: Mouse pressed left at (527, 300)
Screenshot: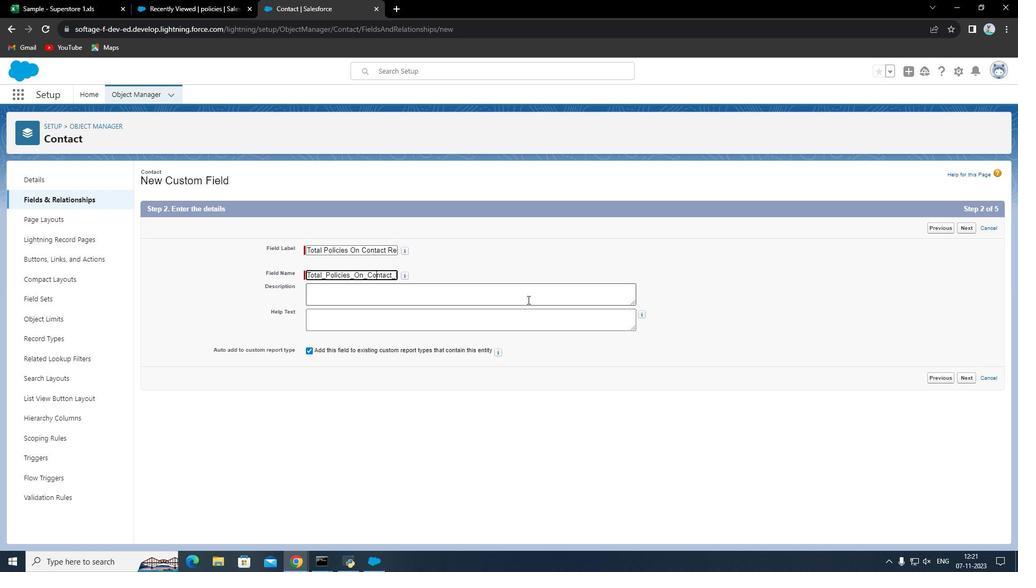 
Action: Key pressed <Key.shift><Key.shift><Key.shift><Key.shift><Key.shift><Key.shift>Total<Key.space><Key.shift><Key.shift><Key.shift><Key.shift><Key.shift><Key.shift><Key.shift><Key.shift><Key.shift>Number<Key.space>of<Key.space>contacts<Key.space>on<Key.space>particular<Key.space>record<Key.space>
Screenshot: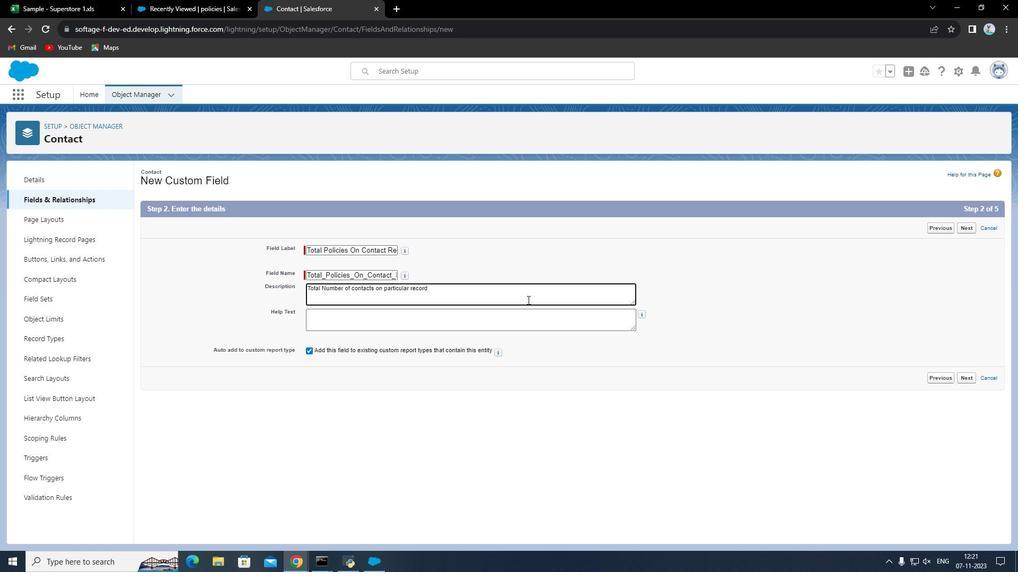 
Action: Mouse moved to (500, 321)
Screenshot: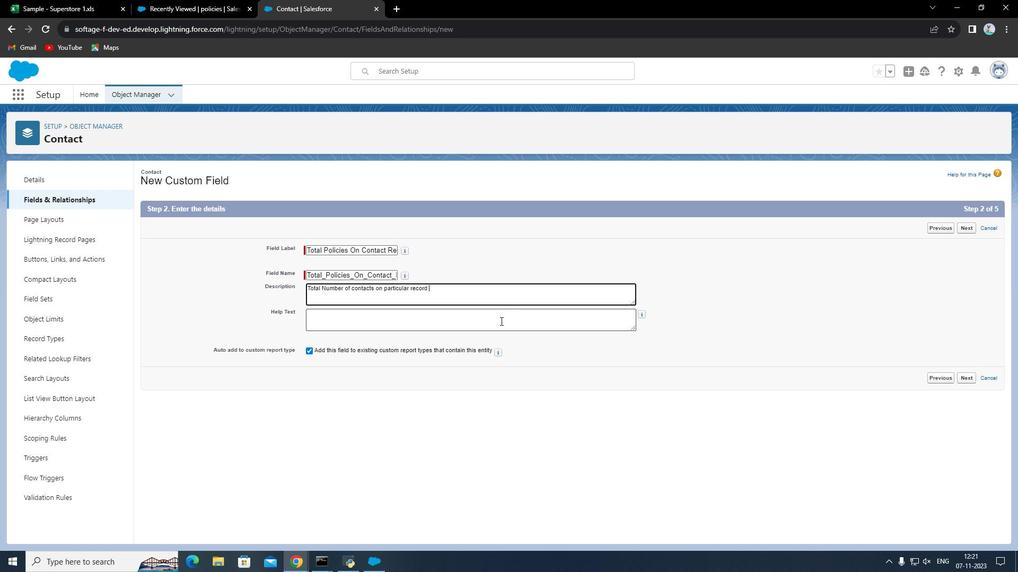 
Action: Mouse pressed left at (500, 321)
Screenshot: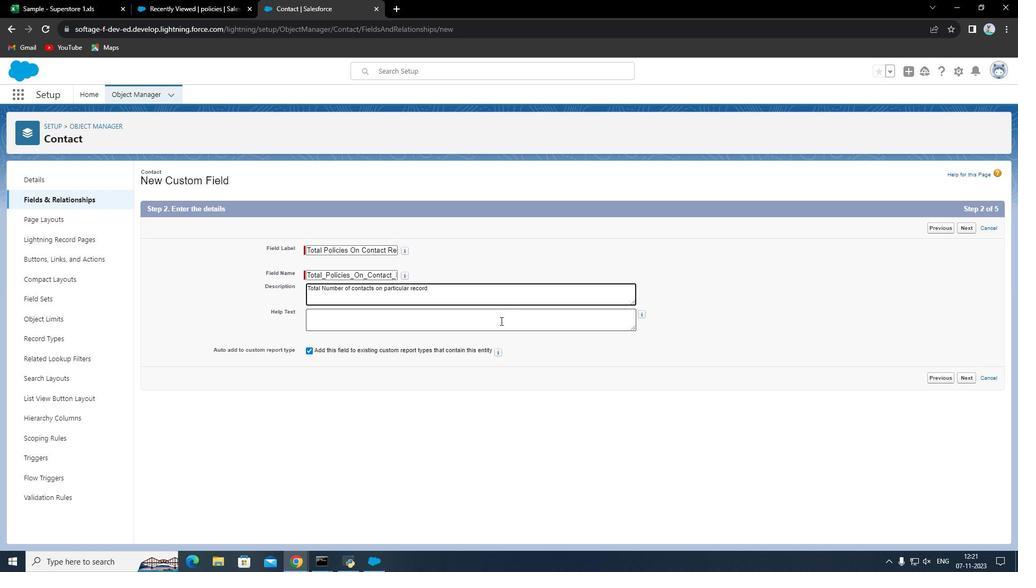 
Action: Key pressed i<Key.backspace>this<Key.space>field<Key.space>show<Key.space>total<Key.space>number<Key.space>of<Key.space>contact<Key.space>which<Key.space>are<Key.space>associated<Key.space>t<Key.space><Key.backspace>o<Key.space>this<Key.space>record
Screenshot: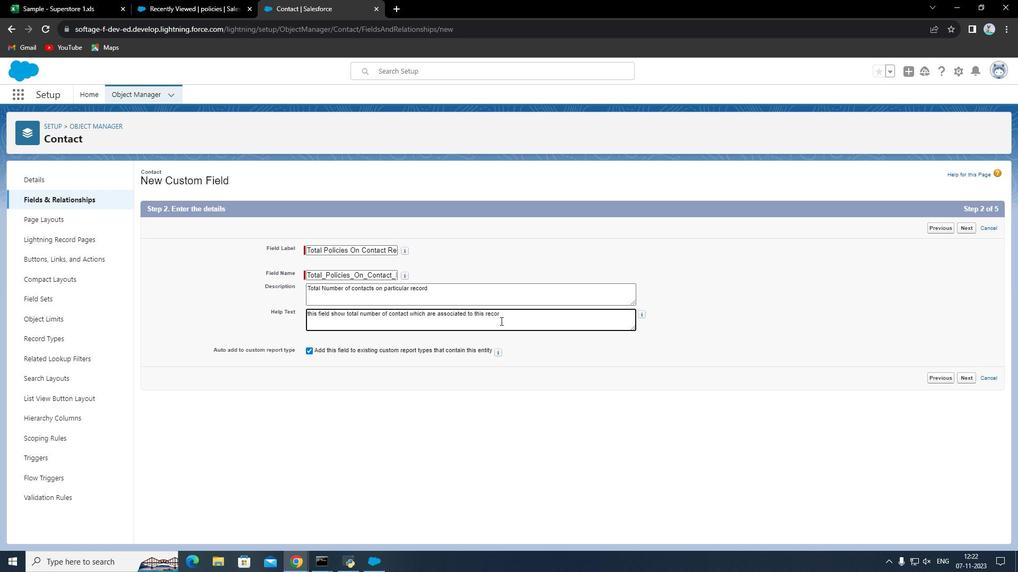 
Action: Mouse moved to (409, 311)
Screenshot: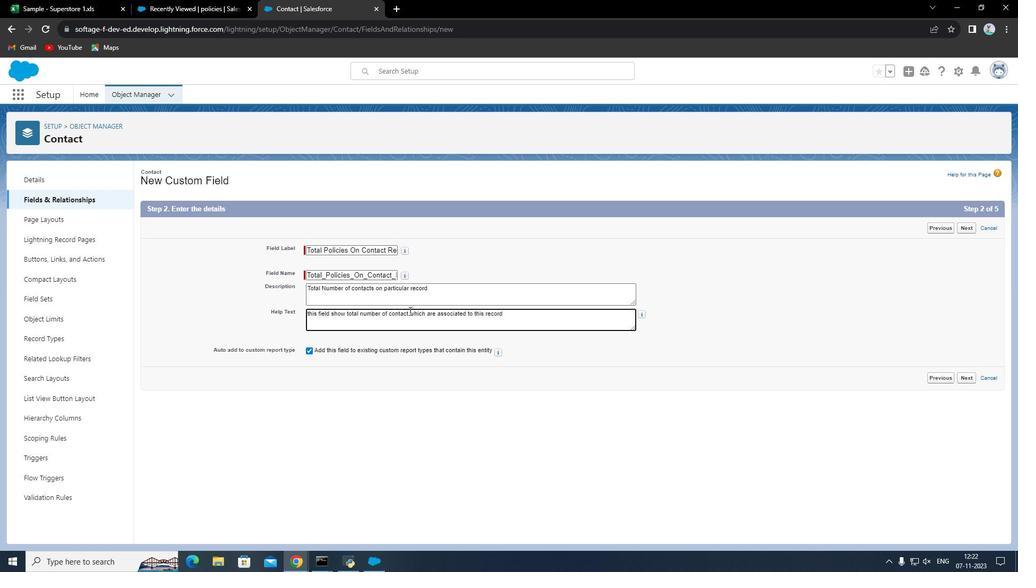 
Action: Mouse pressed left at (409, 311)
Screenshot: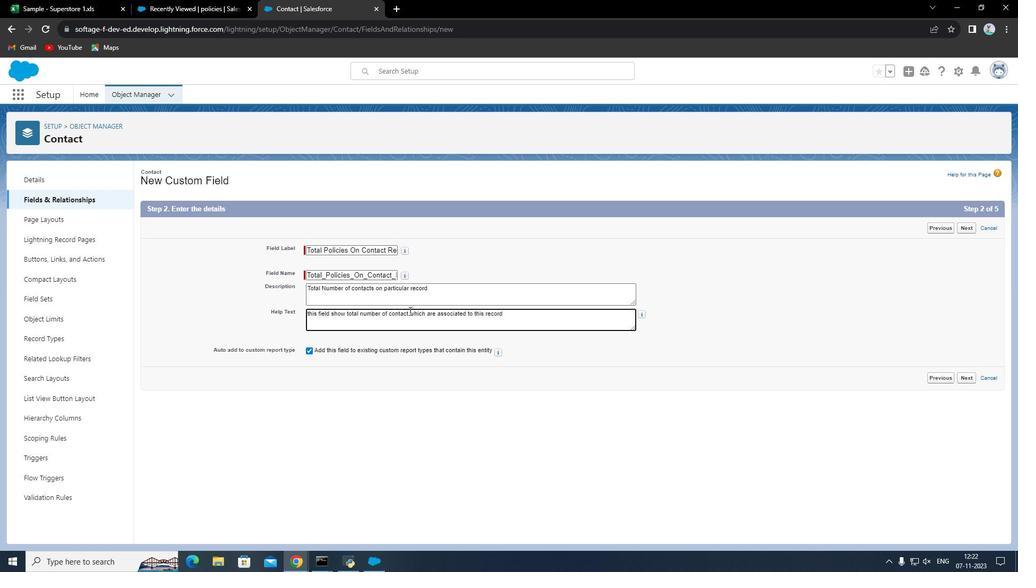 
Action: Mouse moved to (388, 316)
Screenshot: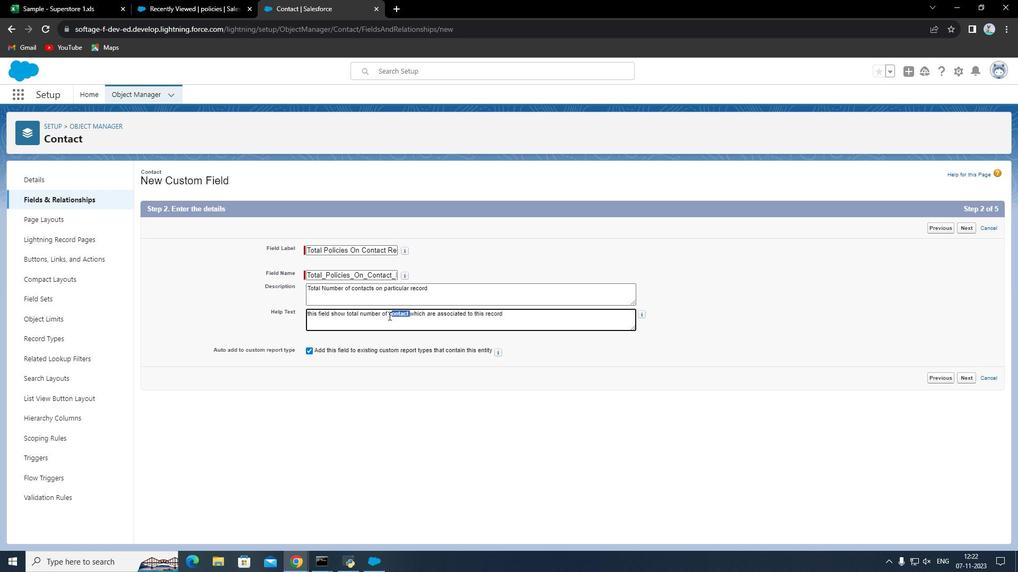 
Action: Key pressed <Key.backspace><Key.backspace><Key.shift>Po
Screenshot: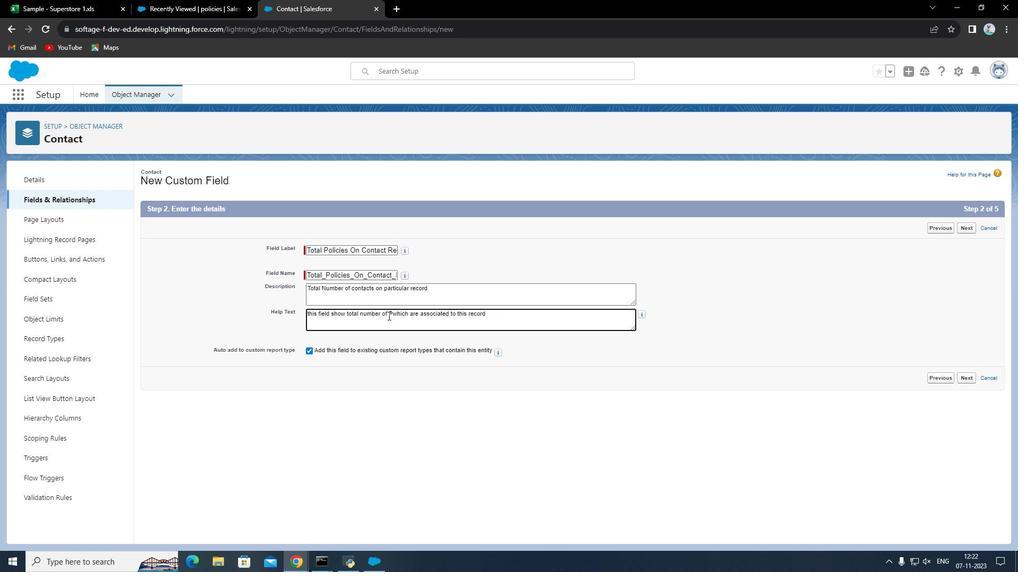 
Action: Mouse moved to (388, 316)
Screenshot: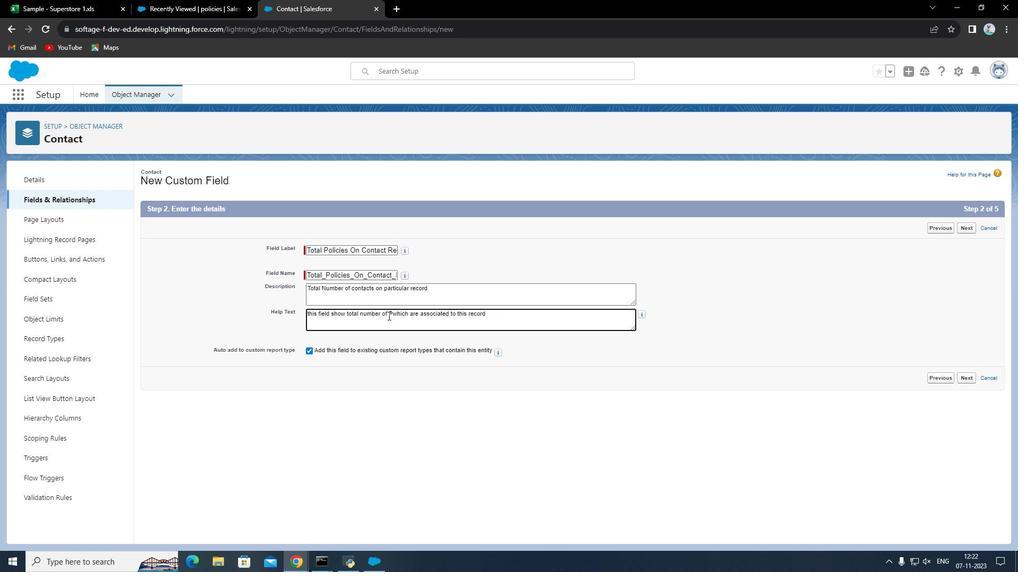 
Action: Key pressed licies<Key.space>
Screenshot: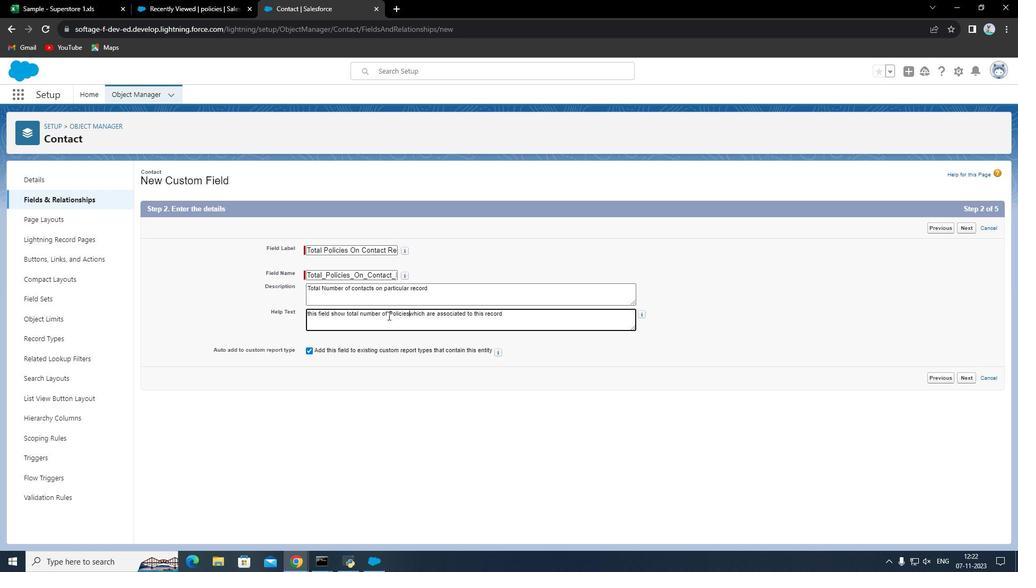 
Action: Mouse moved to (385, 246)
Screenshot: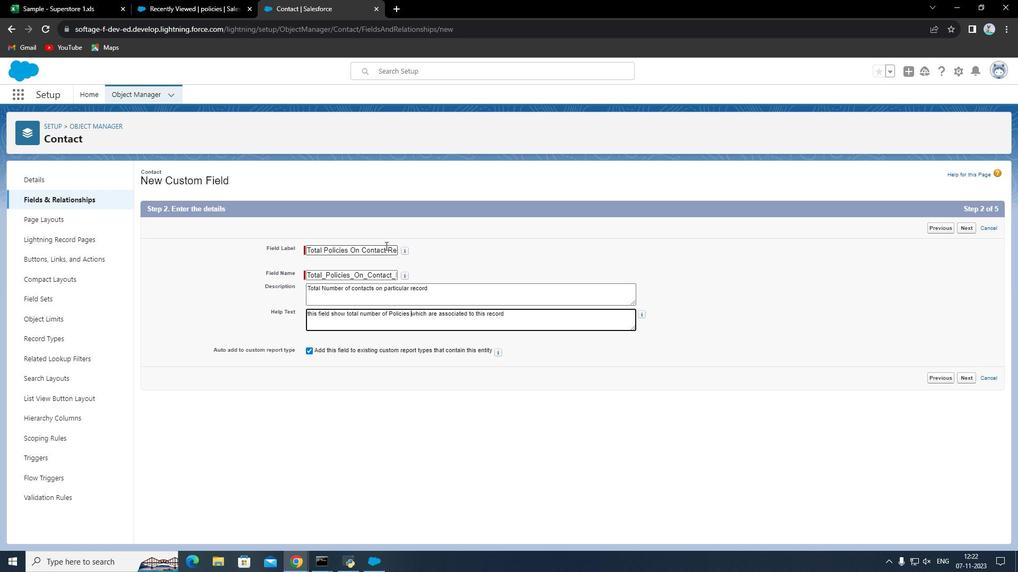 
Action: Mouse pressed left at (385, 246)
Screenshot: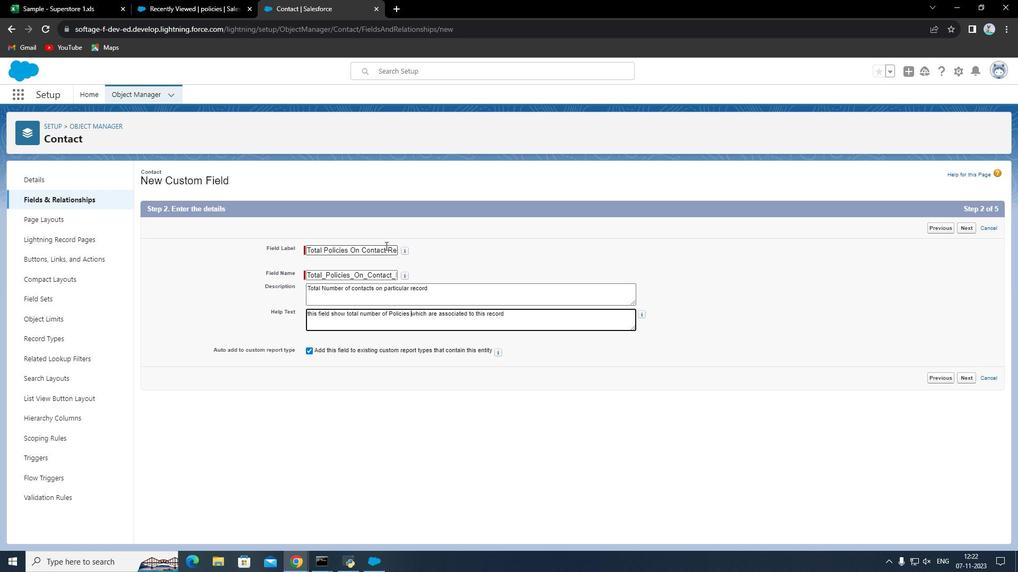 
Action: Mouse moved to (373, 268)
Screenshot: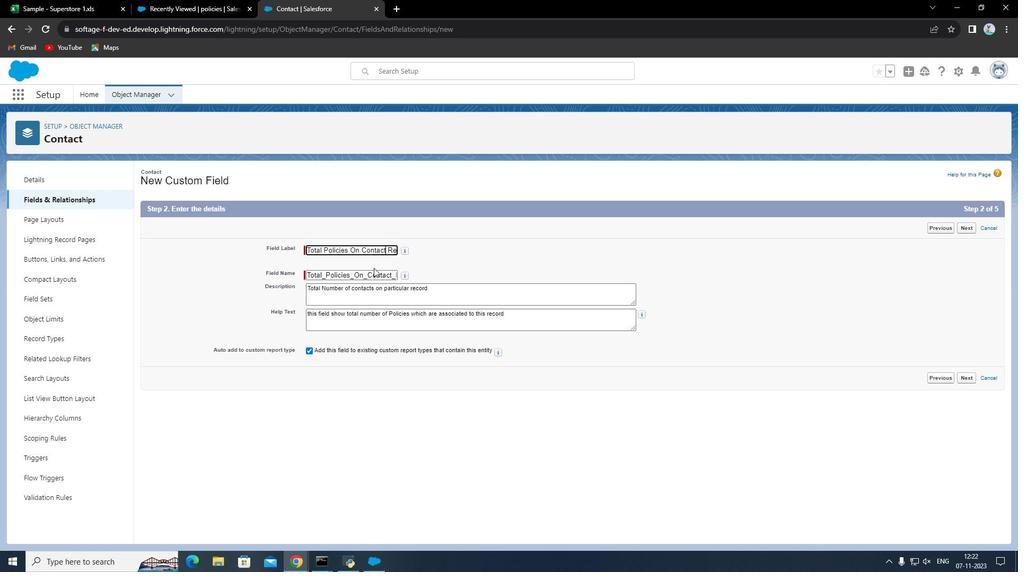 
Action: Key pressed <Key.backspace><Key.backspace><Key.backspace><Key.backspace>tact
Screenshot: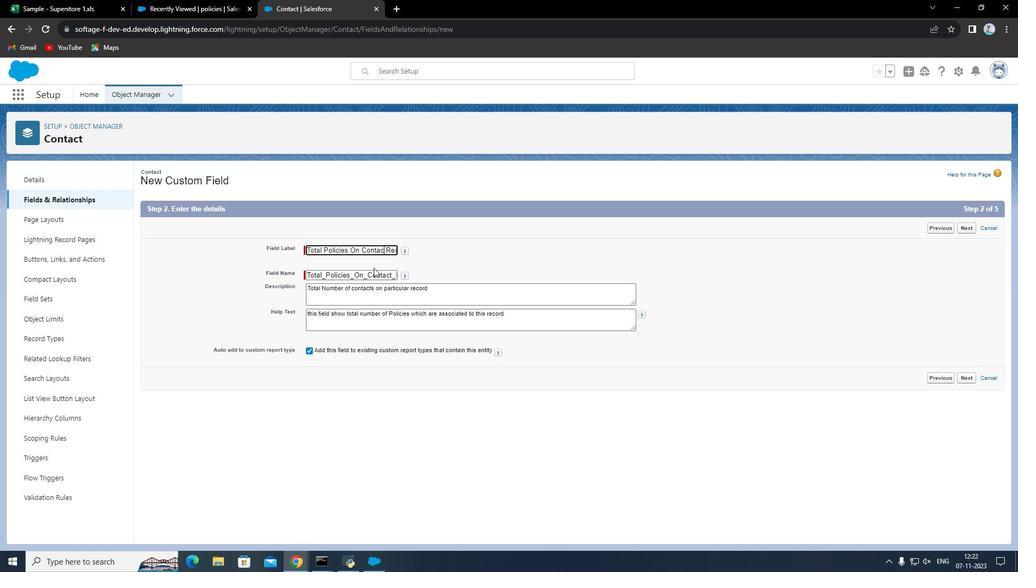 
Action: Mouse moved to (373, 289)
Screenshot: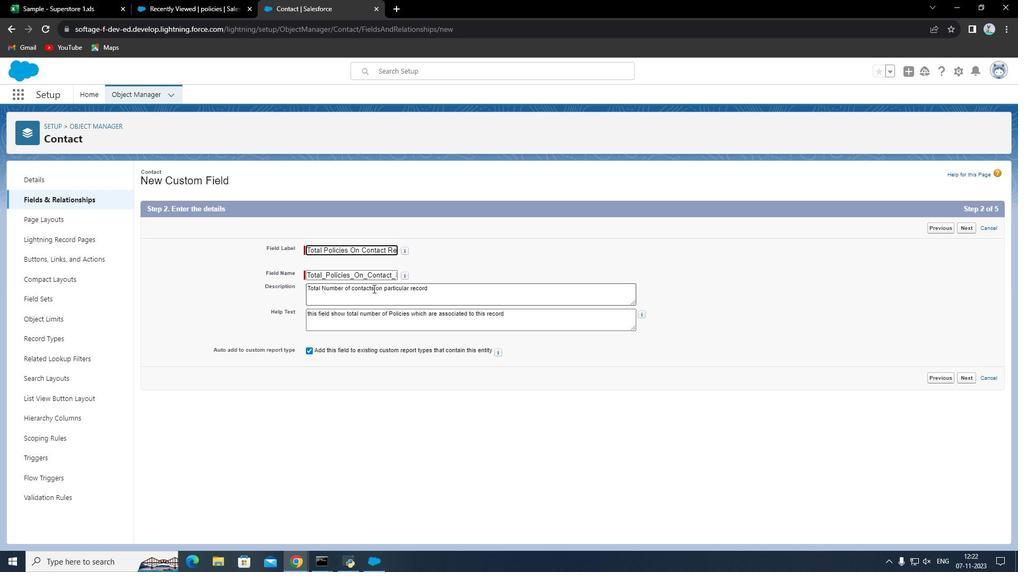 
Action: Mouse pressed left at (373, 289)
Screenshot: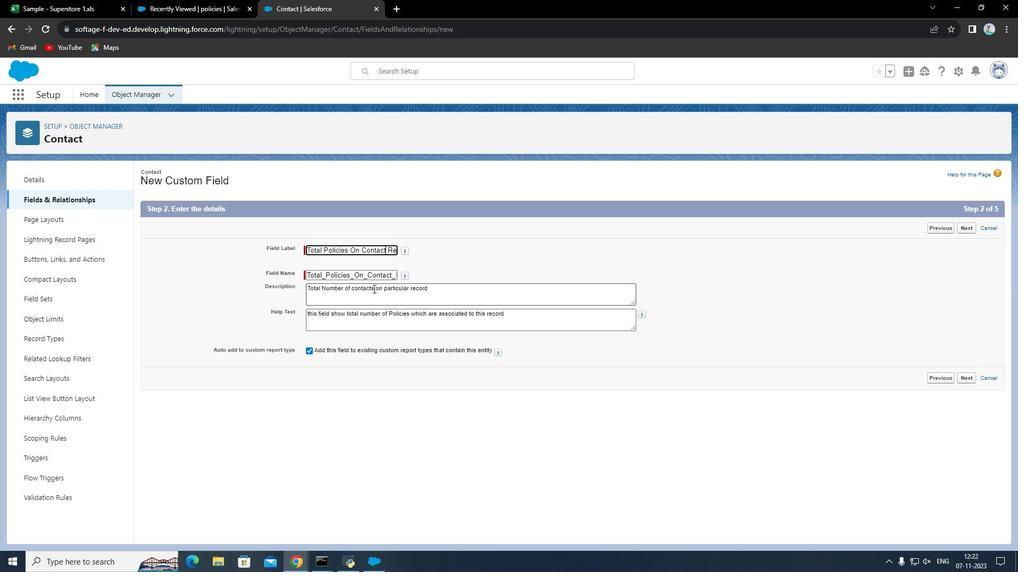 
Action: Mouse moved to (361, 286)
Screenshot: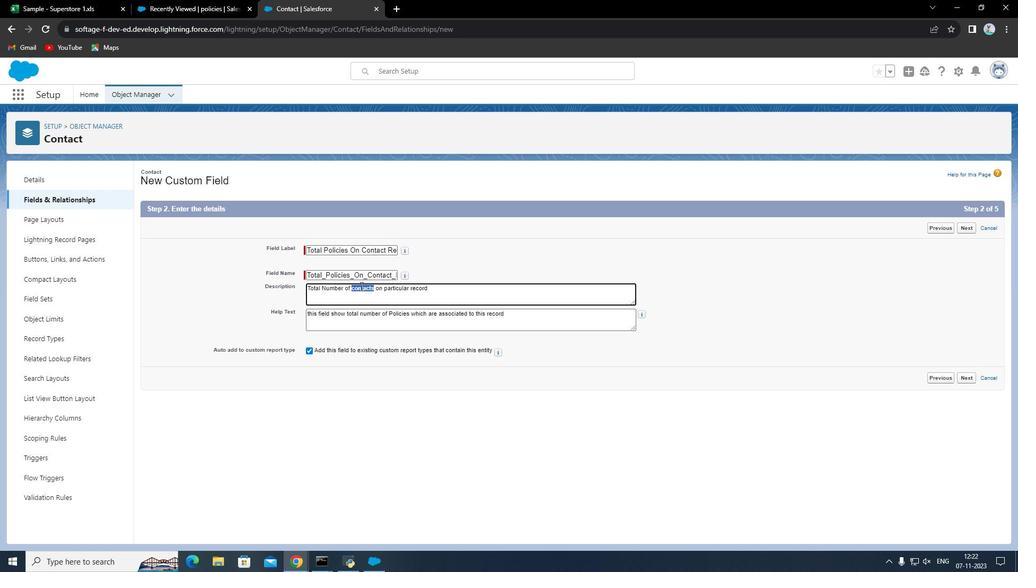 
Action: Key pressed policies<Key.right><Key.right><Key.right><Key.right><Key.right><Key.right><Key.right><Key.right><Key.right><Key.right><Key.right><Key.right><Key.right><Key.right><Key.right><Key.right><Key.right><Key.left><Key.left>contact<Key.space>
Screenshot: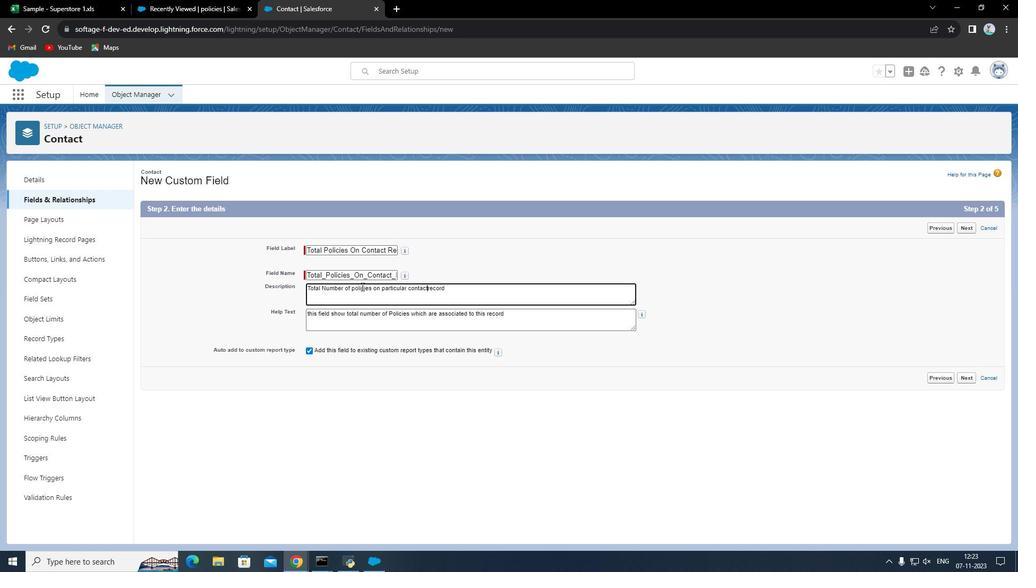 
Action: Mouse moved to (972, 379)
Screenshot: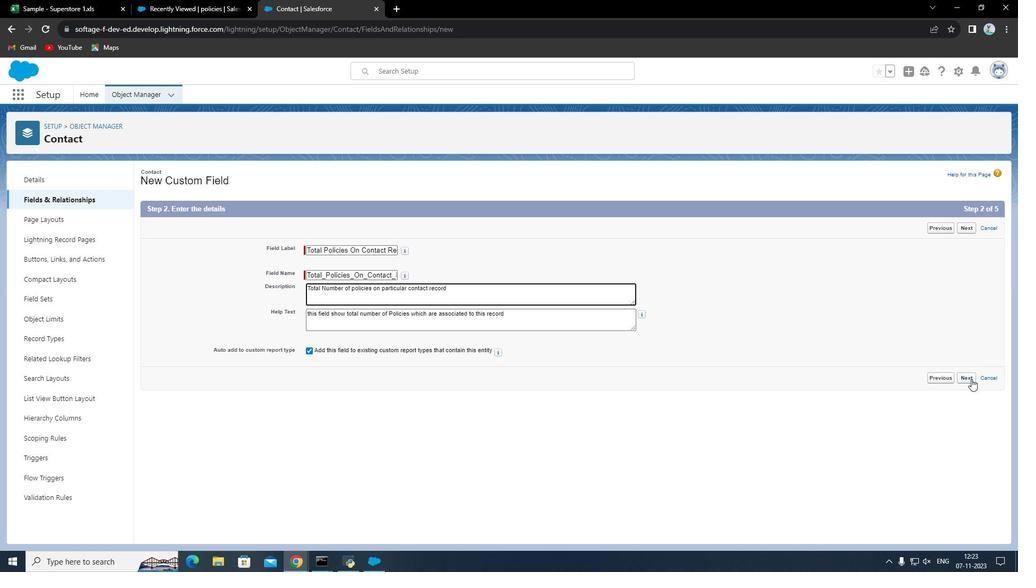 
Action: Mouse pressed left at (972, 379)
Screenshot: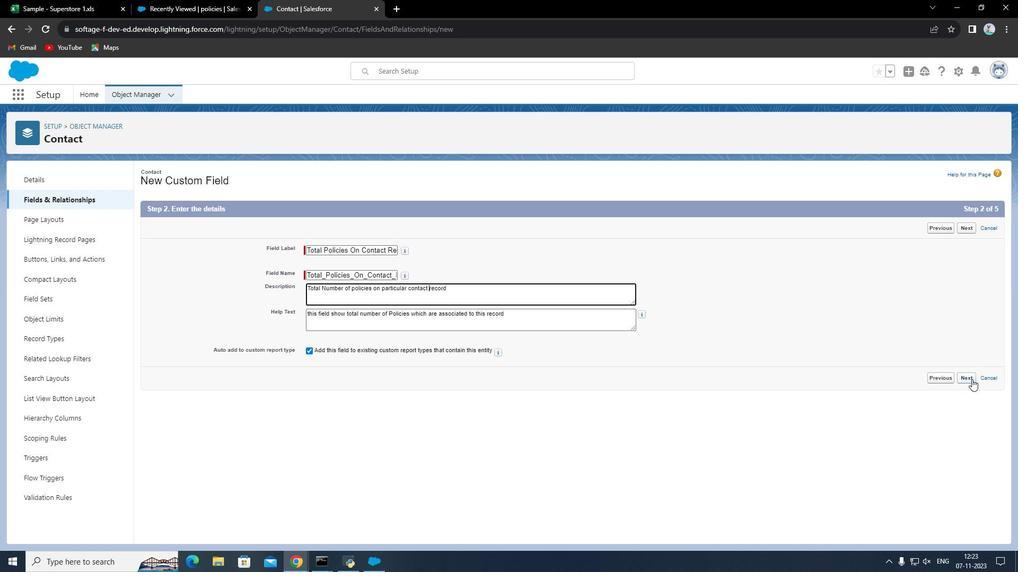 
Action: Mouse moved to (326, 274)
Screenshot: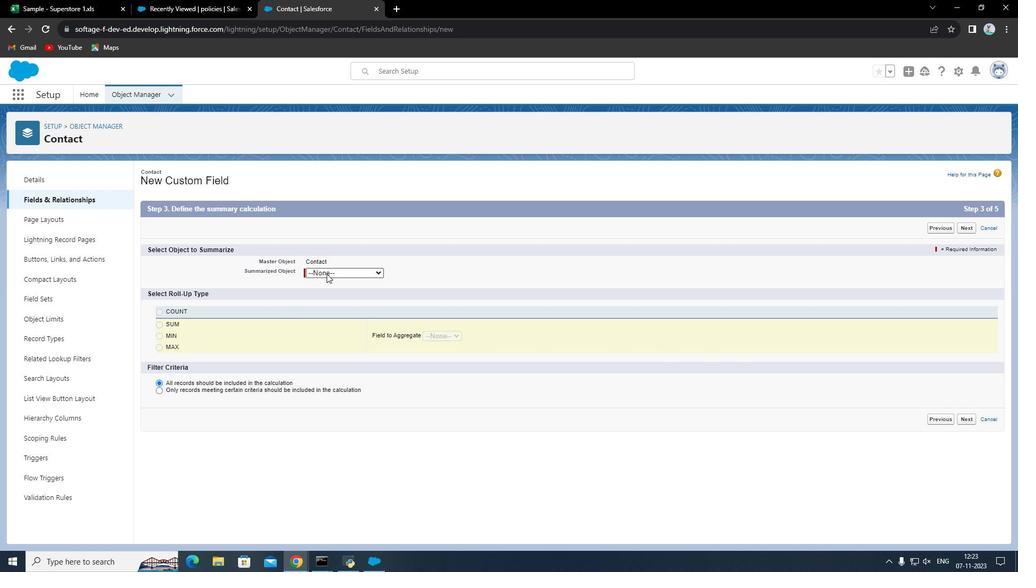 
Action: Mouse pressed left at (326, 274)
Screenshot: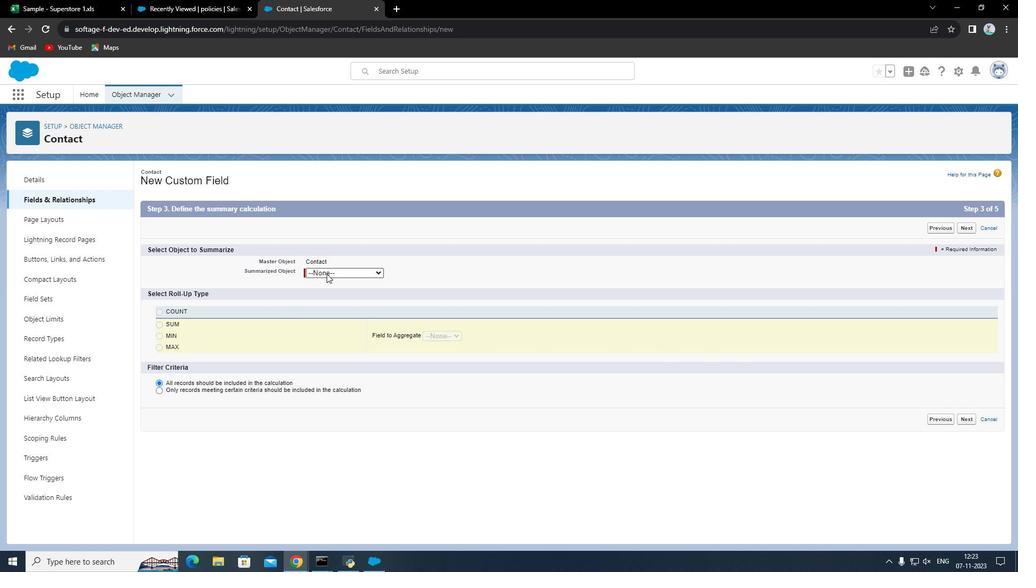 
Action: Mouse moved to (341, 298)
Screenshot: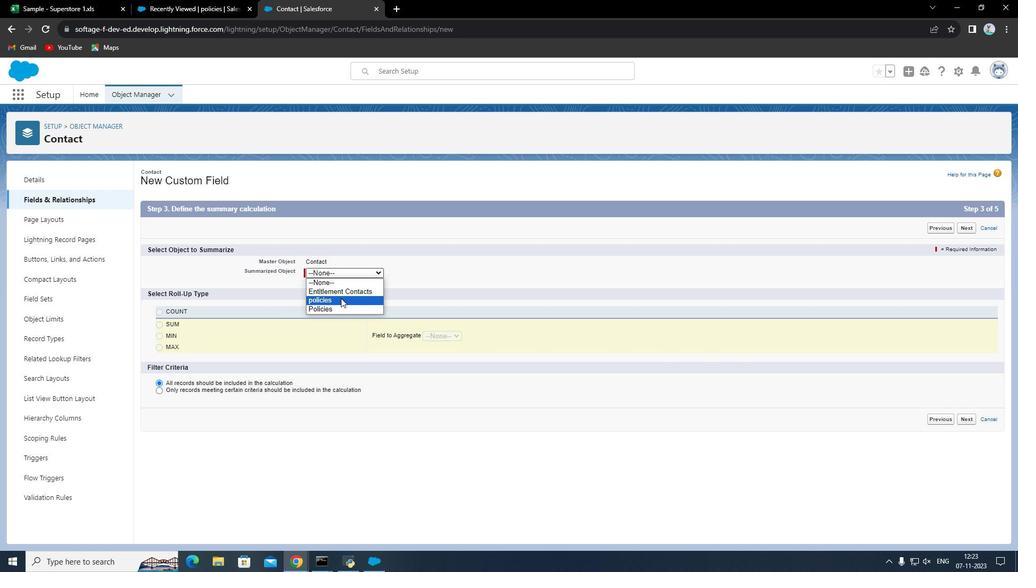 
Action: Mouse pressed left at (341, 298)
Screenshot: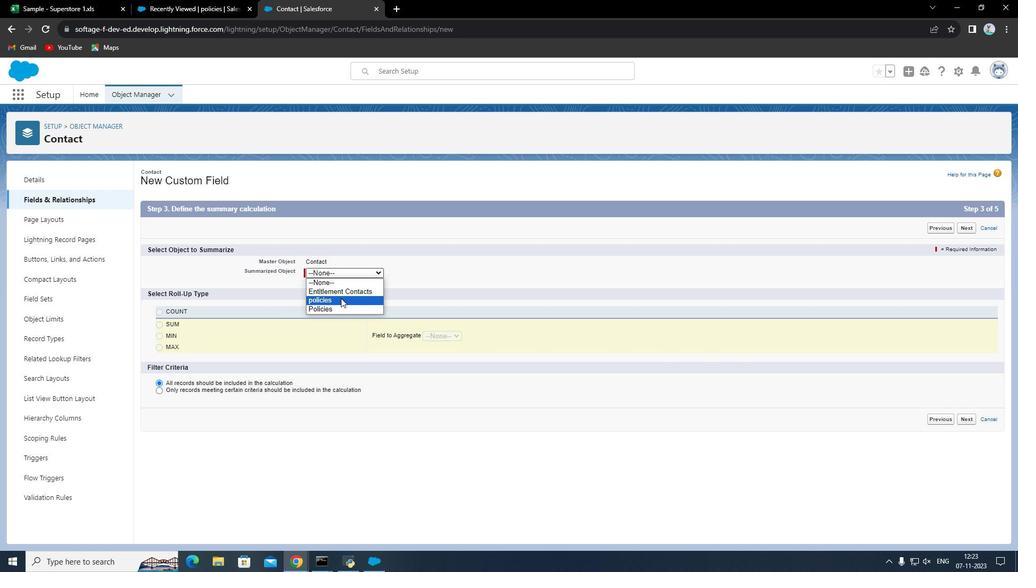 
Action: Mouse moved to (161, 323)
Screenshot: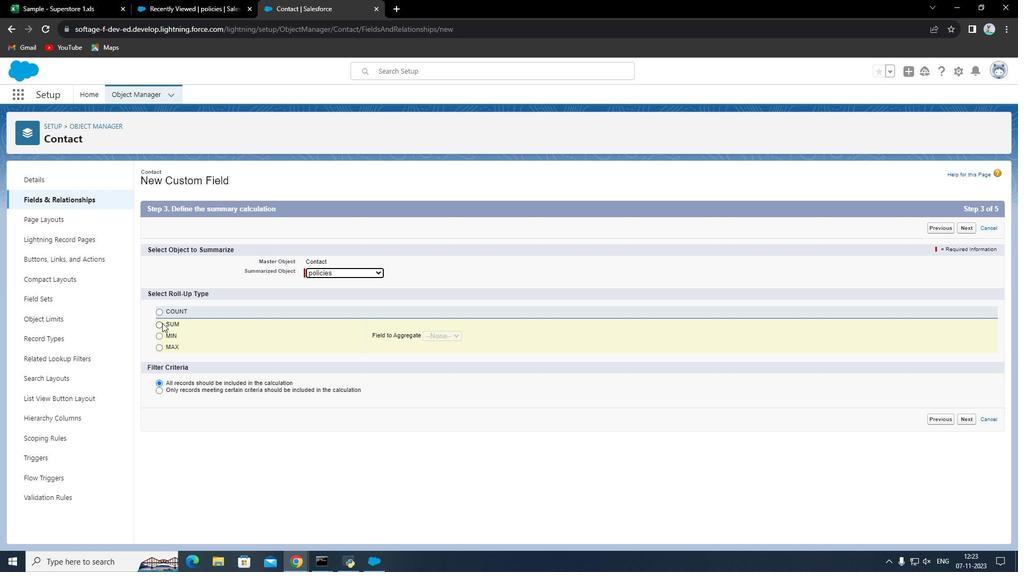 
Action: Mouse pressed left at (161, 323)
Screenshot: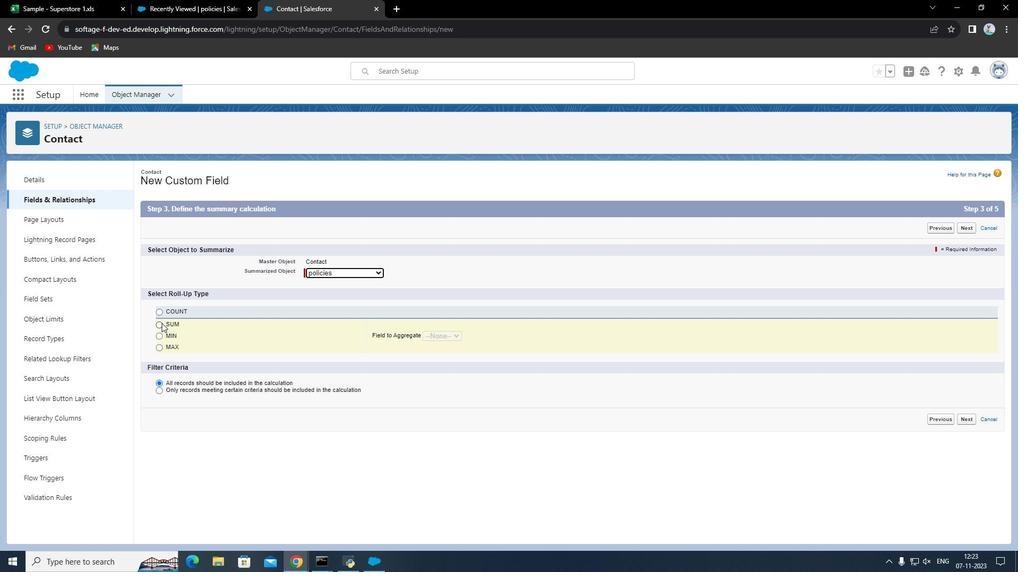 
Action: Mouse moved to (439, 334)
Screenshot: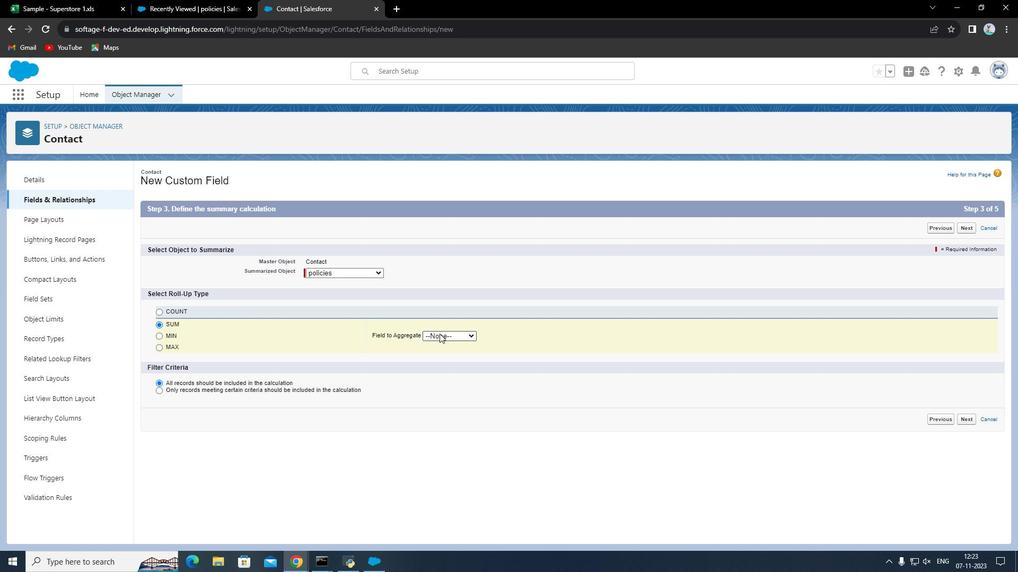 
Action: Mouse pressed left at (439, 334)
Screenshot: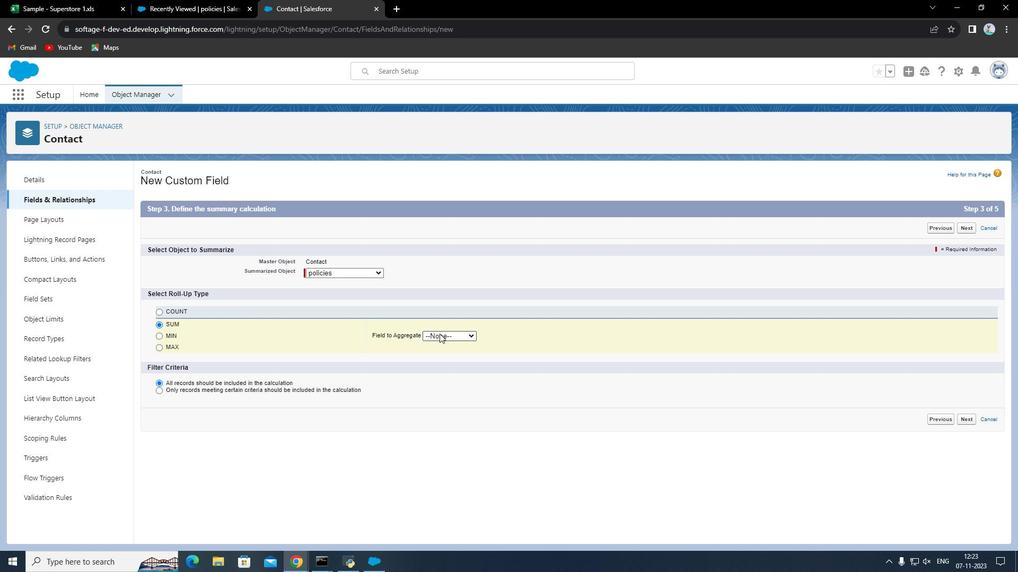 
Action: Mouse moved to (456, 352)
Screenshot: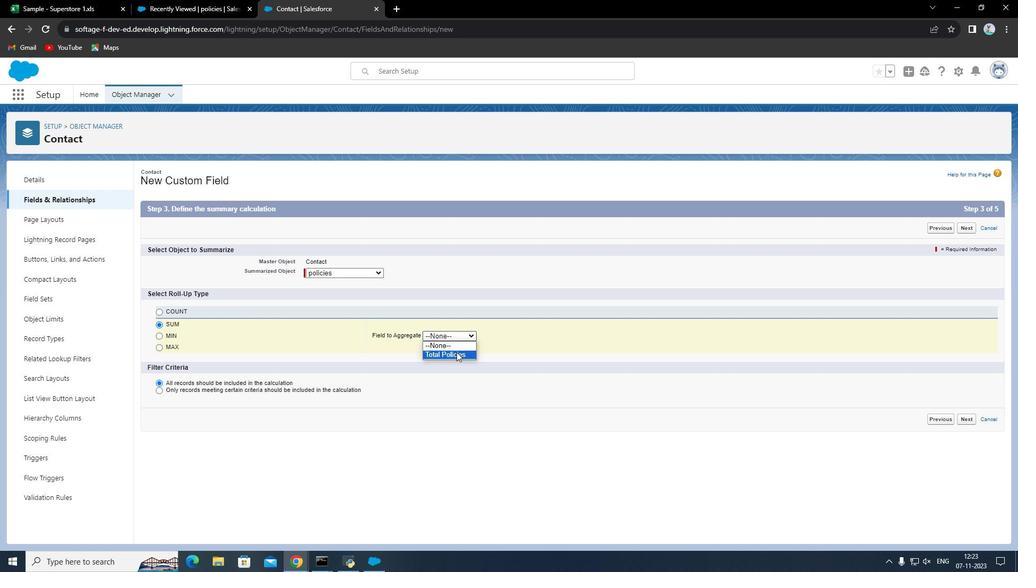 
Action: Mouse pressed left at (456, 352)
Screenshot: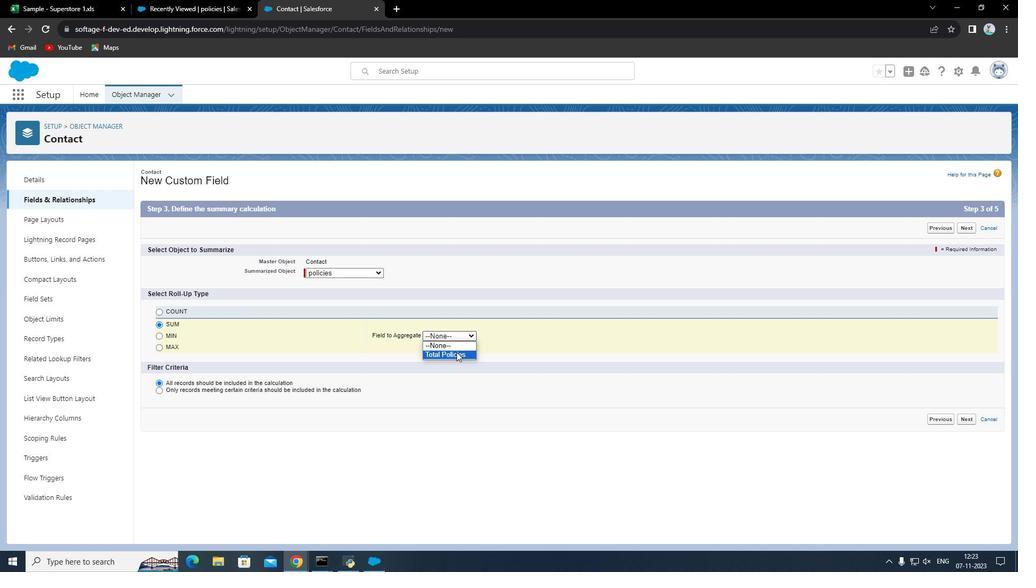 
Action: Mouse moved to (965, 418)
Screenshot: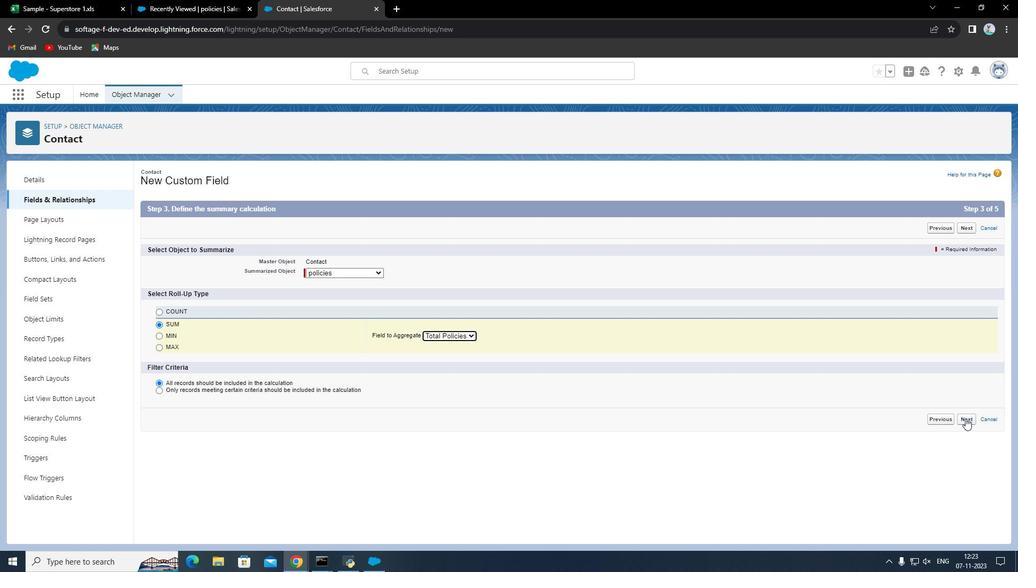 
Action: Mouse pressed left at (965, 418)
Screenshot: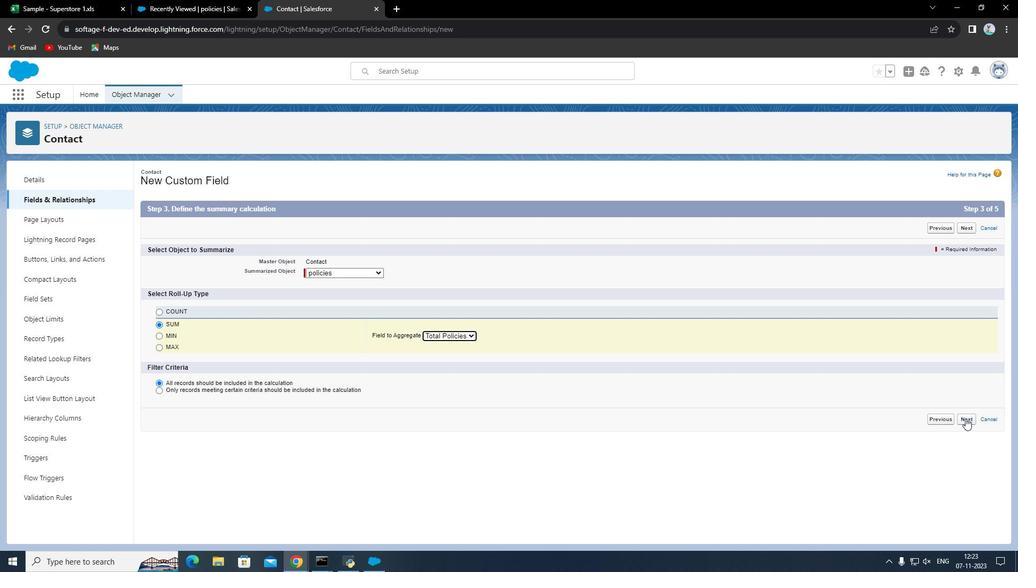 
Action: Mouse moved to (759, 362)
Screenshot: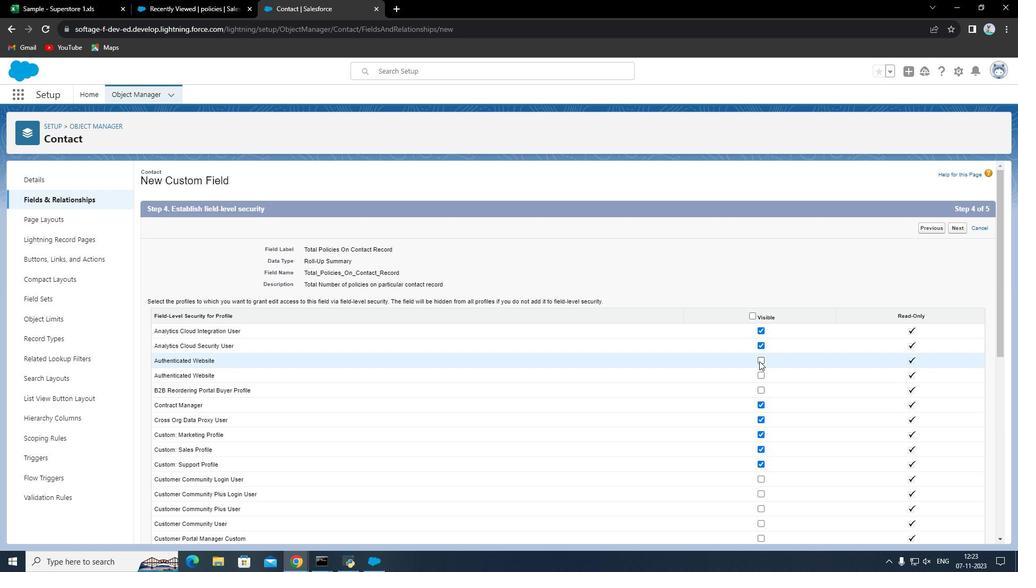
Action: Mouse pressed left at (759, 362)
Screenshot: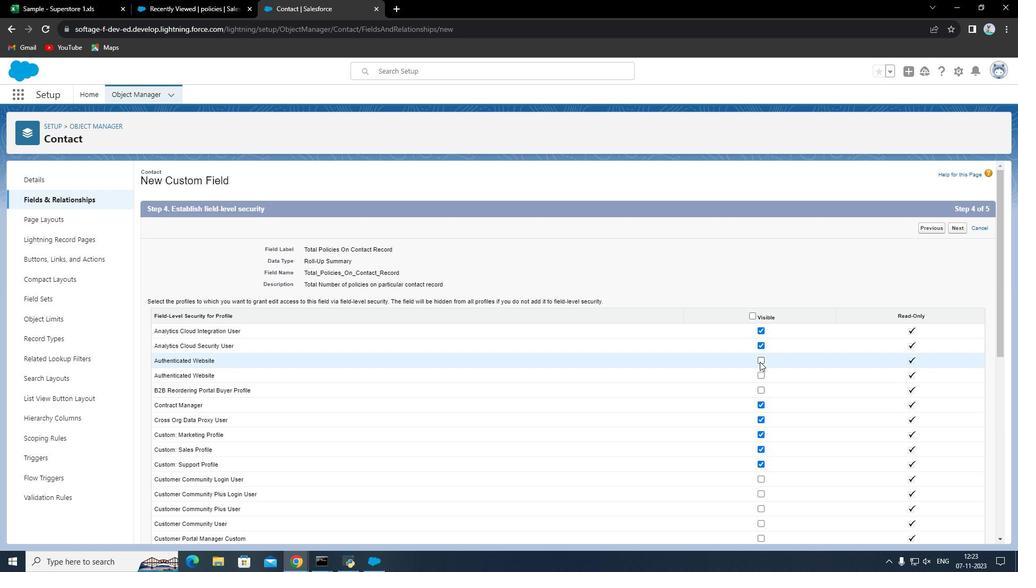 
Action: Mouse moved to (760, 375)
Screenshot: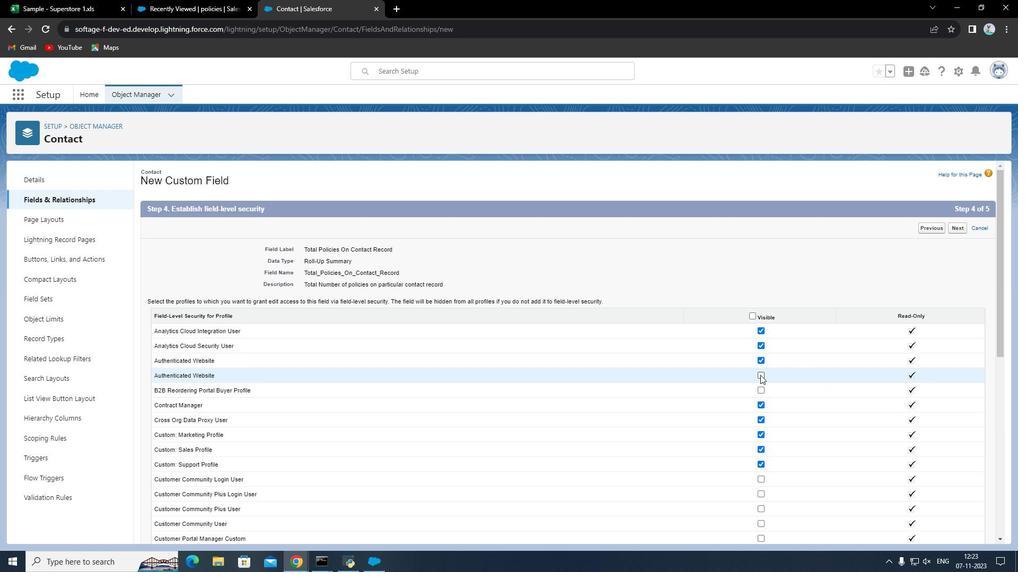
Action: Mouse pressed left at (760, 375)
Screenshot: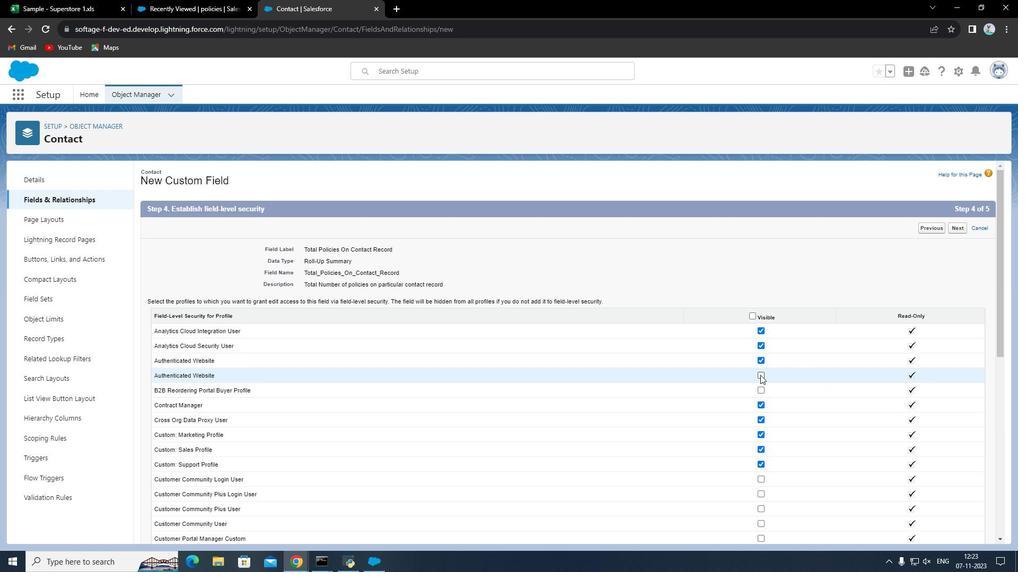 
Action: Mouse moved to (762, 388)
Screenshot: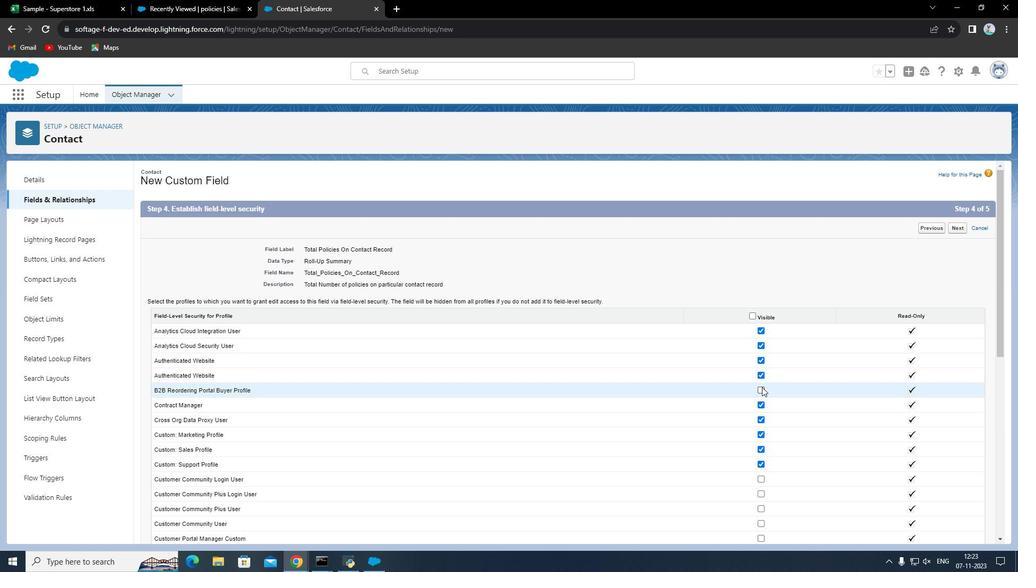 
Action: Mouse pressed left at (762, 388)
Screenshot: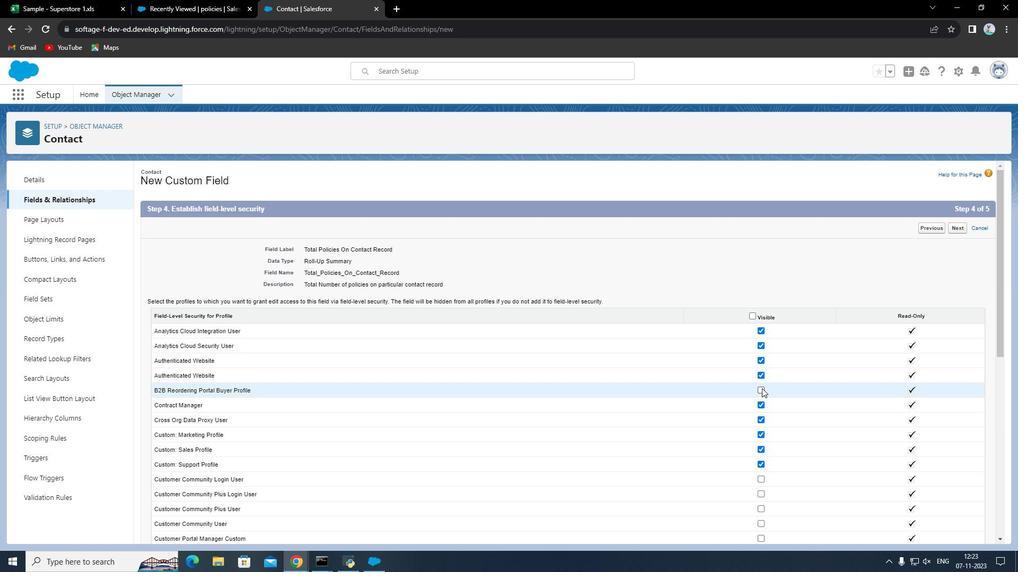 
Action: Mouse moved to (767, 388)
Screenshot: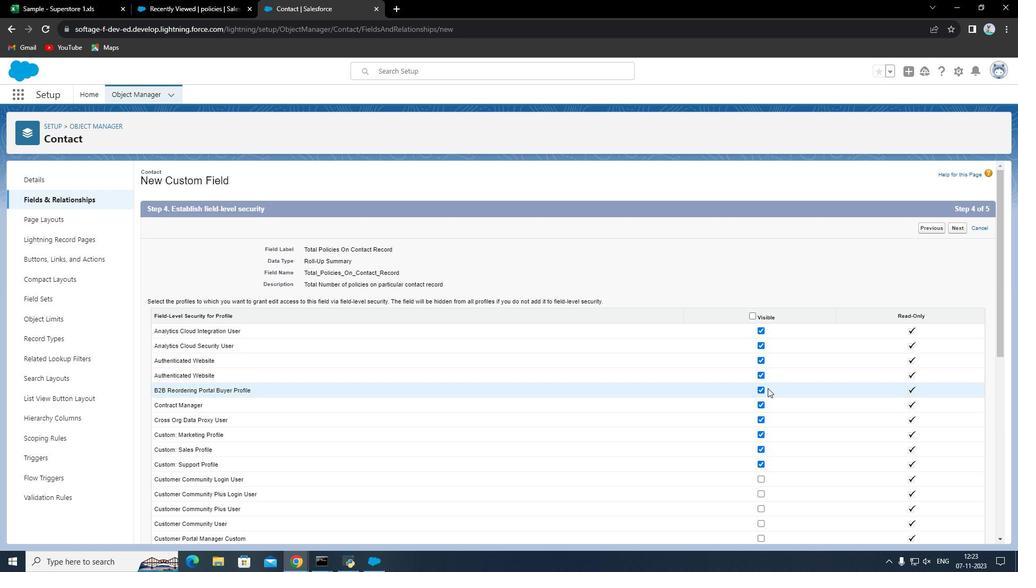 
Action: Mouse scrolled (767, 388) with delta (0, 0)
Screenshot: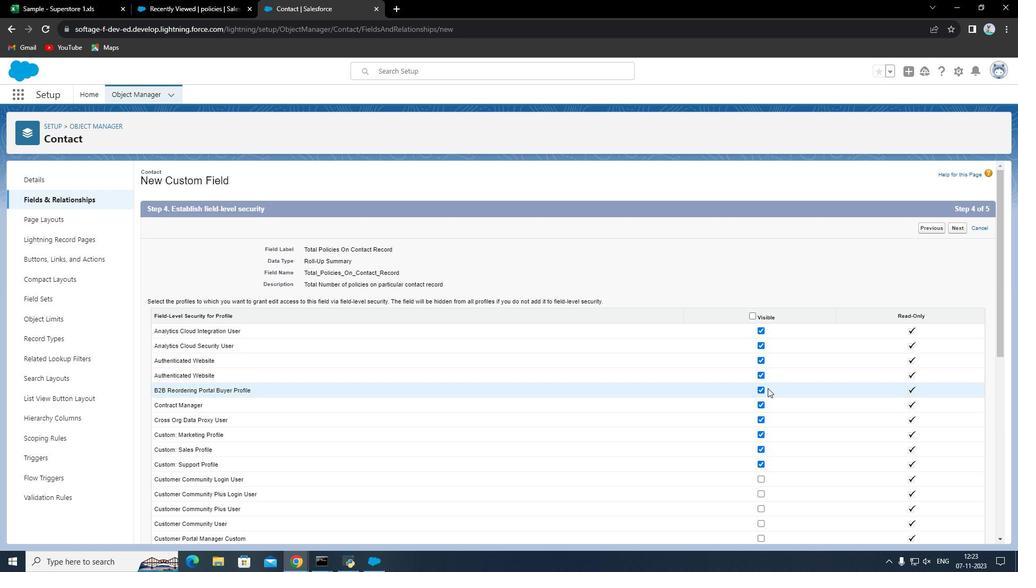 
Action: Mouse moved to (767, 389)
Screenshot: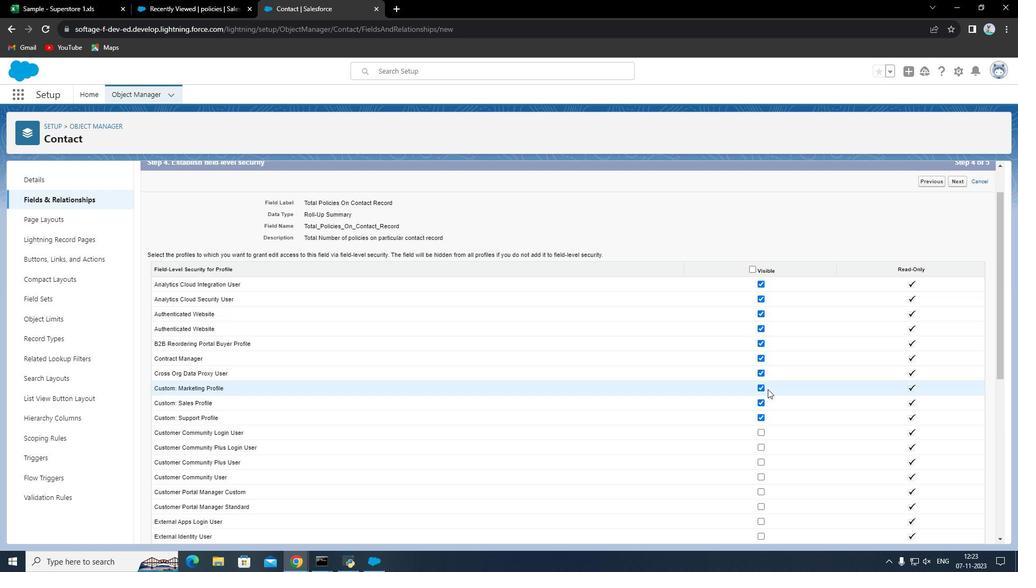 
Action: Mouse scrolled (767, 389) with delta (0, 0)
Screenshot: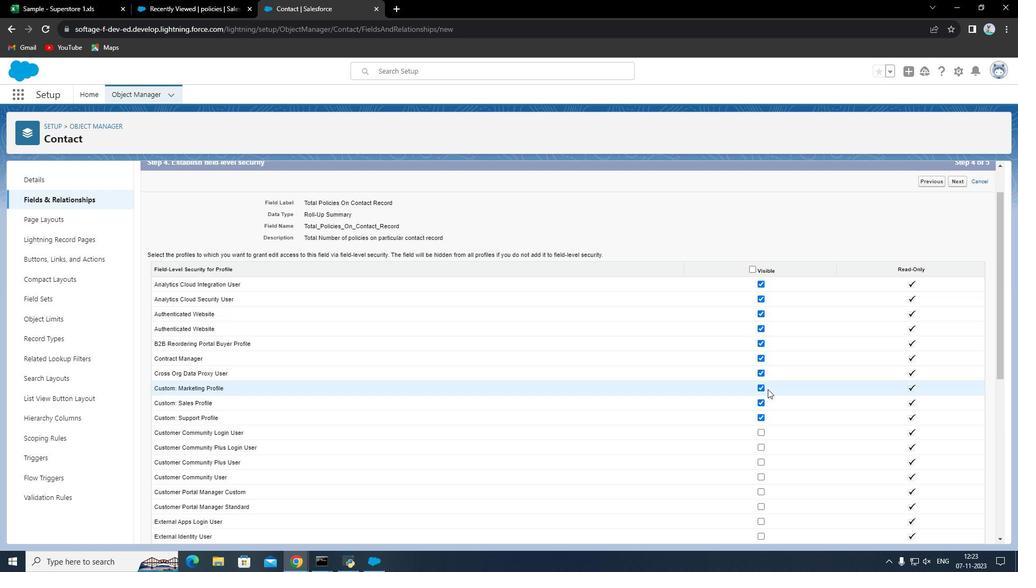 
Action: Mouse moved to (767, 396)
Screenshot: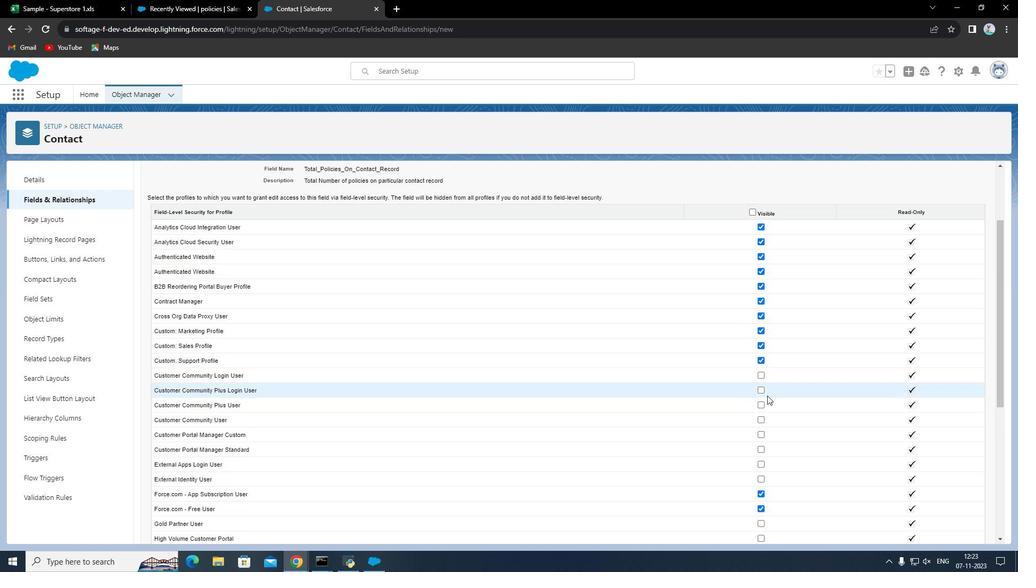 
Action: Mouse scrolled (767, 395) with delta (0, 0)
Screenshot: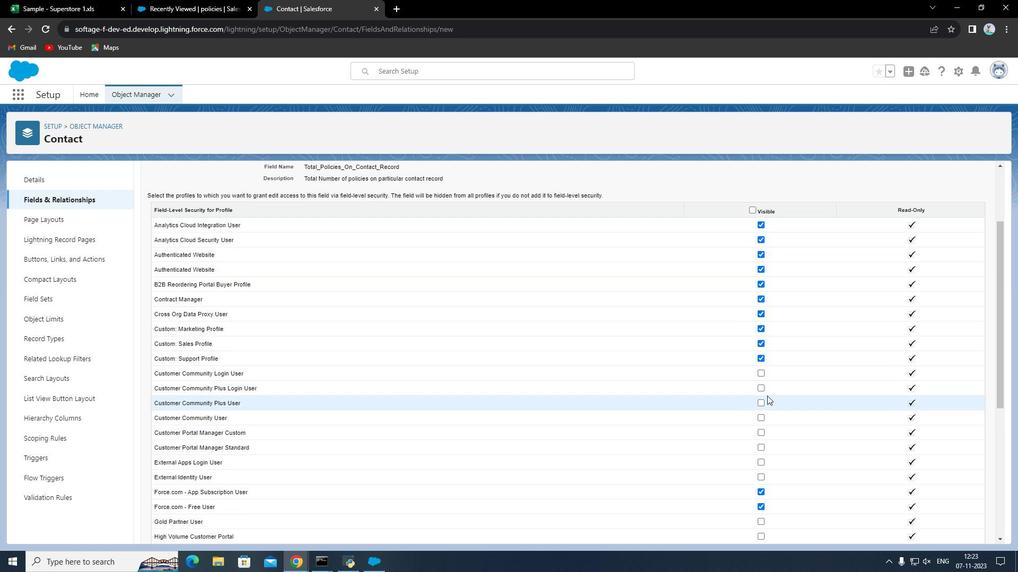 
Action: Mouse moved to (762, 320)
Screenshot: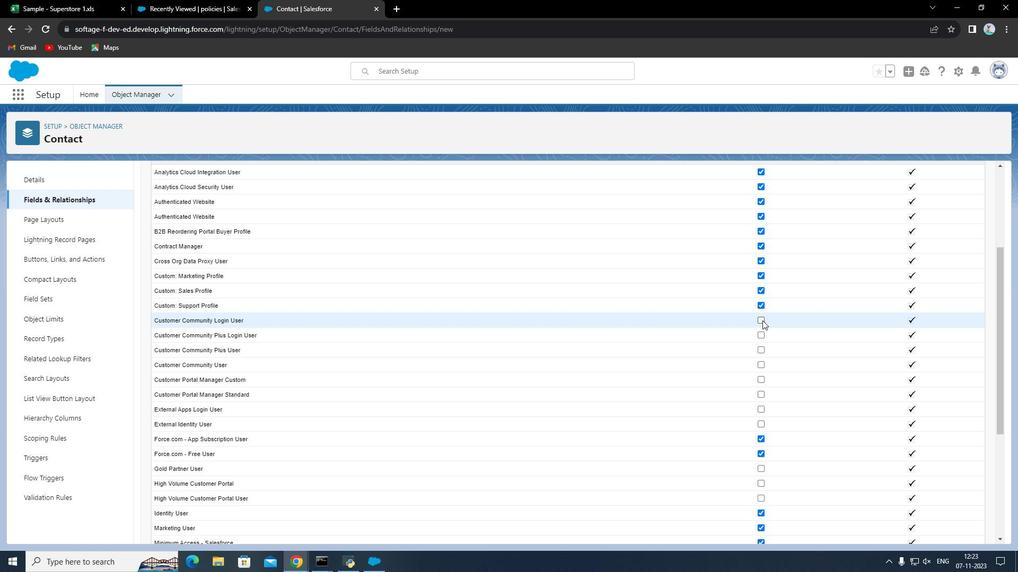 
Action: Mouse pressed left at (762, 320)
Screenshot: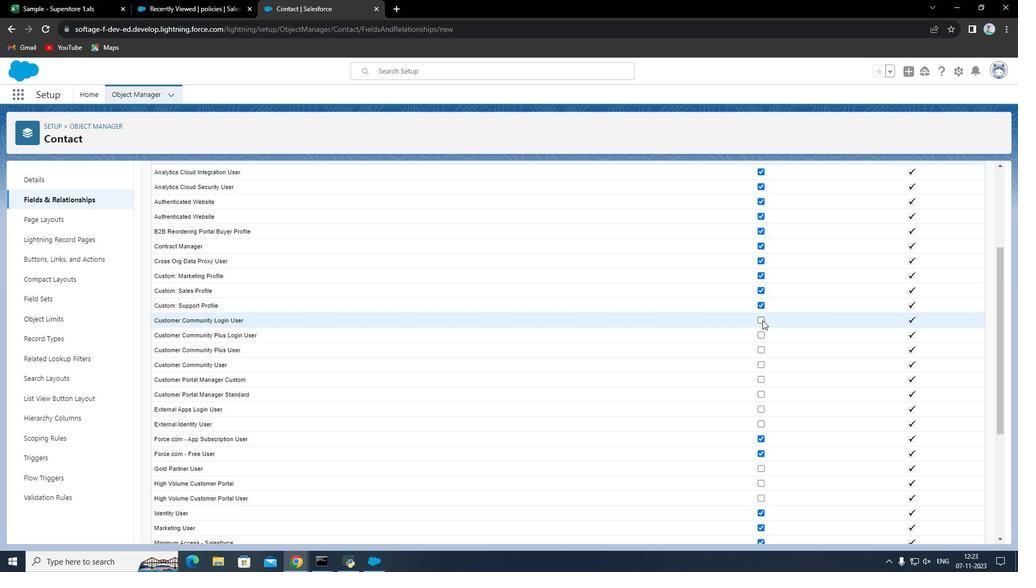 
Action: Mouse moved to (761, 335)
Screenshot: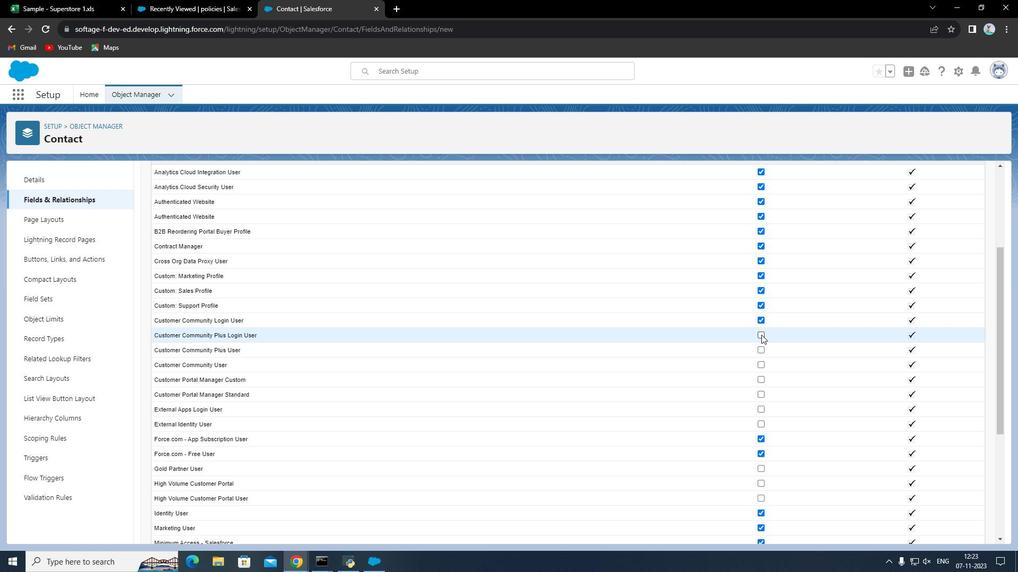 
Action: Mouse pressed left at (761, 335)
Screenshot: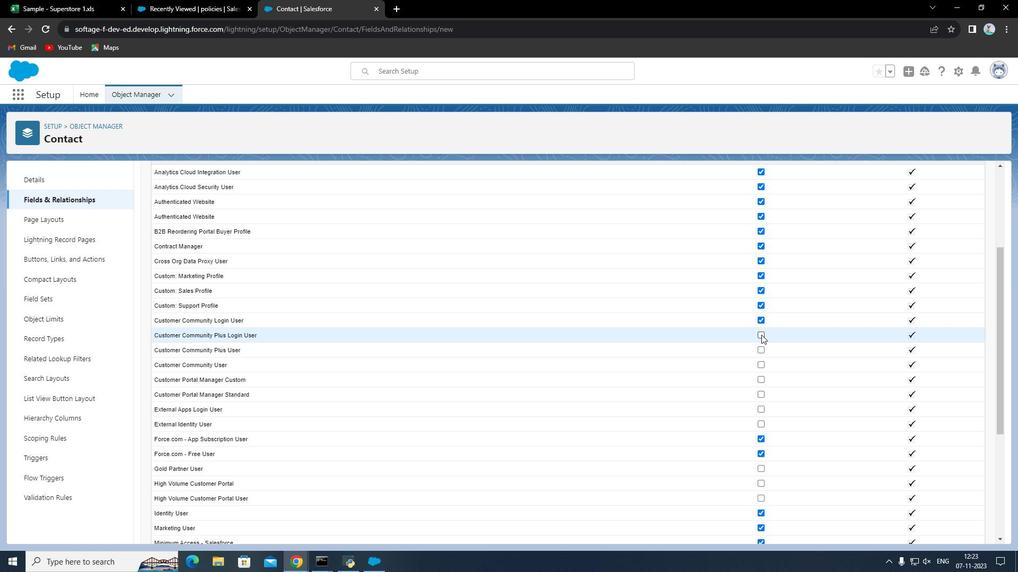 
Action: Mouse moved to (761, 349)
Screenshot: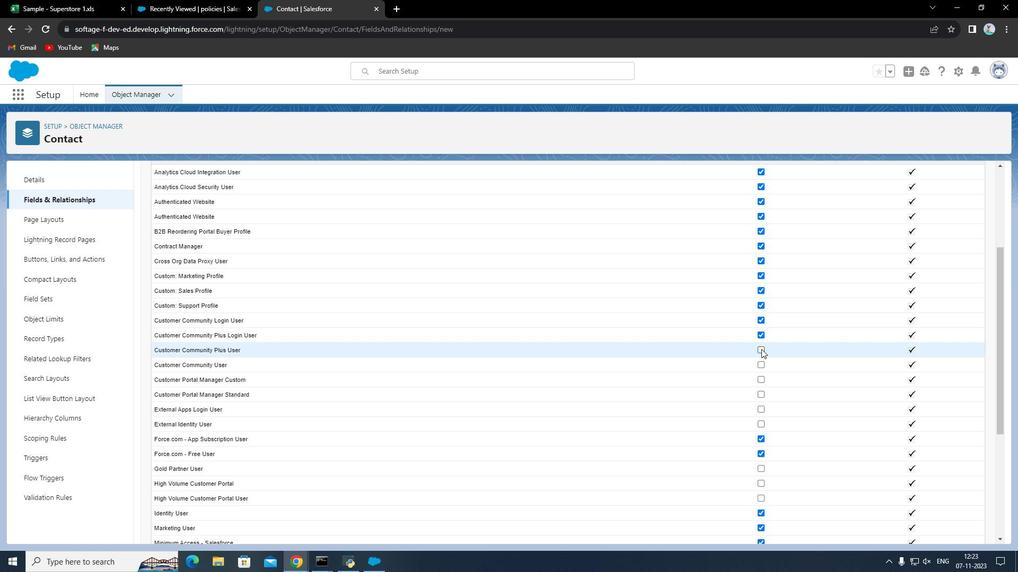 
Action: Mouse pressed left at (761, 349)
Screenshot: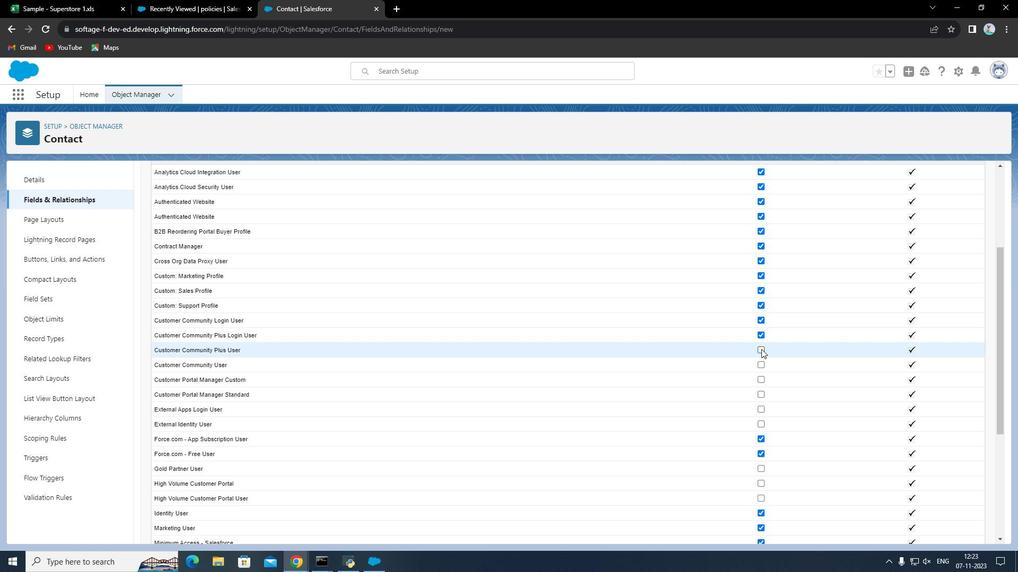 
Action: Mouse moved to (764, 363)
Screenshot: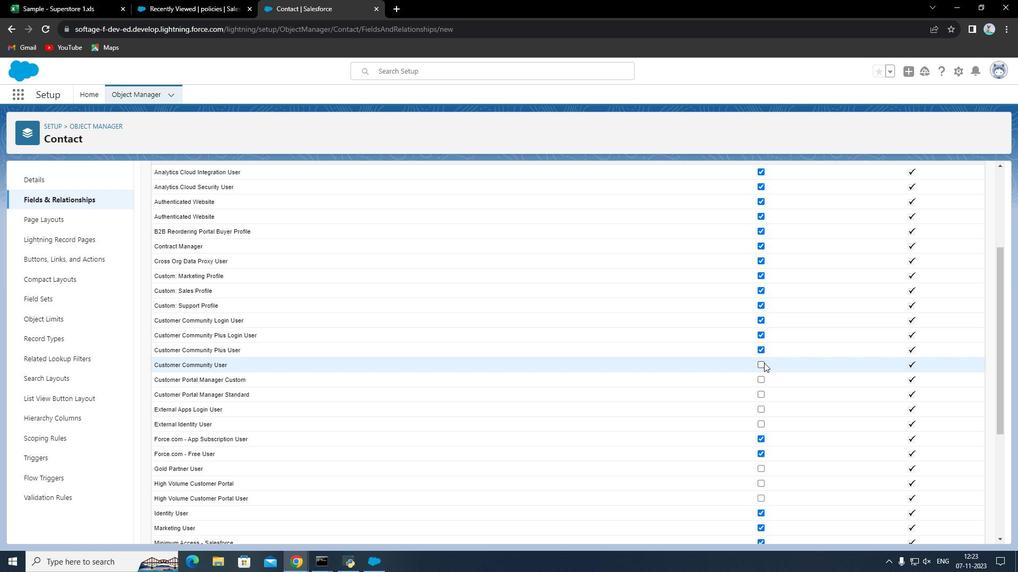 
Action: Mouse pressed left at (764, 363)
Screenshot: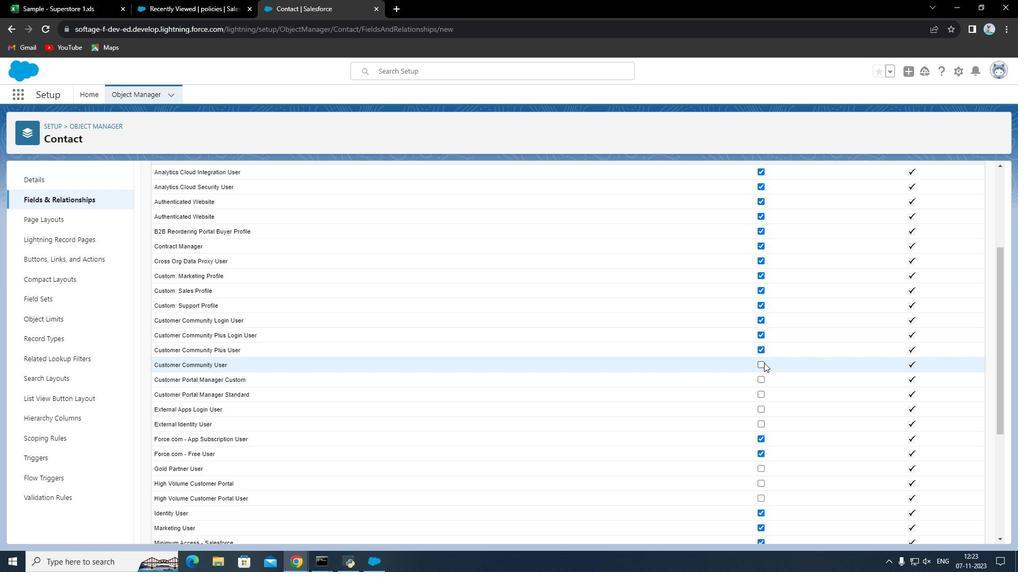 
Action: Mouse moved to (760, 379)
Screenshot: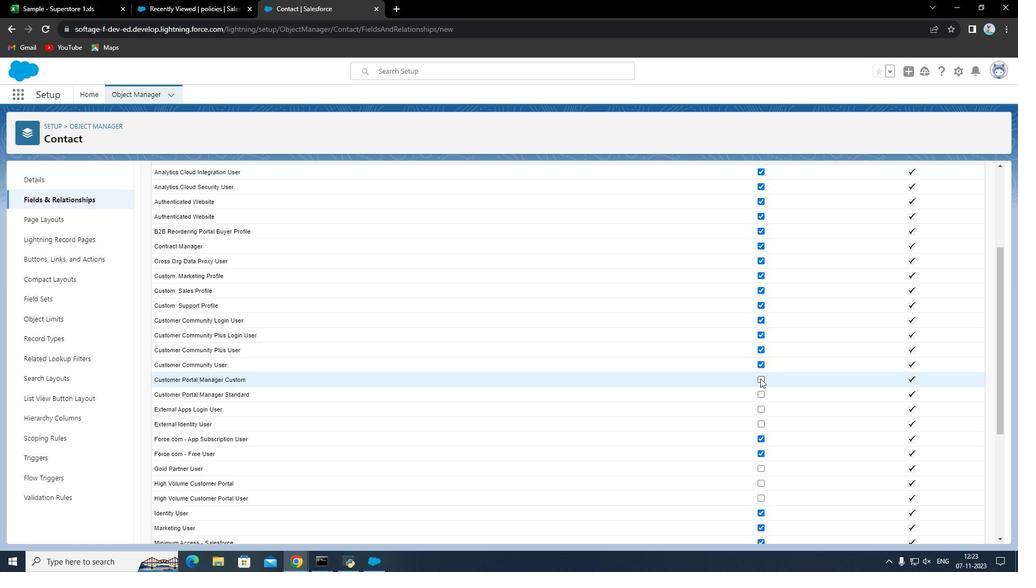 
Action: Mouse pressed left at (760, 379)
Screenshot: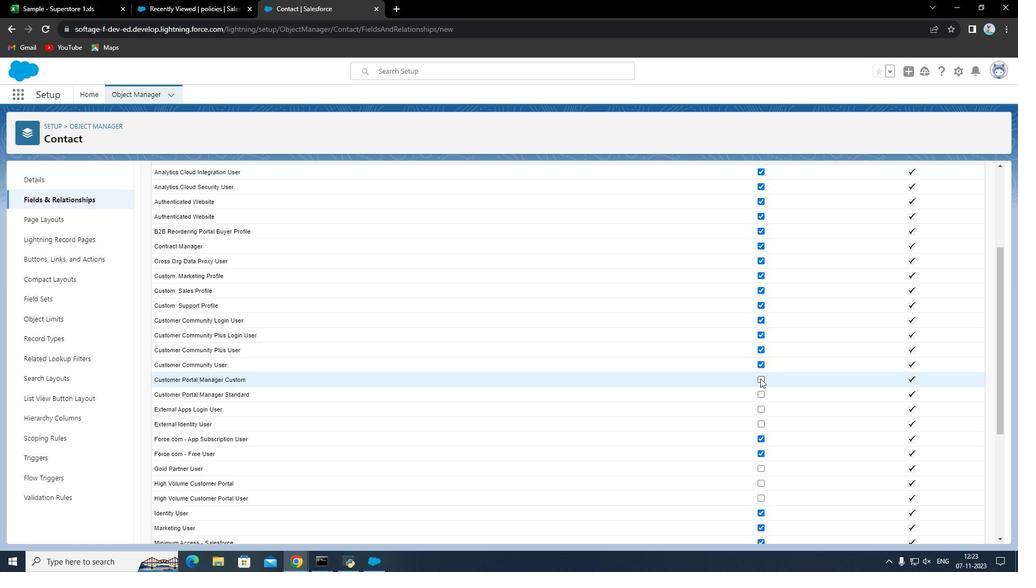 
Action: Mouse moved to (760, 396)
Screenshot: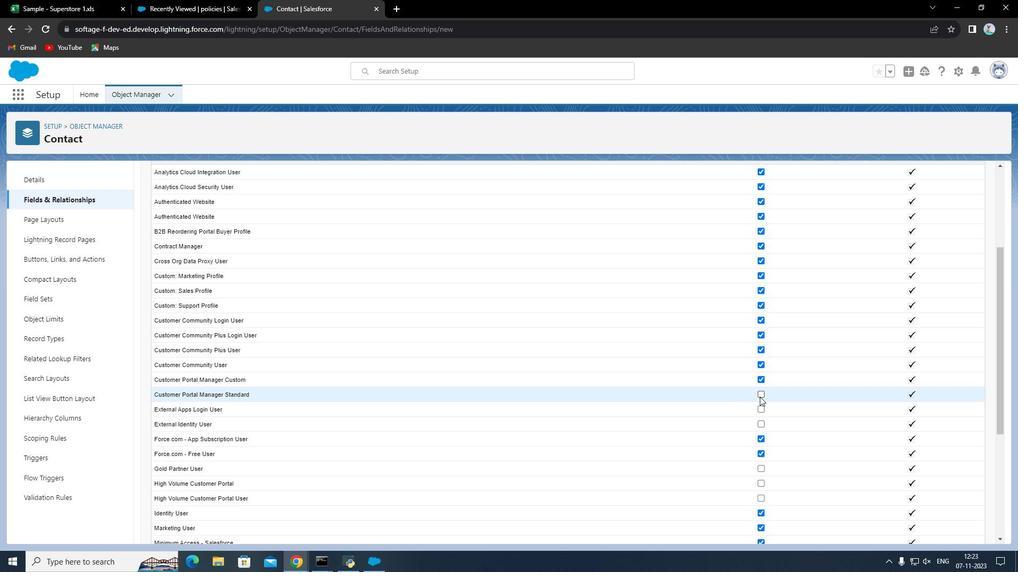 
Action: Mouse pressed left at (760, 396)
Screenshot: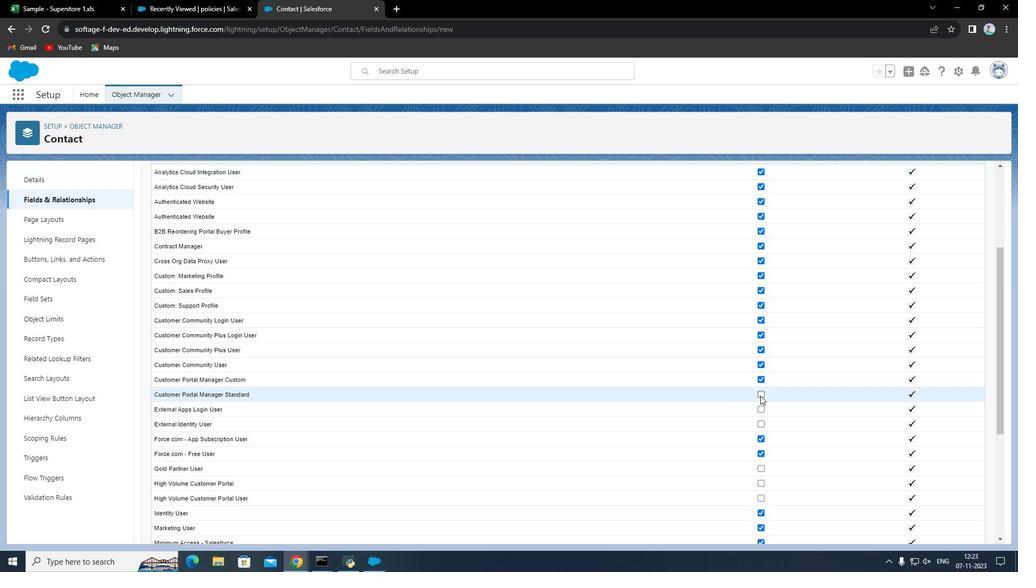 
Action: Mouse moved to (762, 408)
Screenshot: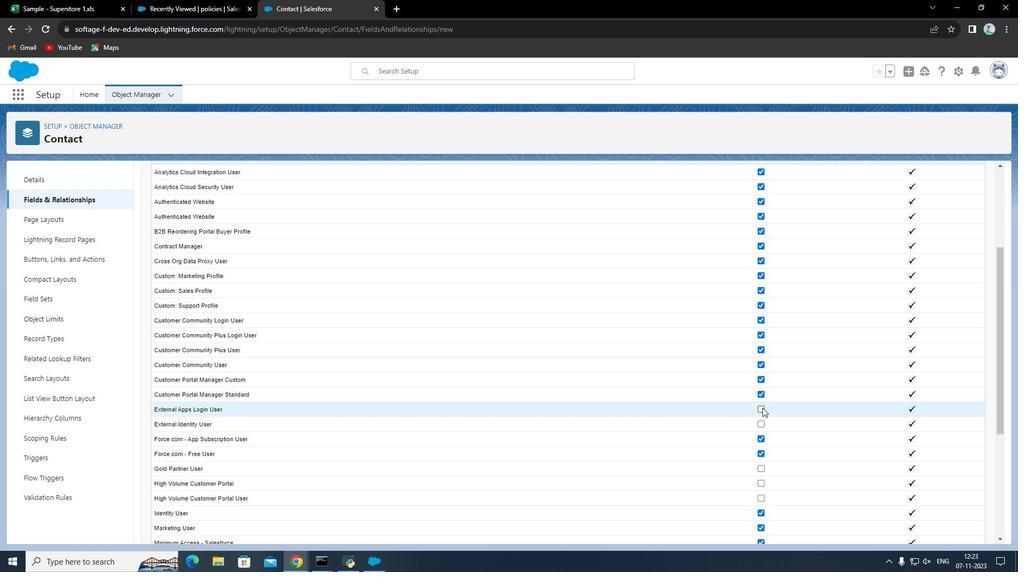 
Action: Mouse pressed left at (762, 408)
Screenshot: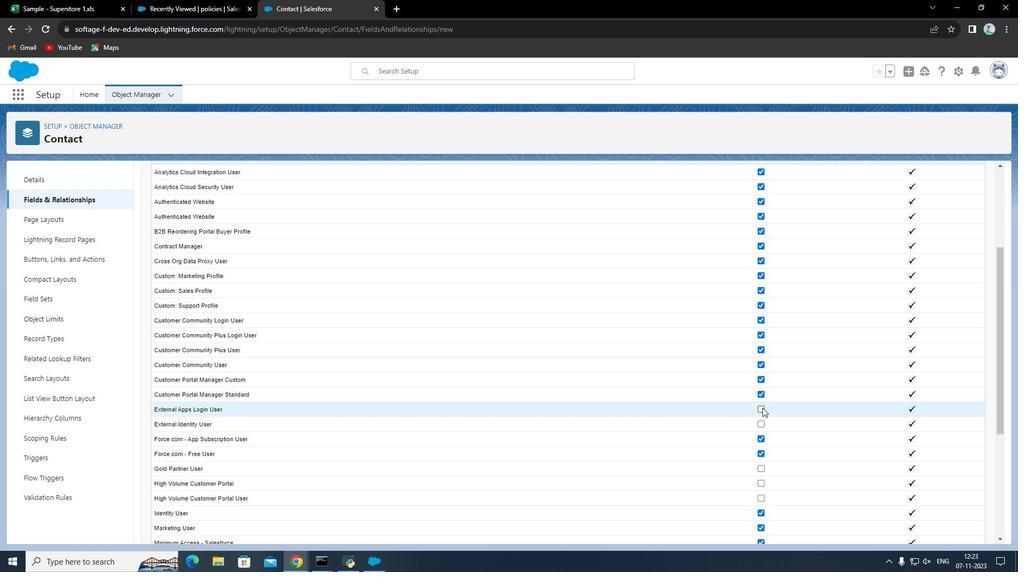 
Action: Mouse moved to (763, 424)
Screenshot: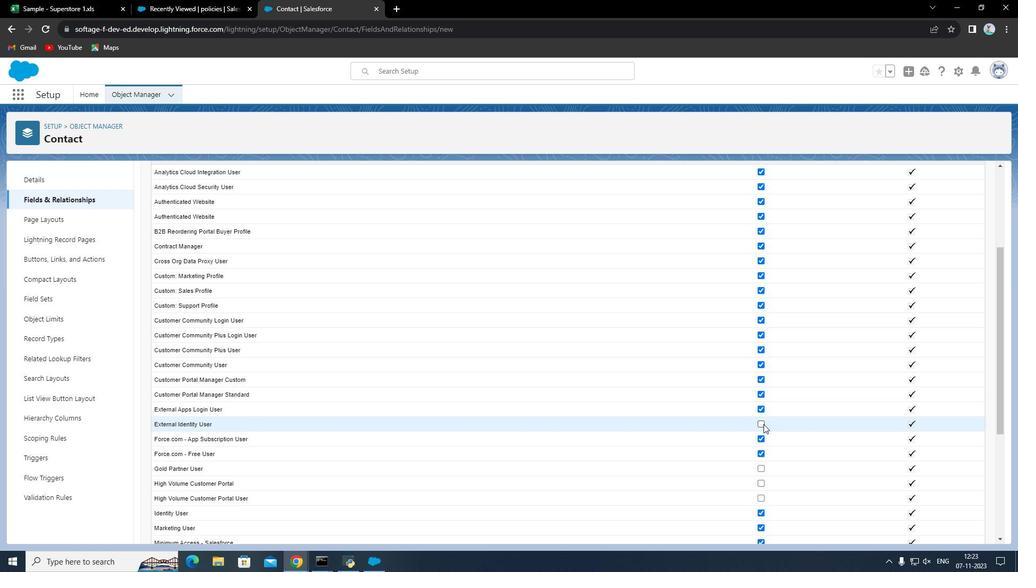 
Action: Mouse pressed left at (763, 424)
Screenshot: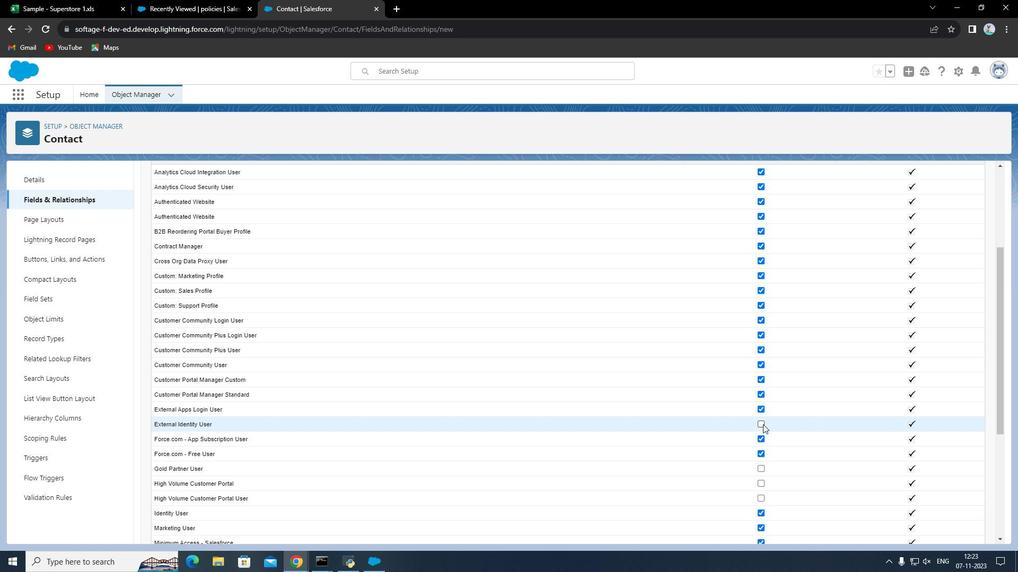 
Action: Mouse moved to (762, 424)
Screenshot: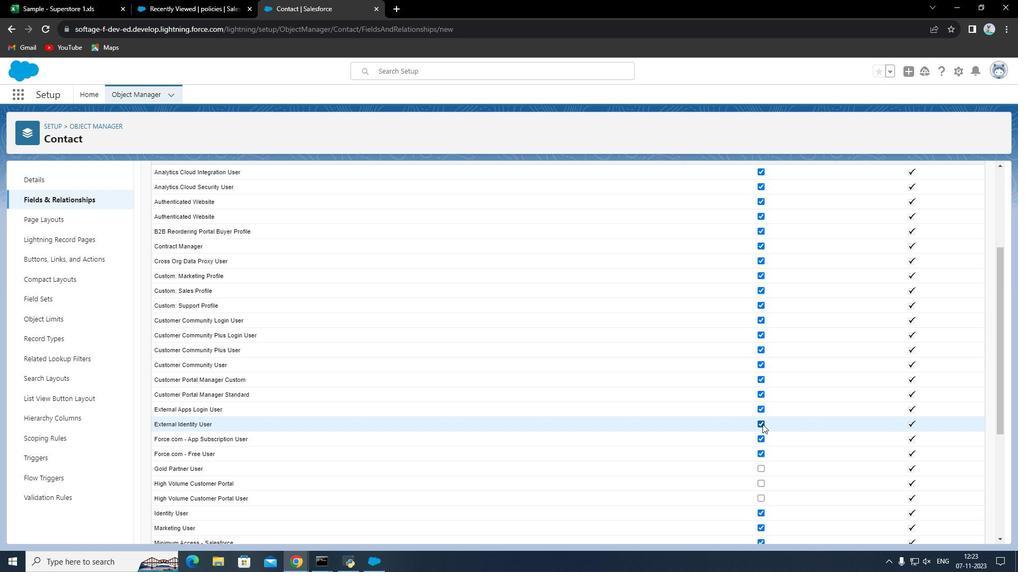
Action: Mouse scrolled (762, 424) with delta (0, 0)
Screenshot: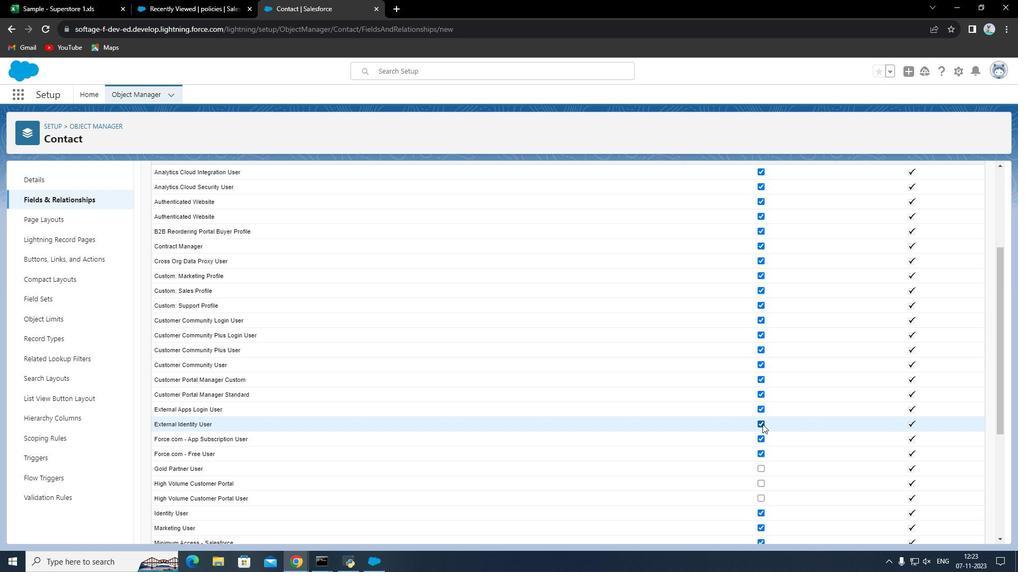 
Action: Mouse scrolled (762, 424) with delta (0, 0)
Screenshot: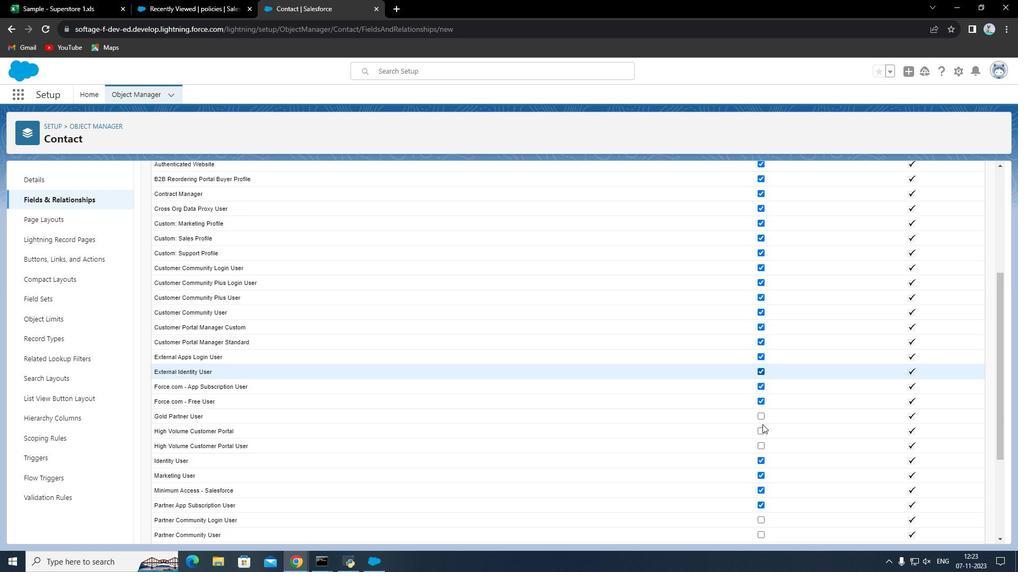
Action: Mouse moved to (761, 363)
Screenshot: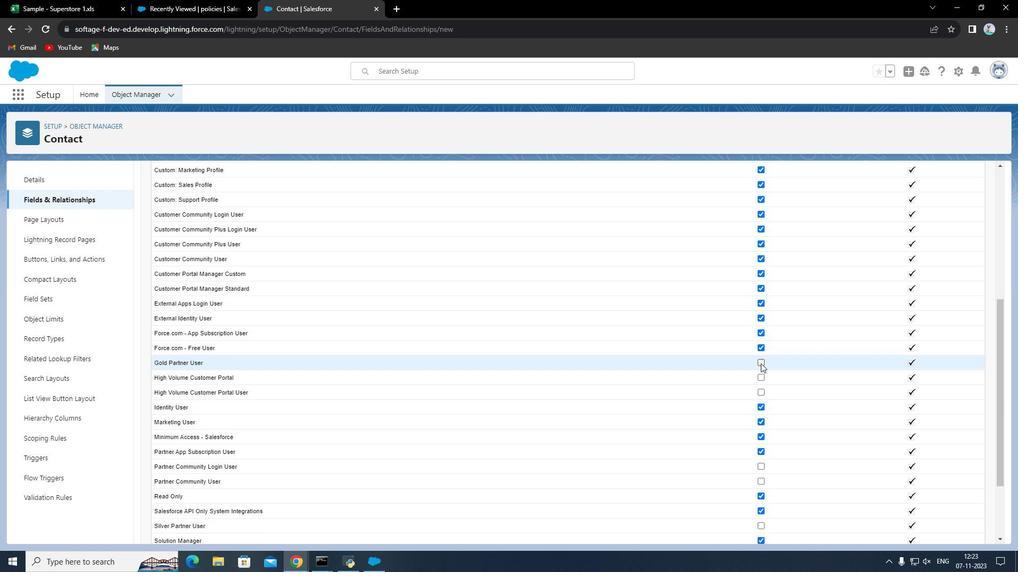 
Action: Mouse pressed left at (761, 363)
Screenshot: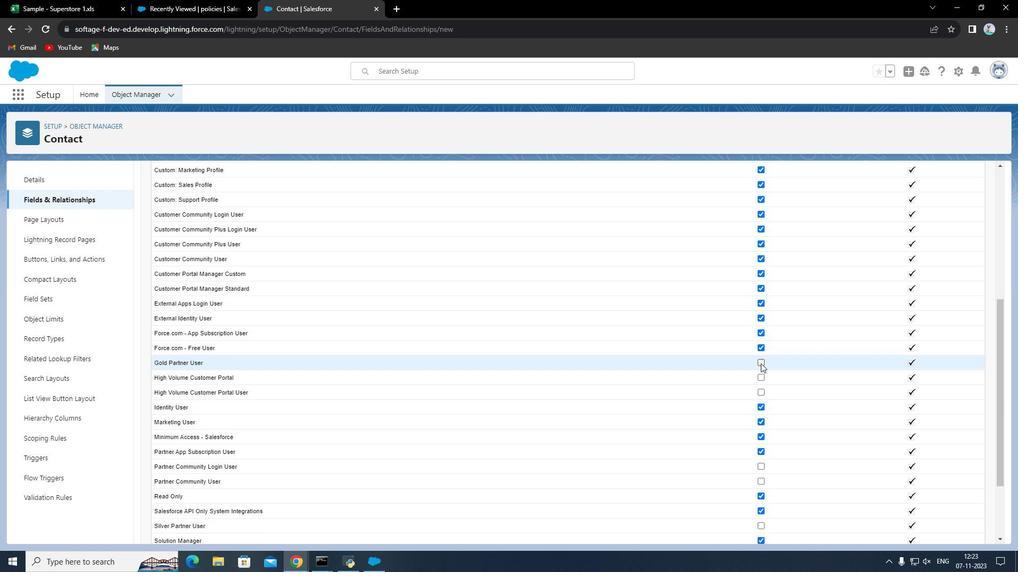 
Action: Mouse moved to (762, 374)
Screenshot: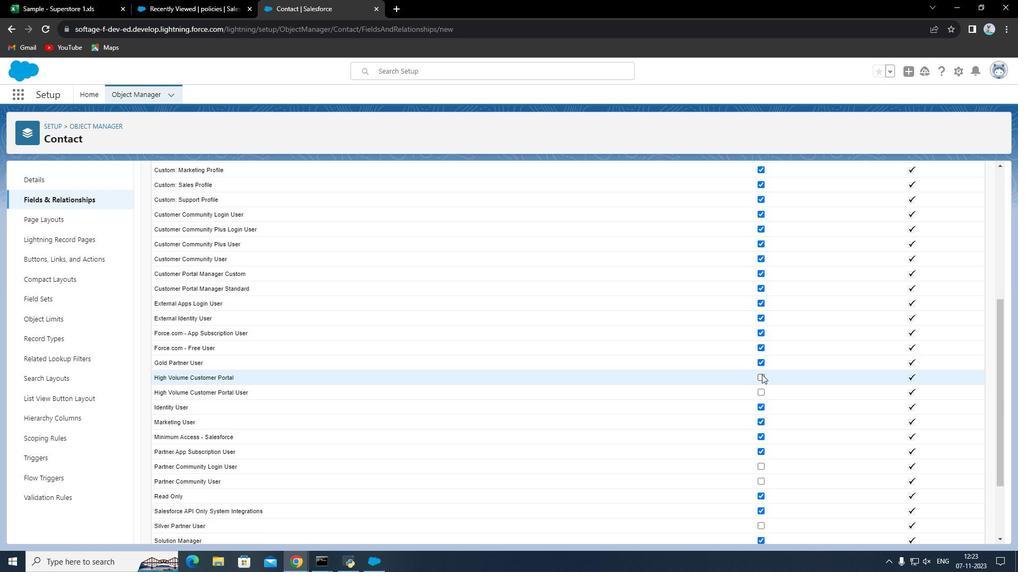 
Action: Mouse pressed left at (762, 374)
Screenshot: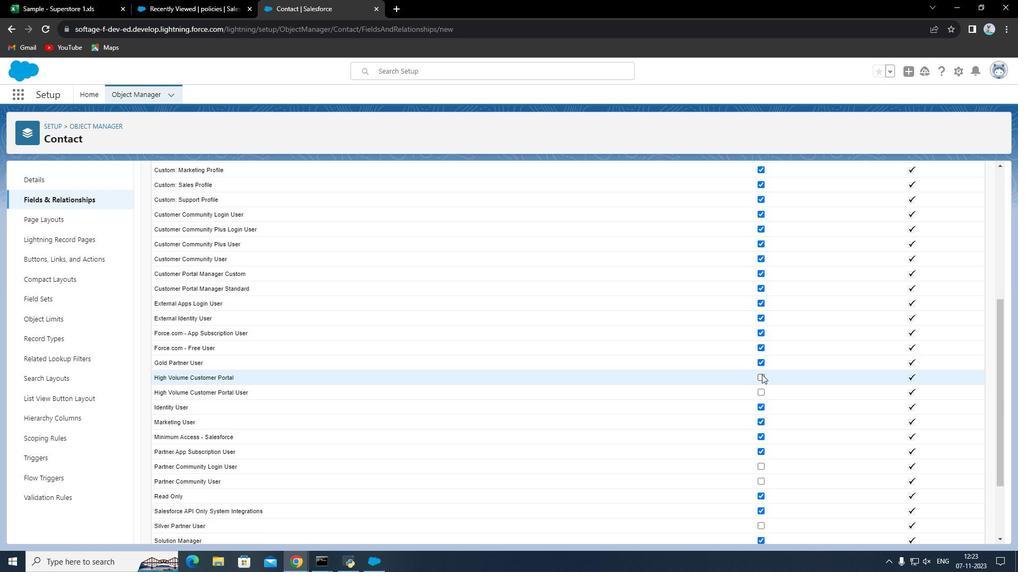 
Action: Mouse moved to (761, 393)
Screenshot: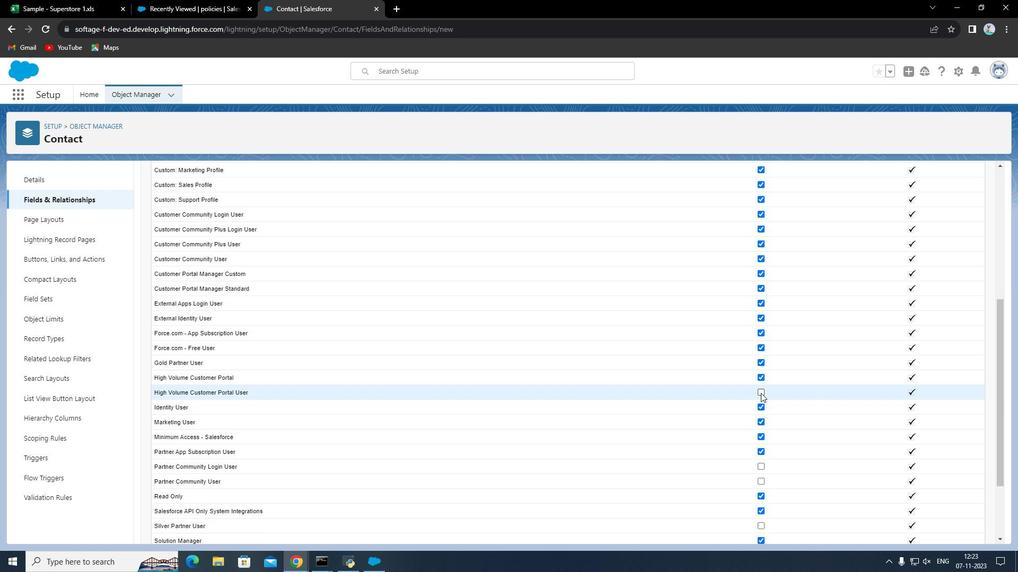 
Action: Mouse pressed left at (761, 393)
Screenshot: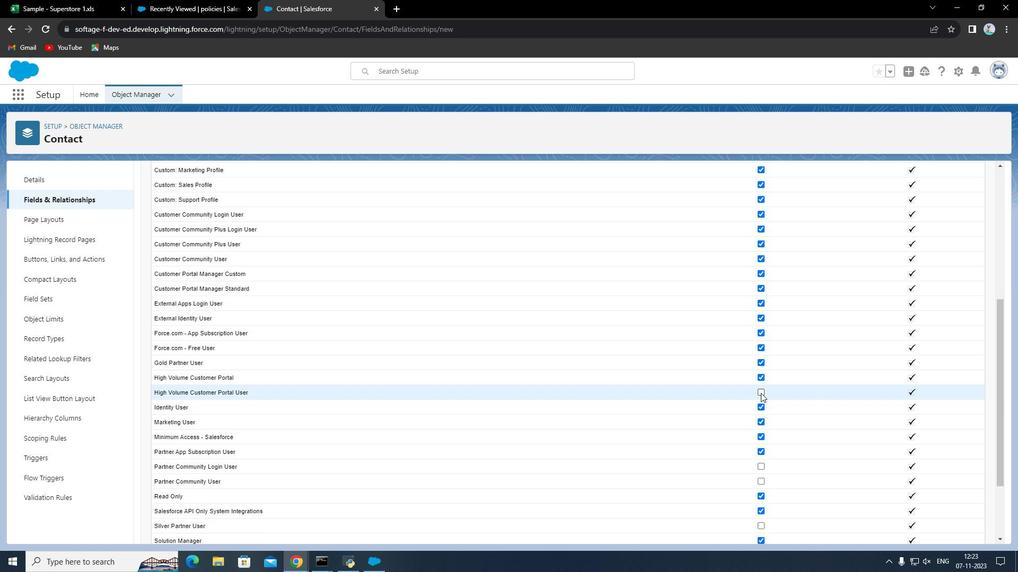 
Action: Mouse moved to (763, 401)
Screenshot: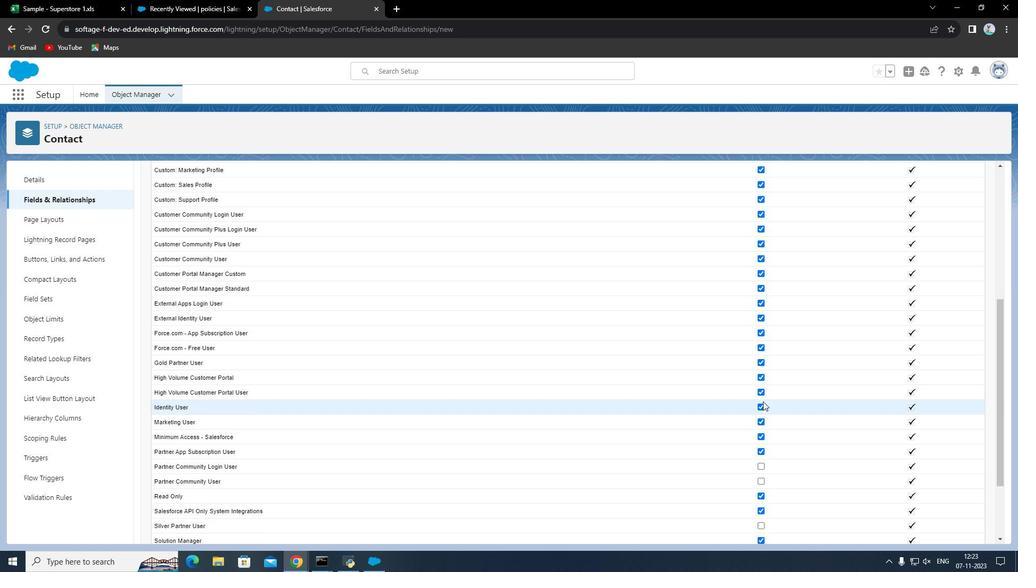 
Action: Mouse scrolled (763, 401) with delta (0, 0)
Screenshot: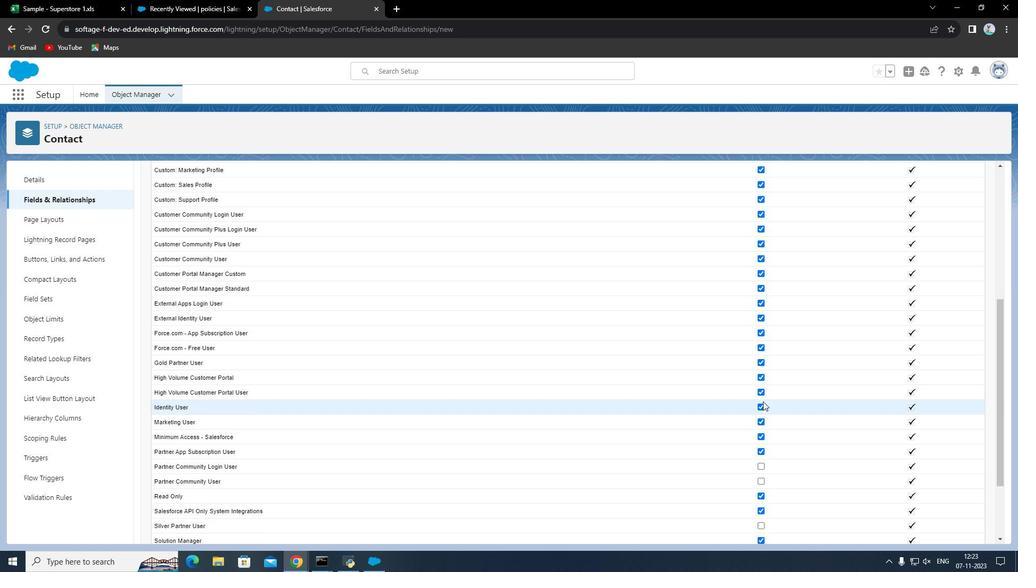 
Action: Mouse moved to (763, 404)
Screenshot: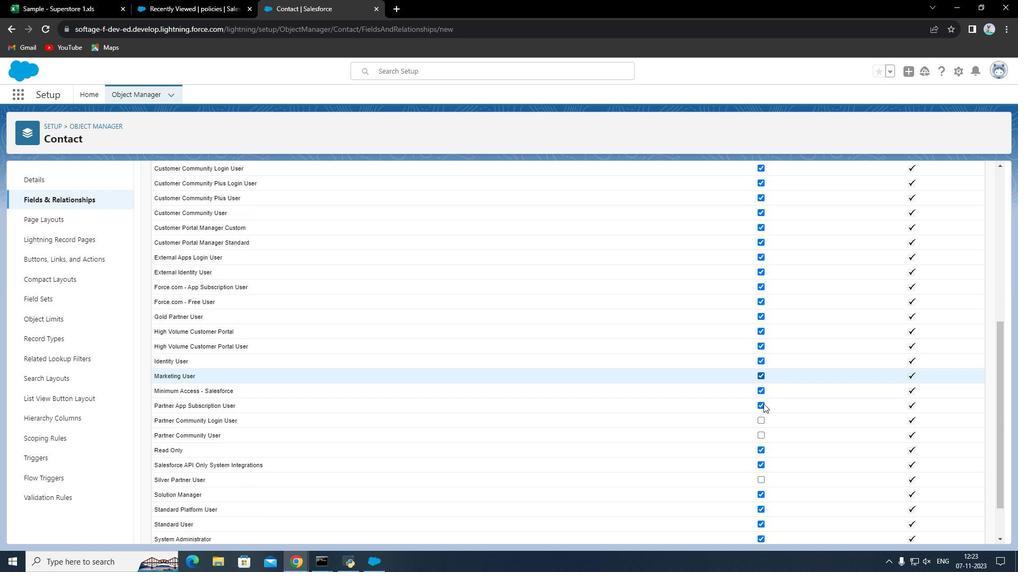 
Action: Mouse scrolled (763, 403) with delta (0, 0)
Screenshot: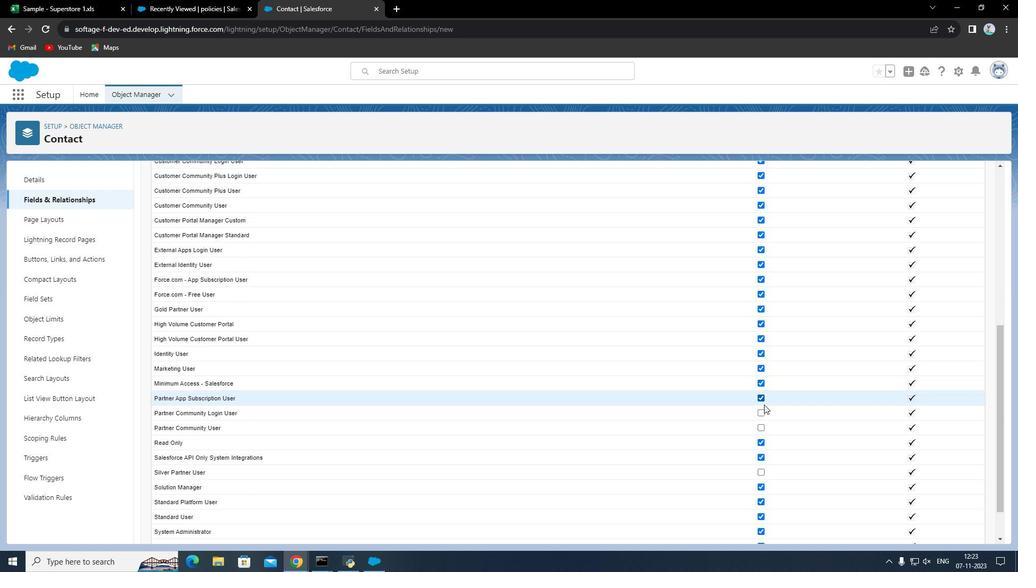 
Action: Mouse moved to (764, 406)
Screenshot: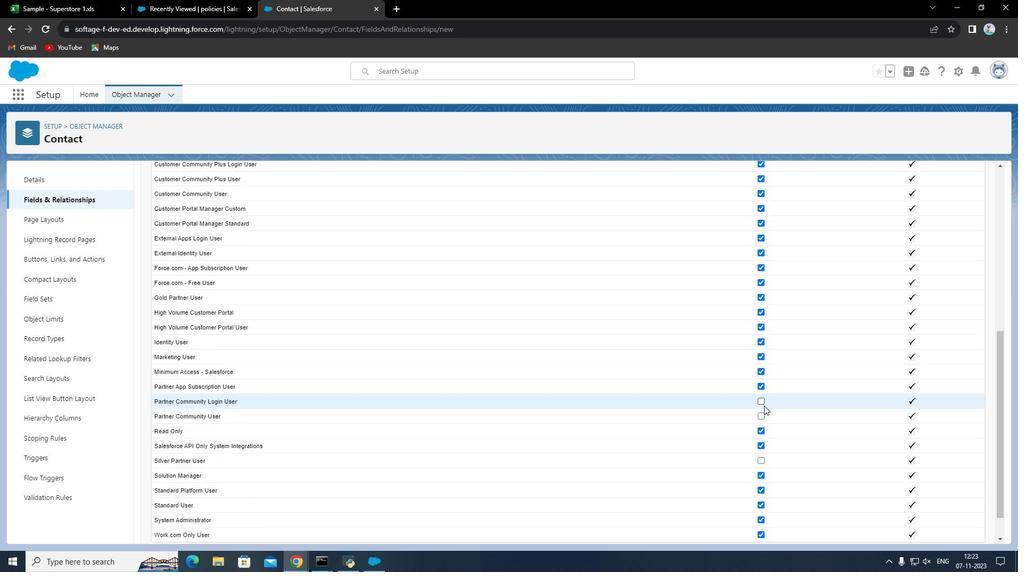 
Action: Mouse scrolled (764, 405) with delta (0, 0)
Screenshot: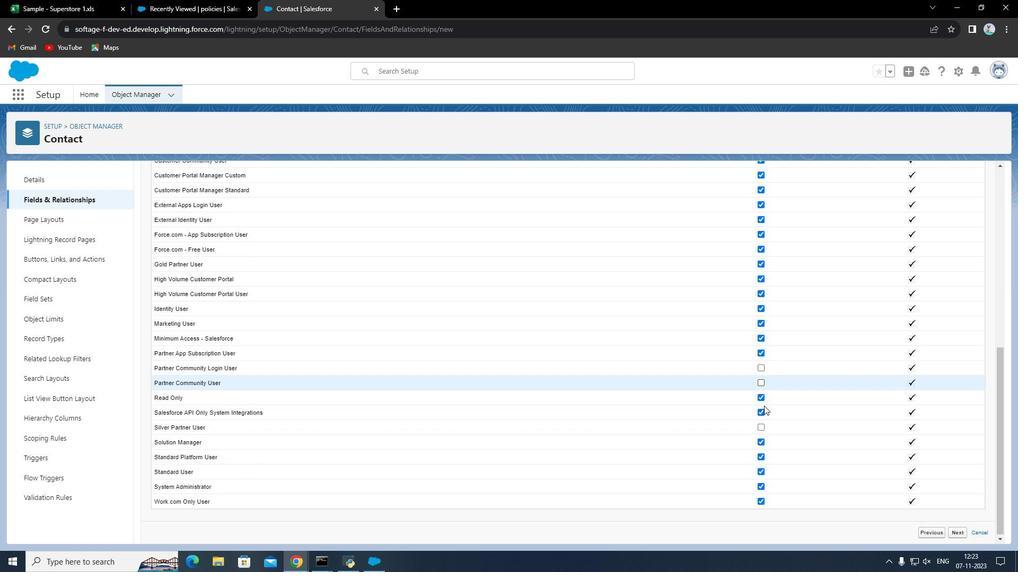 
Action: Mouse moved to (761, 365)
Screenshot: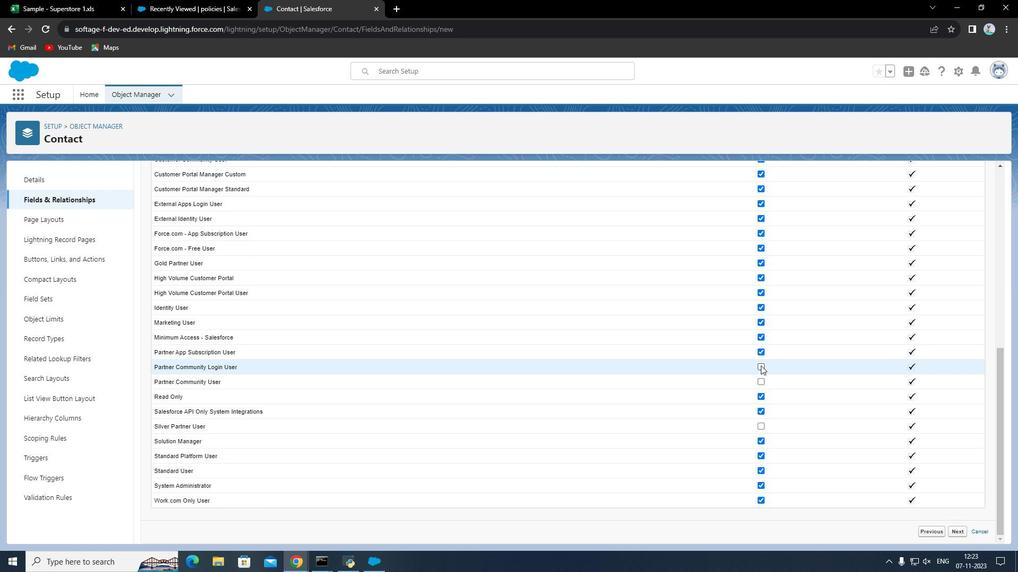 
Action: Mouse pressed left at (761, 365)
Screenshot: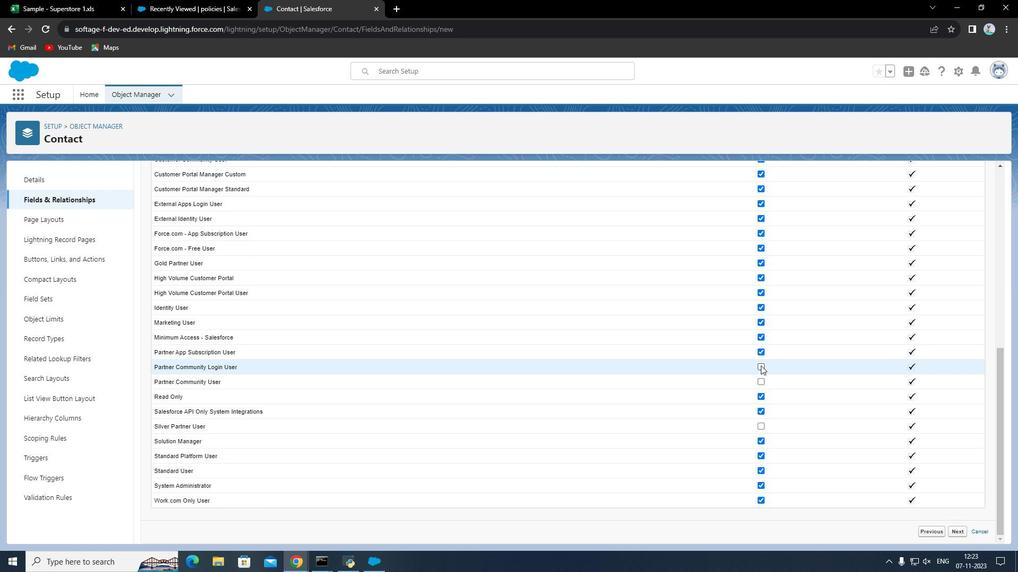 
Action: Mouse moved to (760, 381)
Screenshot: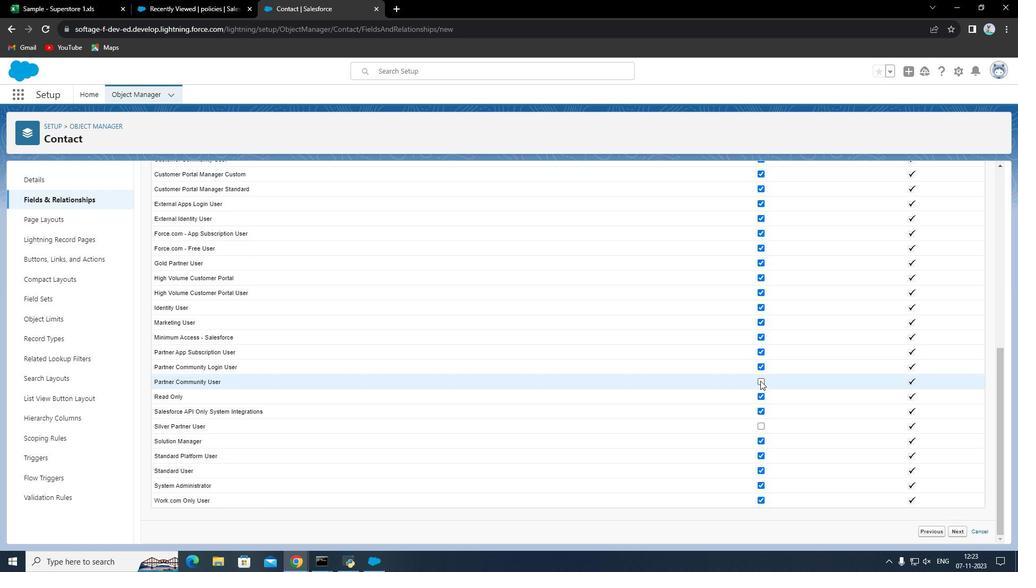 
Action: Mouse pressed left at (760, 381)
Screenshot: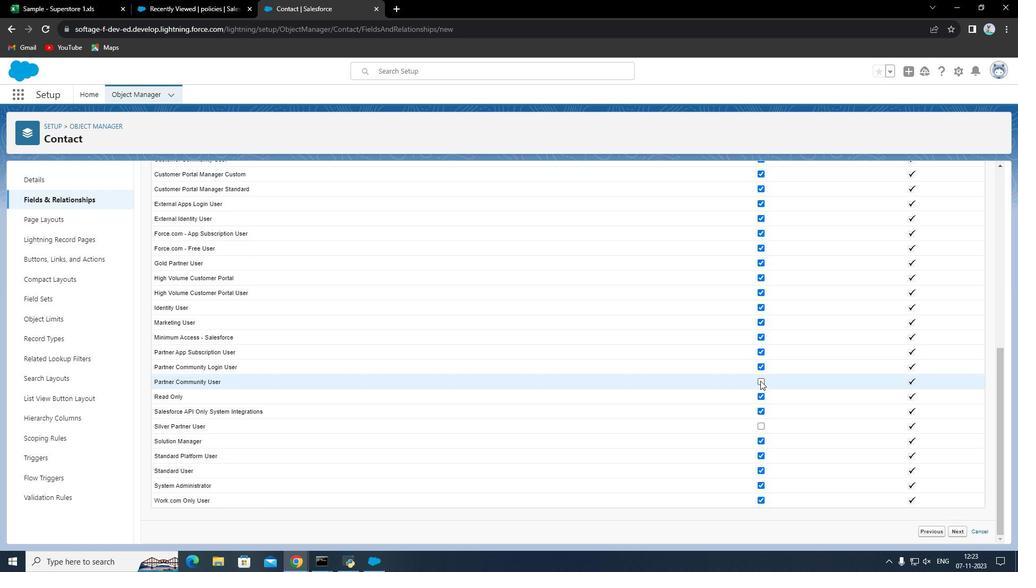 
Action: Mouse moved to (950, 527)
Screenshot: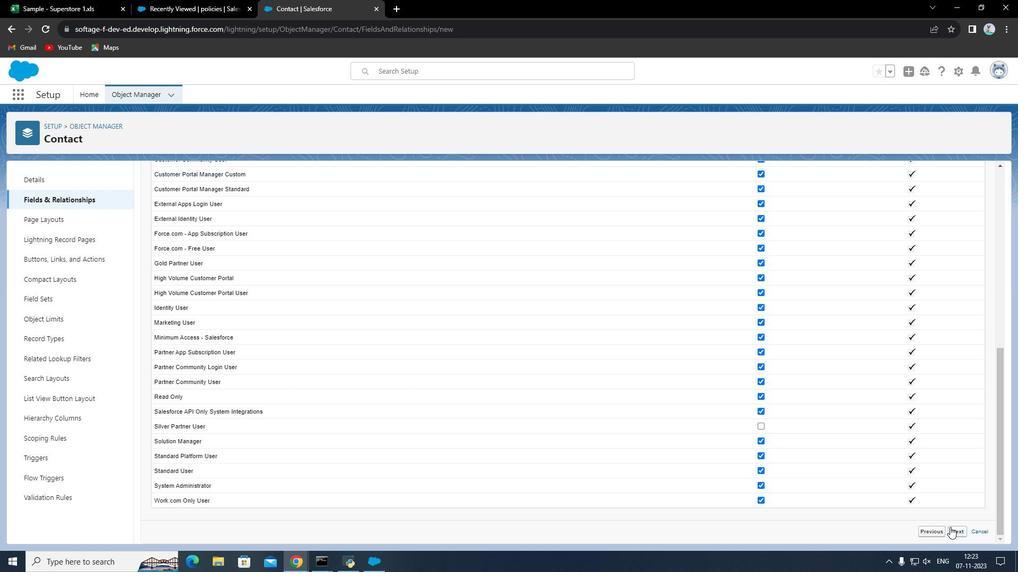 
Action: Mouse pressed left at (950, 527)
Screenshot: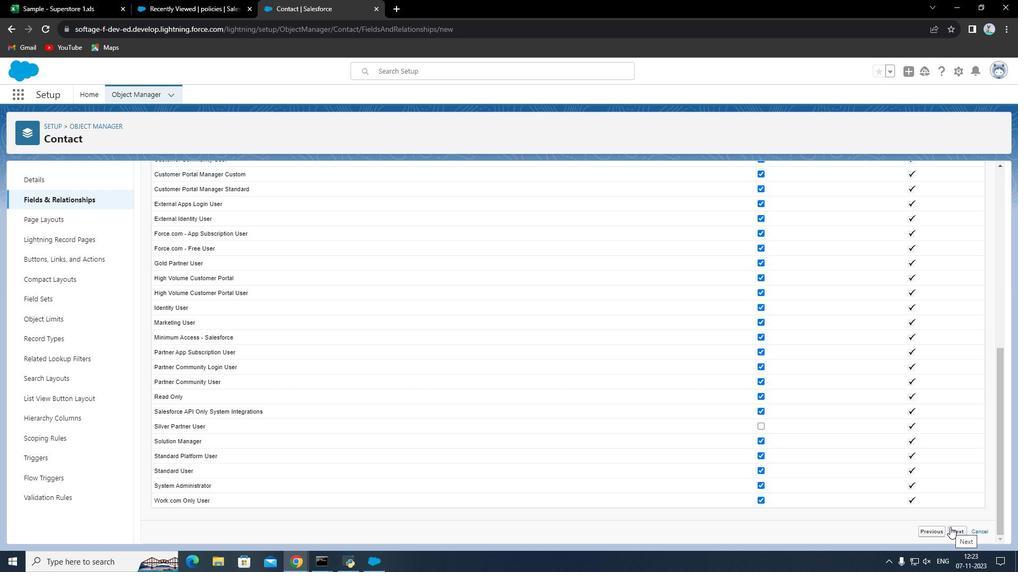 
Action: Mouse moved to (964, 418)
Screenshot: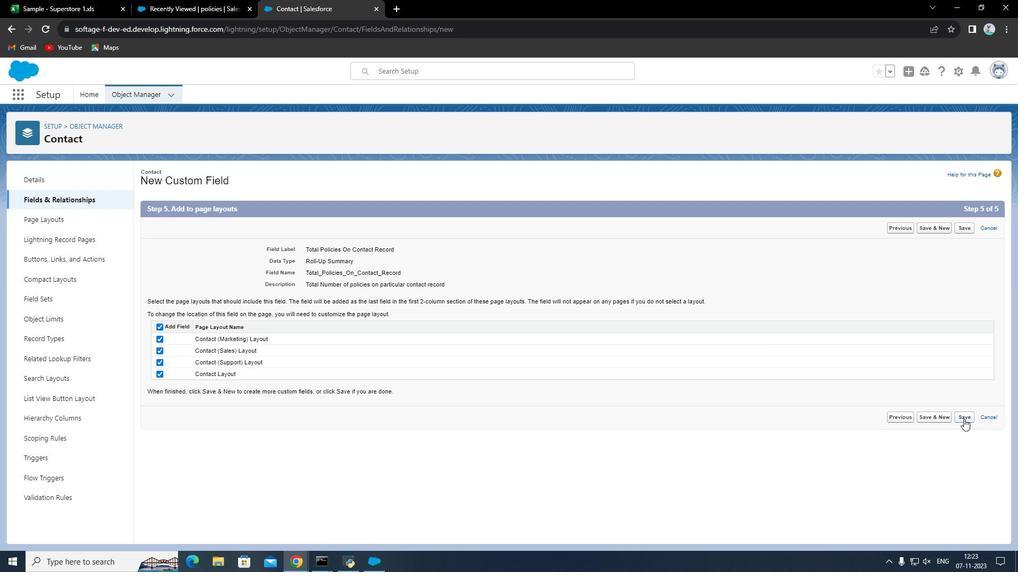 
Action: Mouse pressed left at (964, 418)
Screenshot: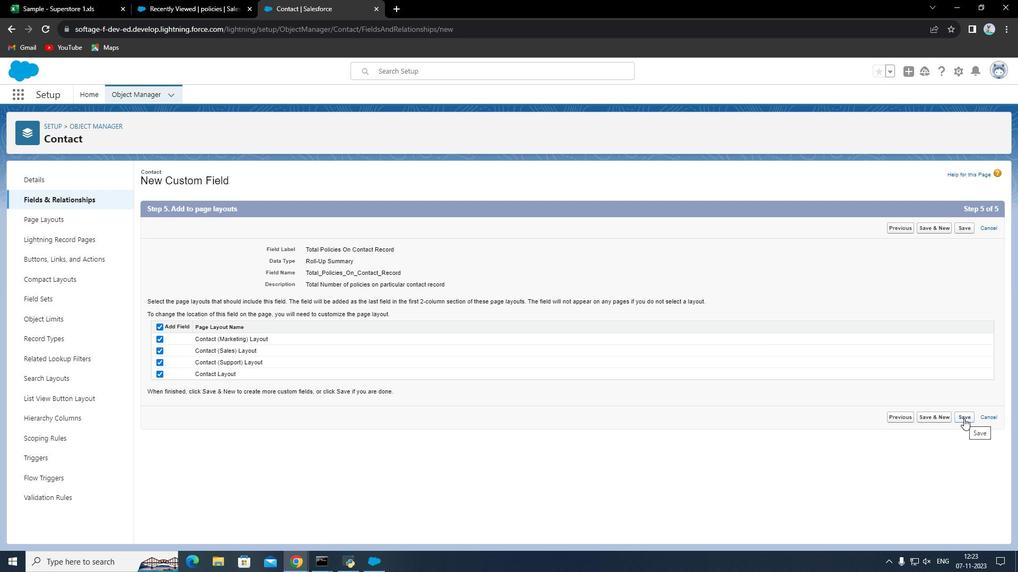 
Action: Mouse moved to (718, 177)
Screenshot: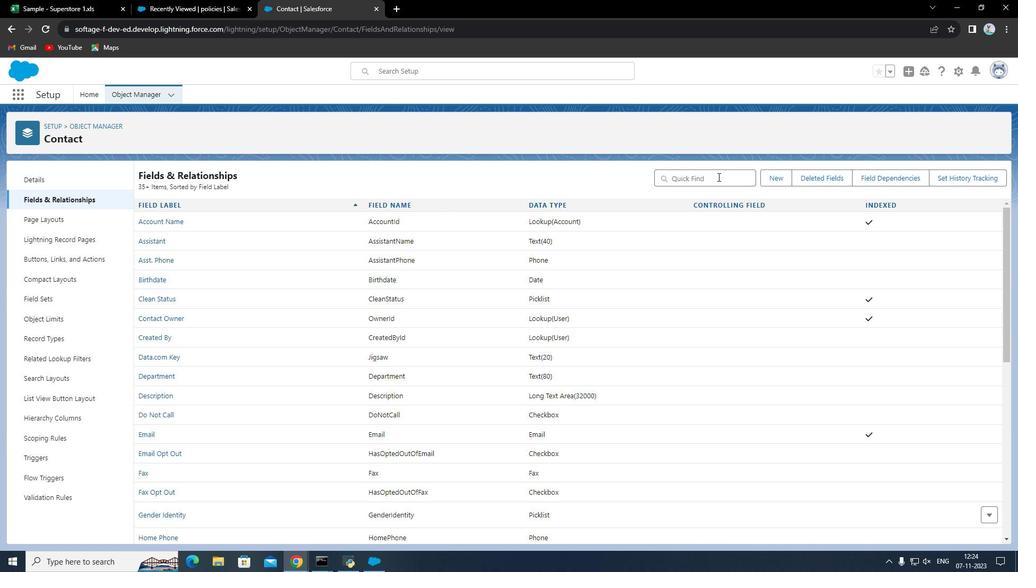 
Action: Mouse pressed left at (718, 177)
Screenshot: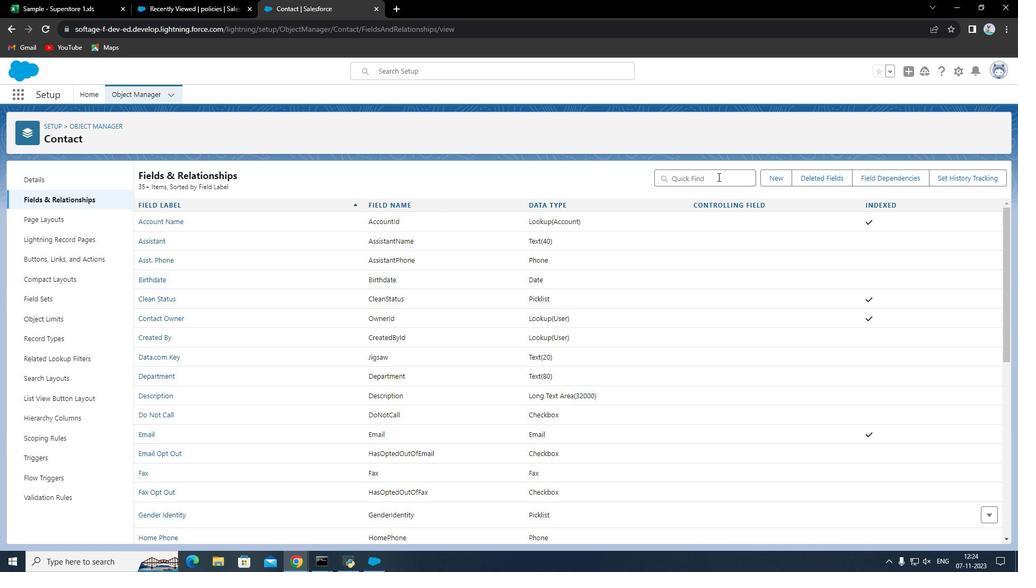 
Action: Mouse moved to (709, 180)
Screenshot: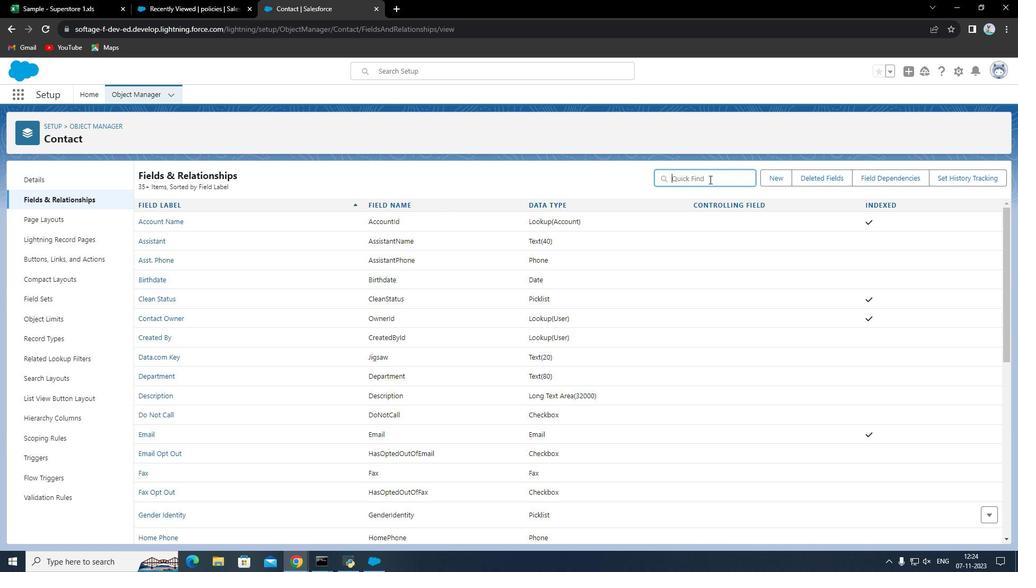 
Action: Key pressed tota
Screenshot: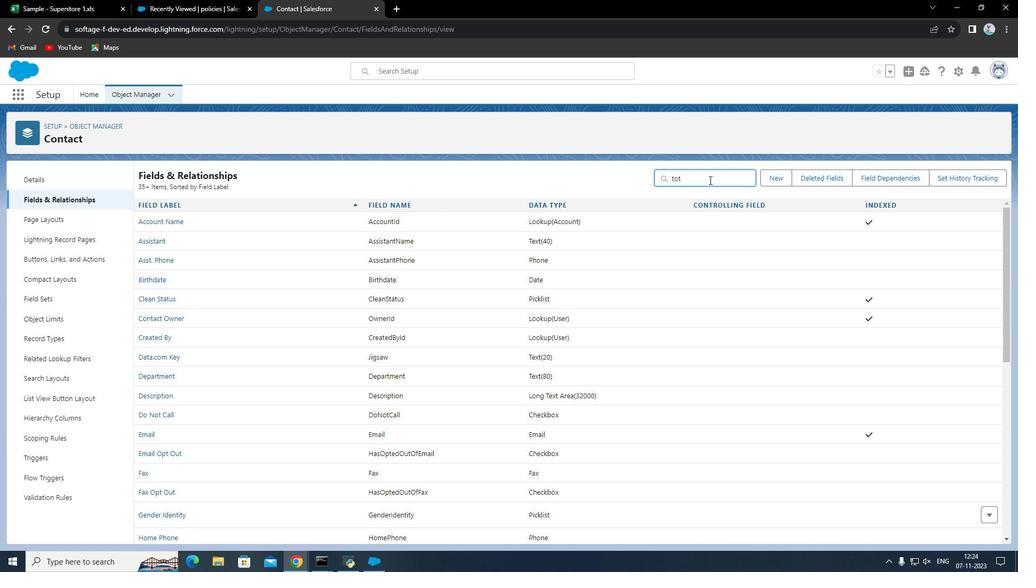 
Action: Mouse moved to (202, 225)
Screenshot: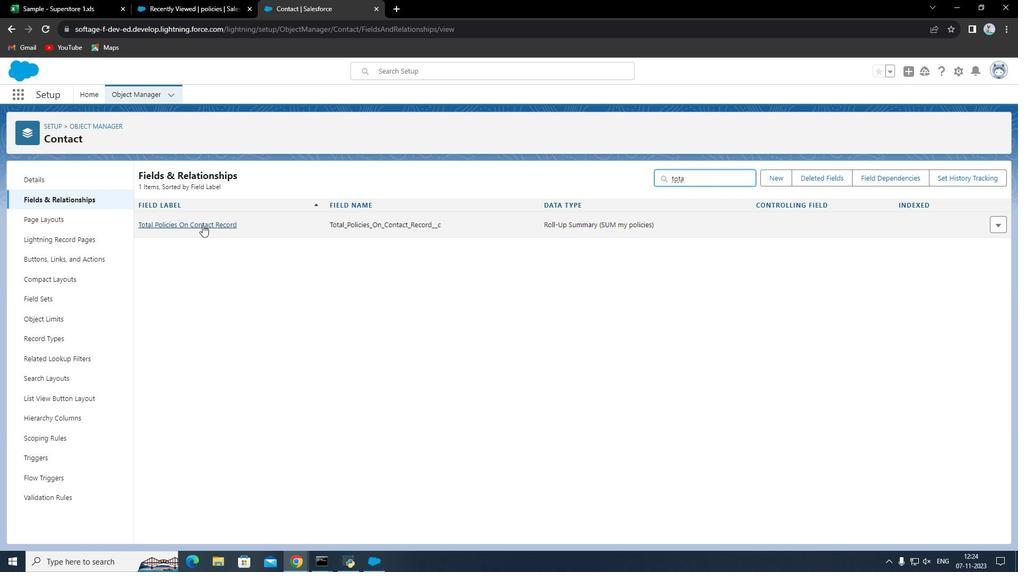 
Action: Mouse pressed left at (202, 225)
Screenshot: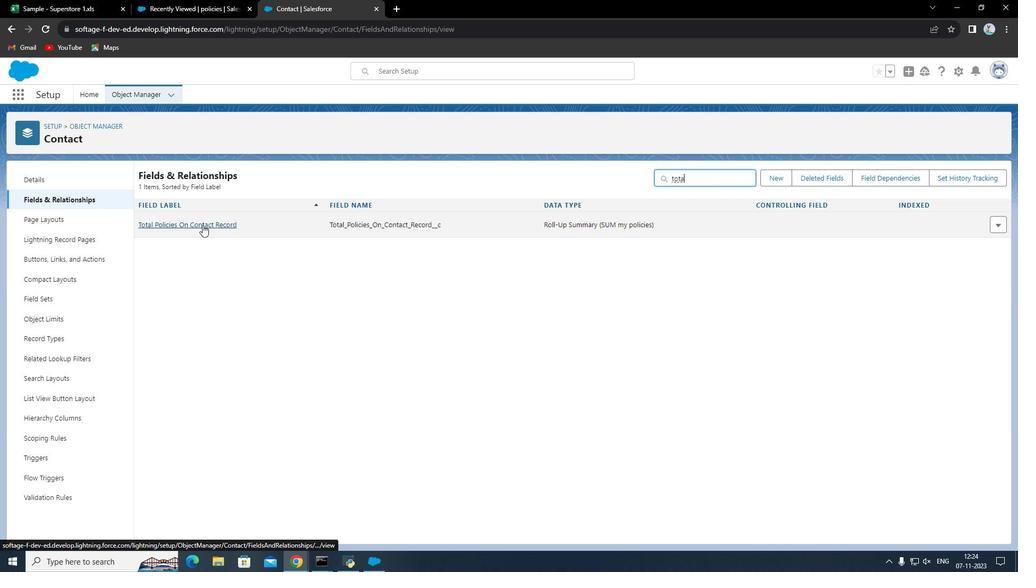 
Action: Mouse moved to (309, 316)
Screenshot: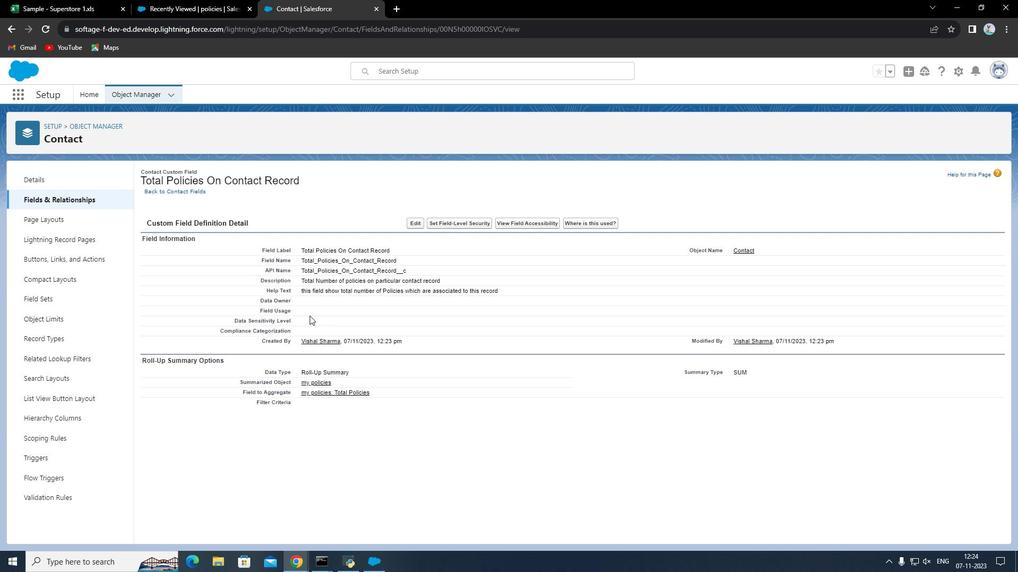 
